 Task: Research Airbnb accommodation in Port Shepstone, South Africa from 12th  December, 2023 to 15th December, 2023 for 3 adults.2 bedrooms having 3 beds and 1 bathroom. Property type can be flat. Booking option can be shelf check-in. Look for 3 properties as per requirement.
Action: Mouse moved to (554, 137)
Screenshot: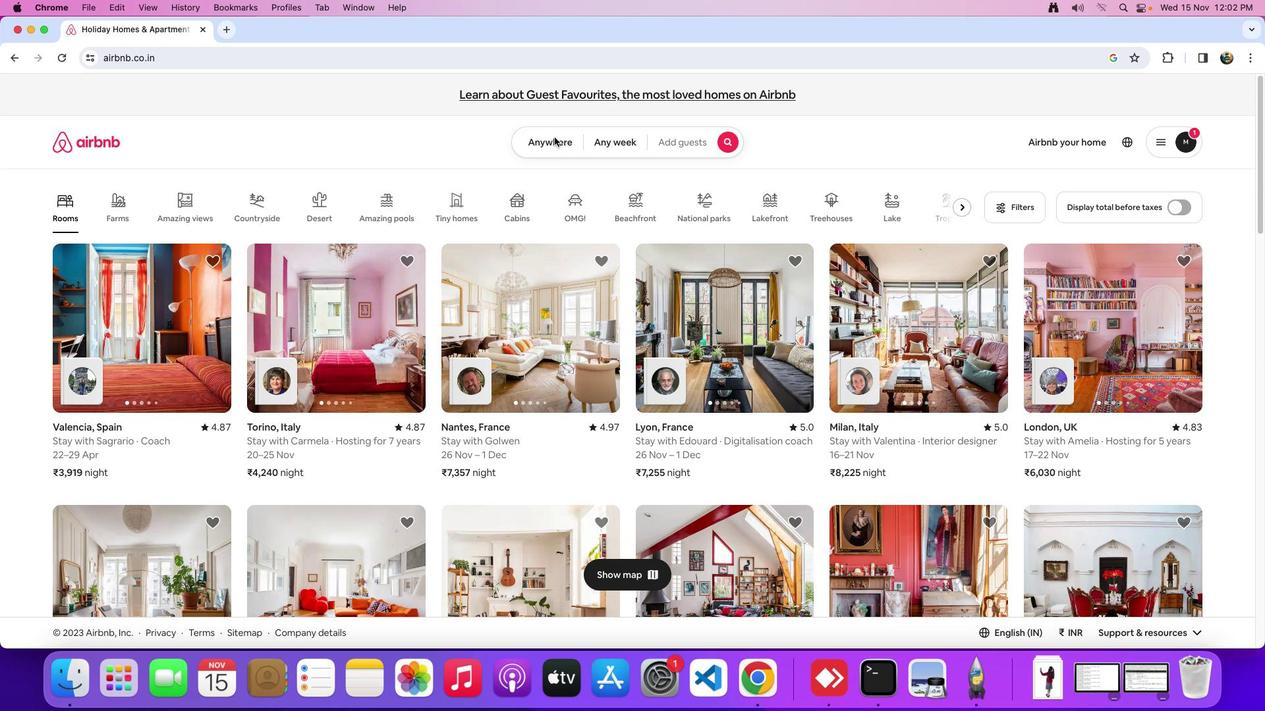 
Action: Mouse pressed left at (554, 137)
Screenshot: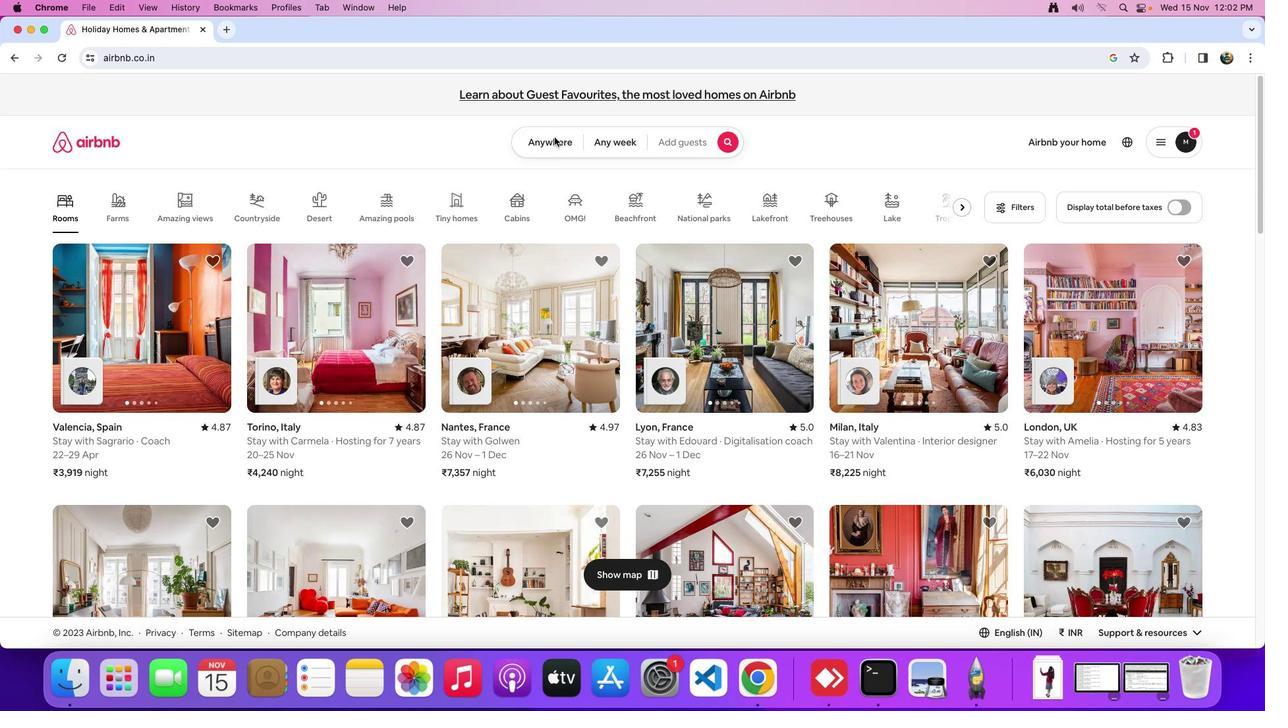 
Action: Mouse moved to (555, 141)
Screenshot: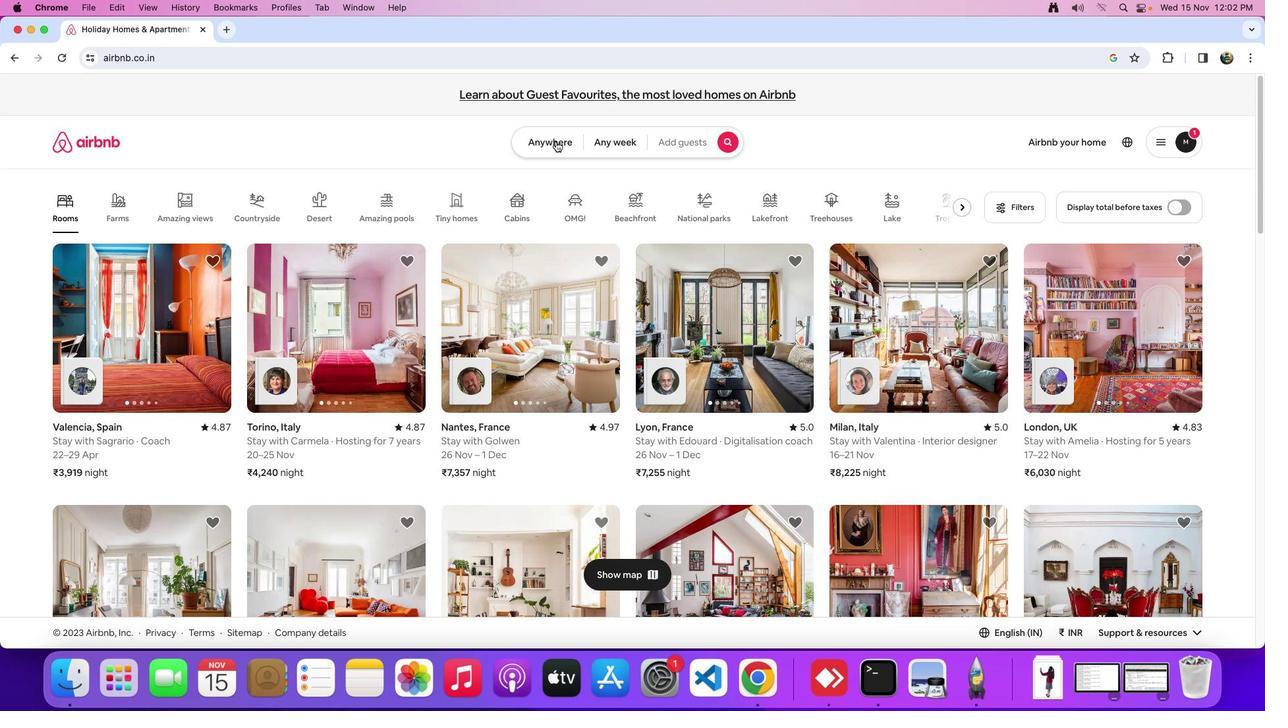 
Action: Mouse pressed left at (555, 141)
Screenshot: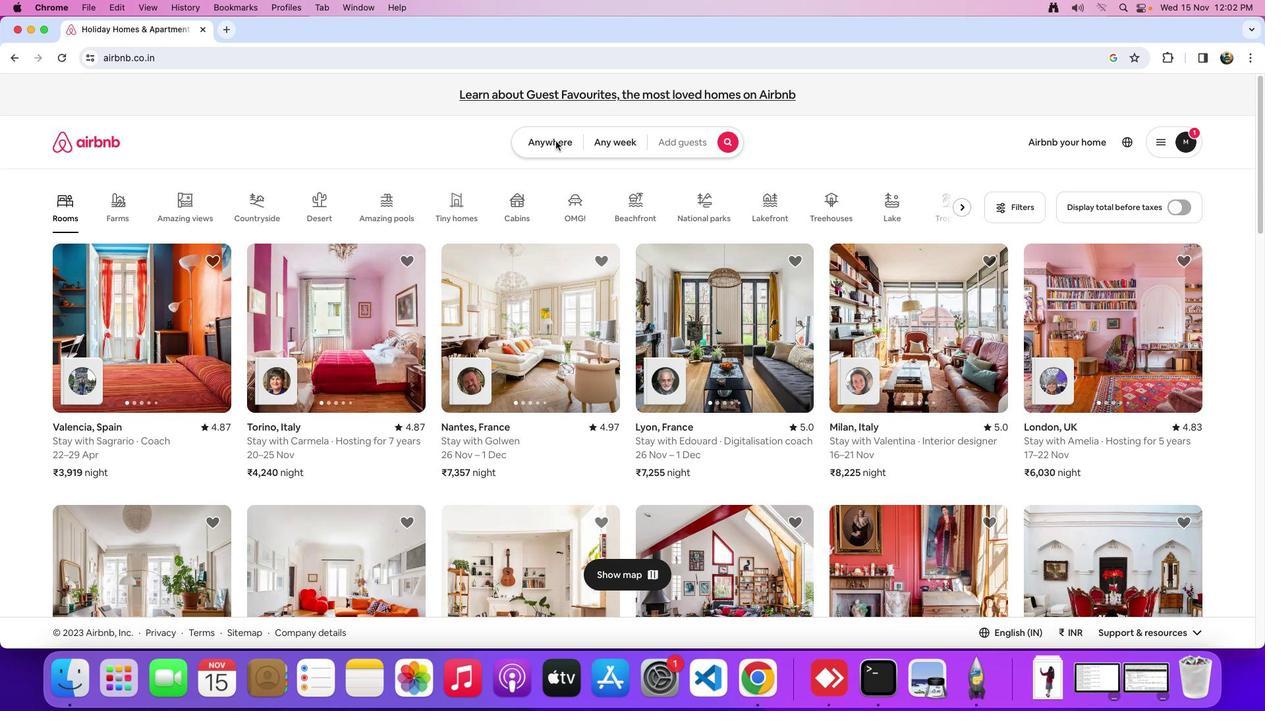 
Action: Mouse moved to (506, 186)
Screenshot: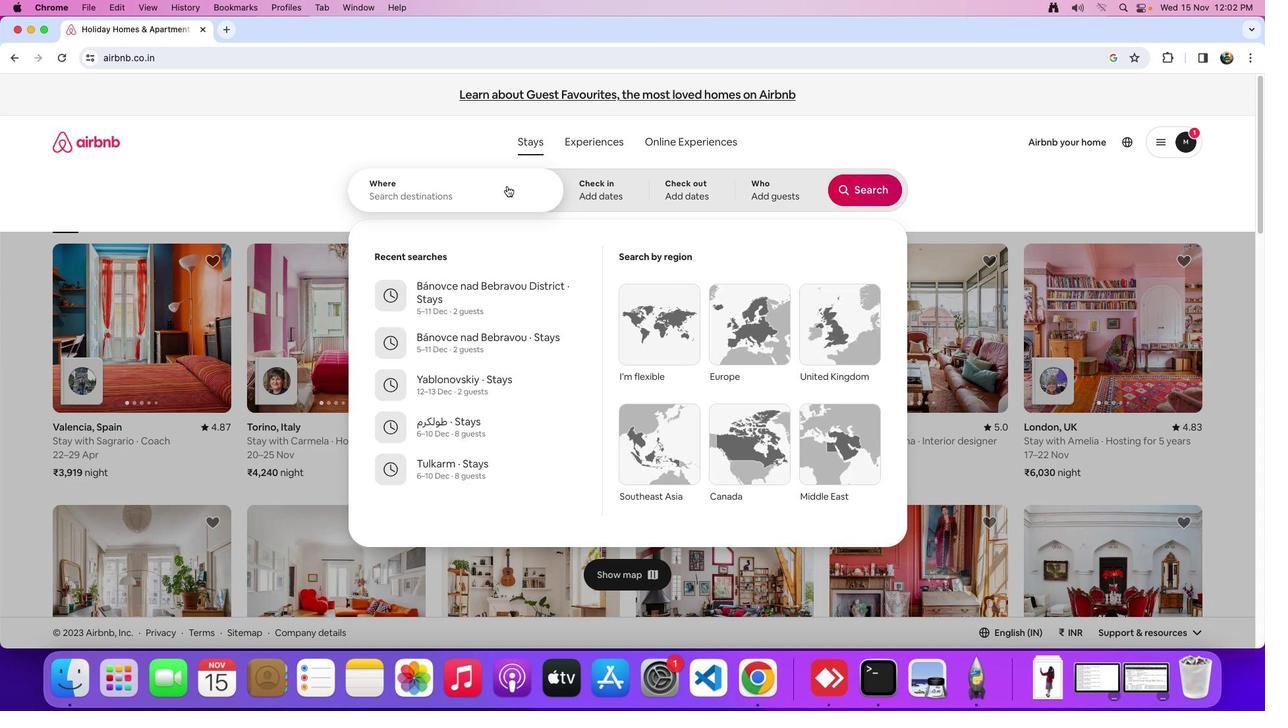 
Action: Mouse pressed left at (506, 186)
Screenshot: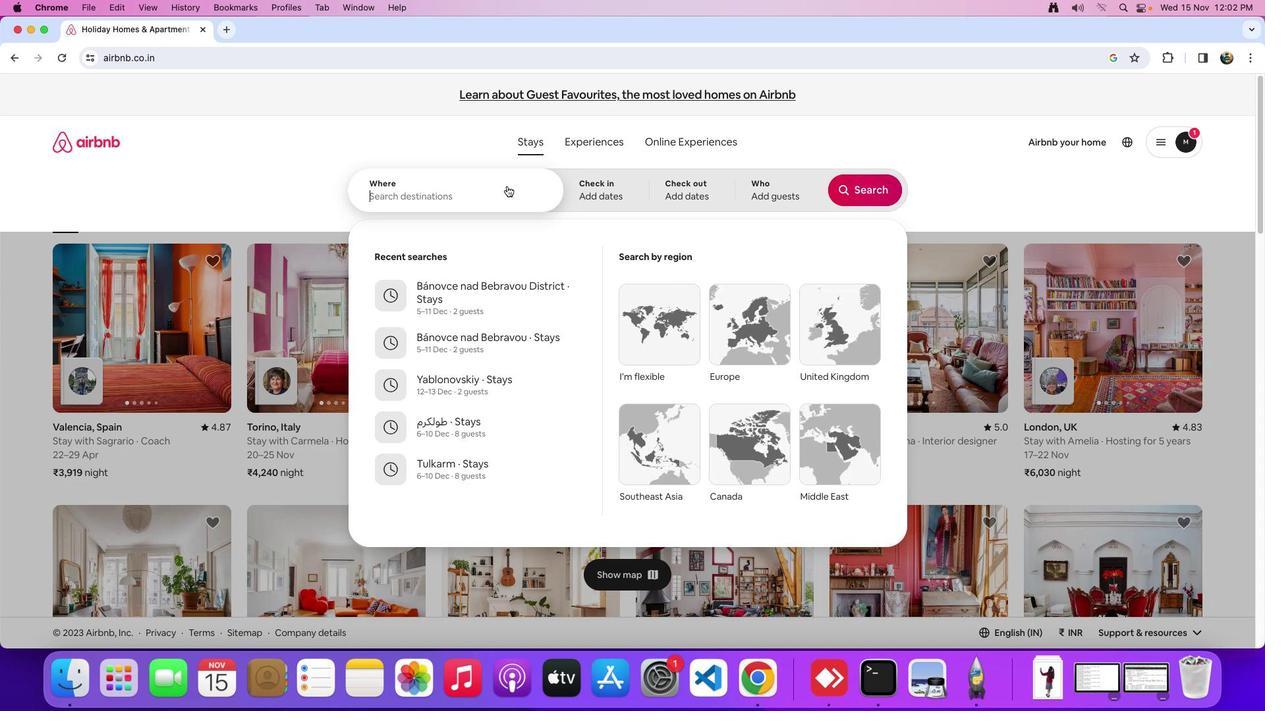 
Action: Mouse moved to (506, 187)
Screenshot: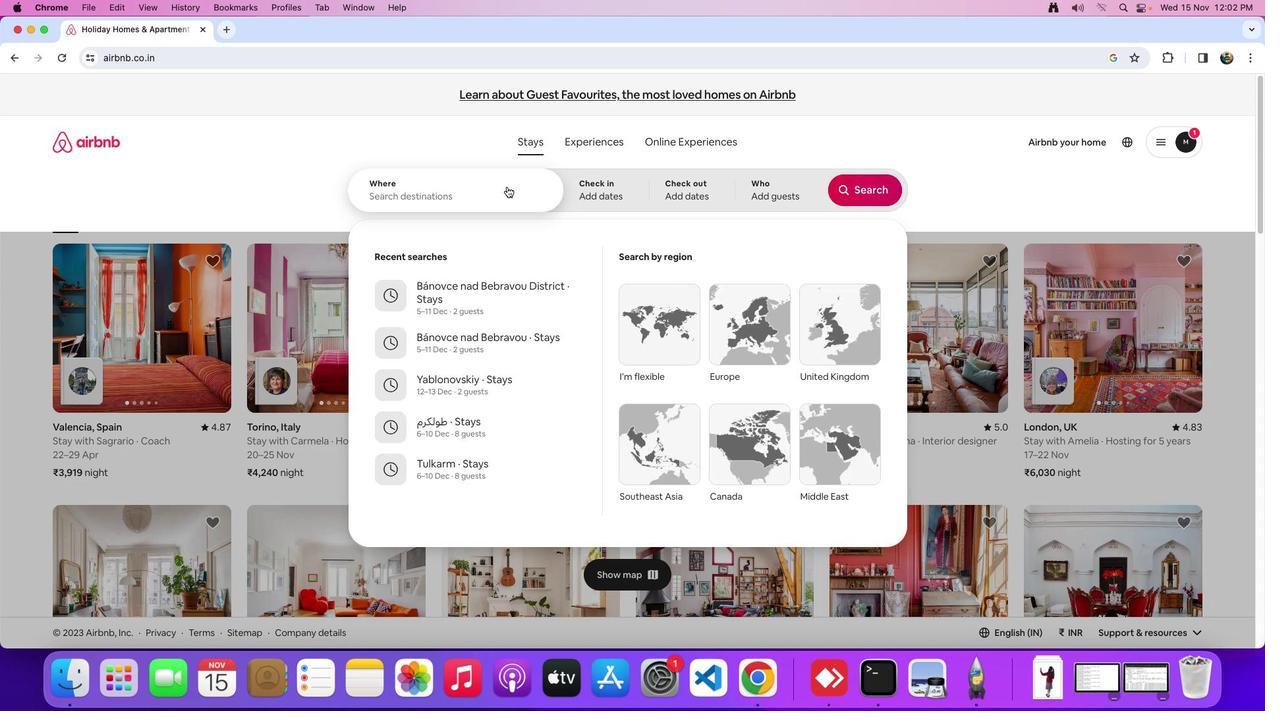 
Action: Mouse pressed left at (506, 187)
Screenshot: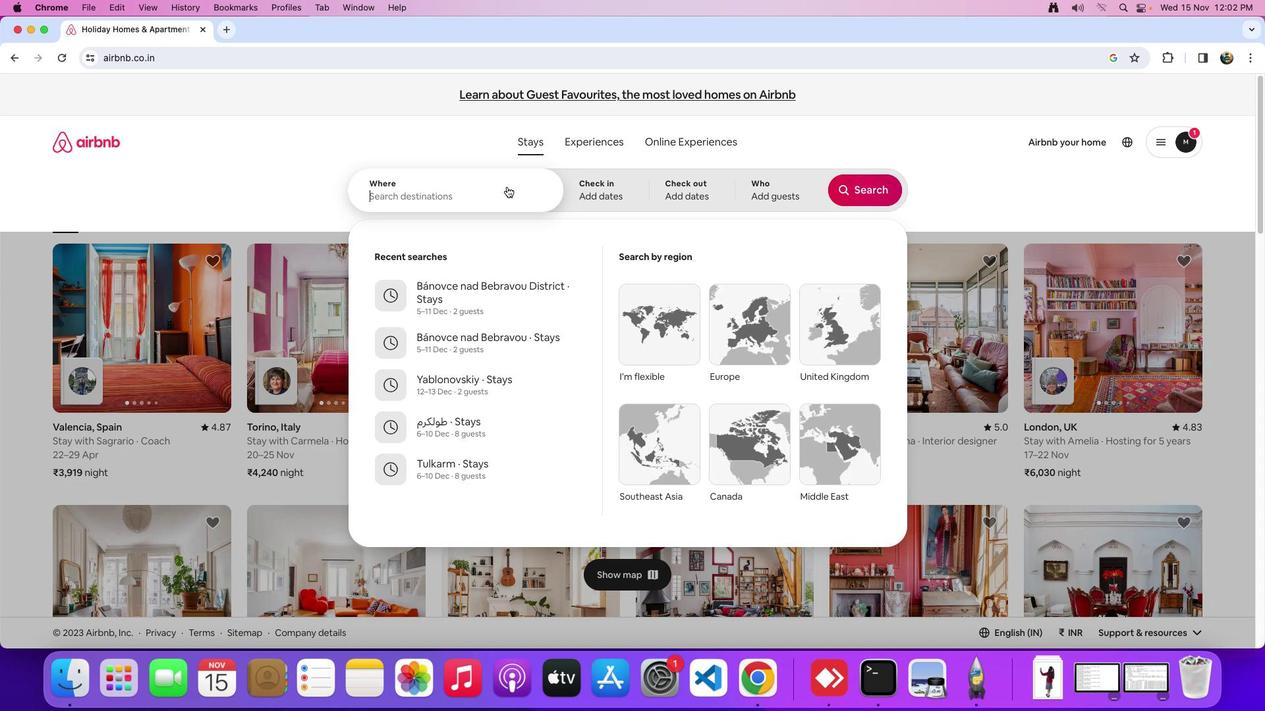 
Action: Key pressed Key.shift'P''o''r''t'Key.spaceKey.shift_r'S''h''e''p''s''t''o''n''e'','Key.spaceKey.shift_r'S''o''u''t''h'Key.spaceKey.shift_r'A''f''r''i''c''a'
Screenshot: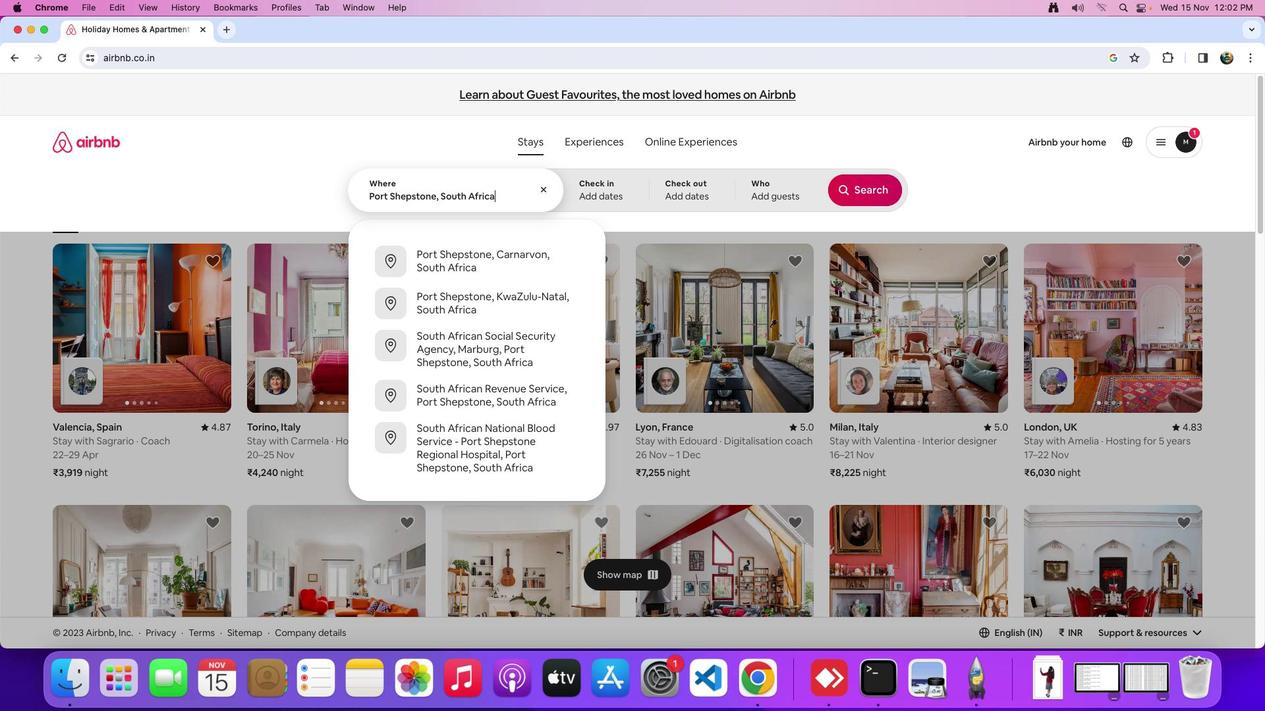
Action: Mouse moved to (590, 190)
Screenshot: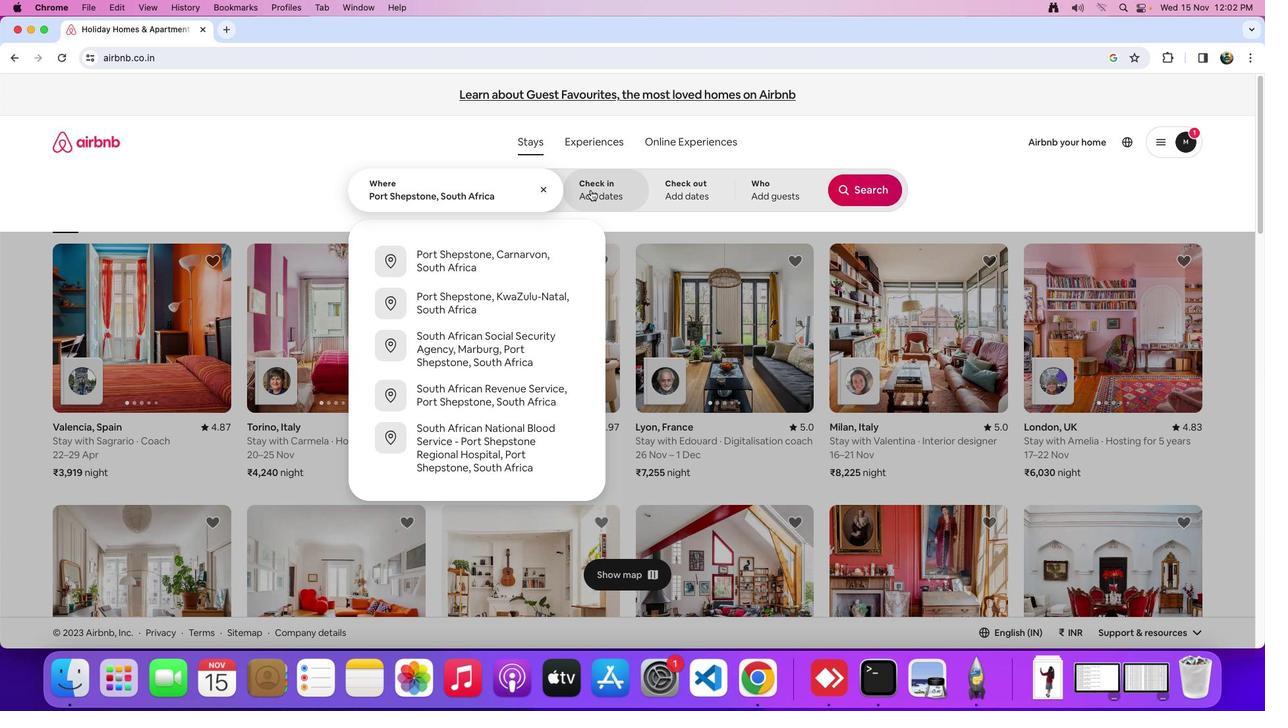 
Action: Mouse pressed left at (590, 190)
Screenshot: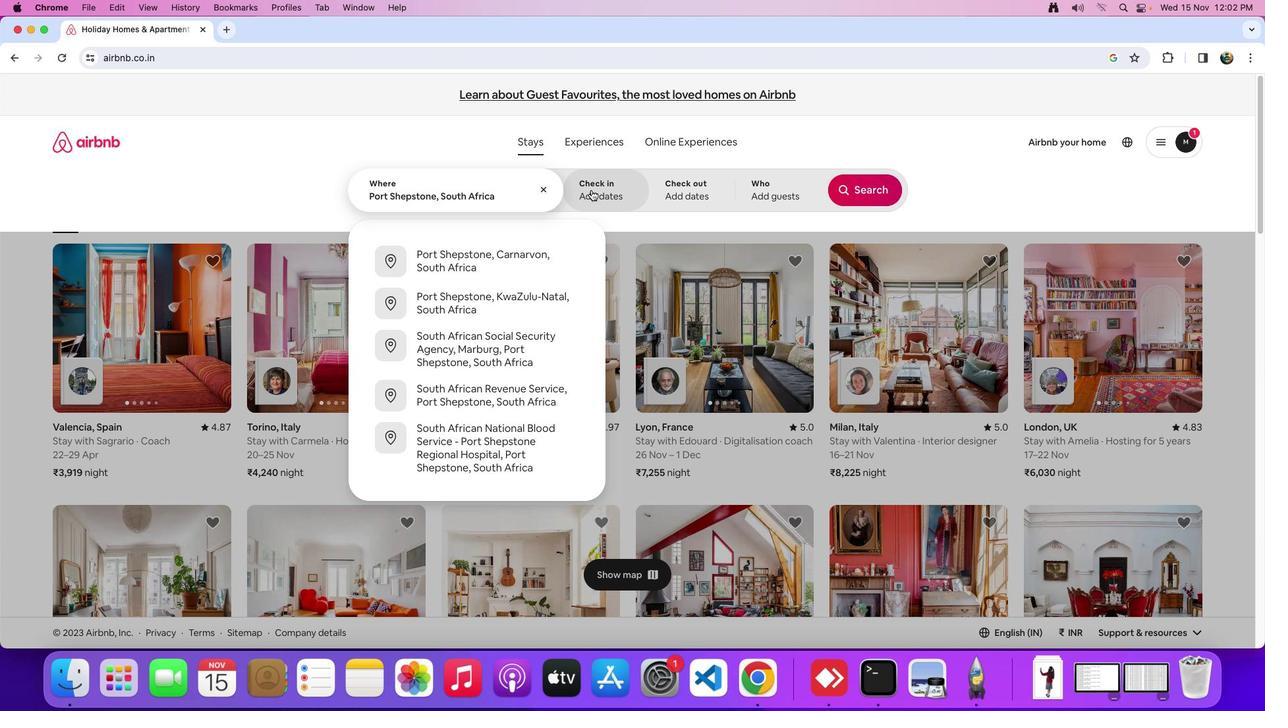 
Action: Mouse moved to (728, 417)
Screenshot: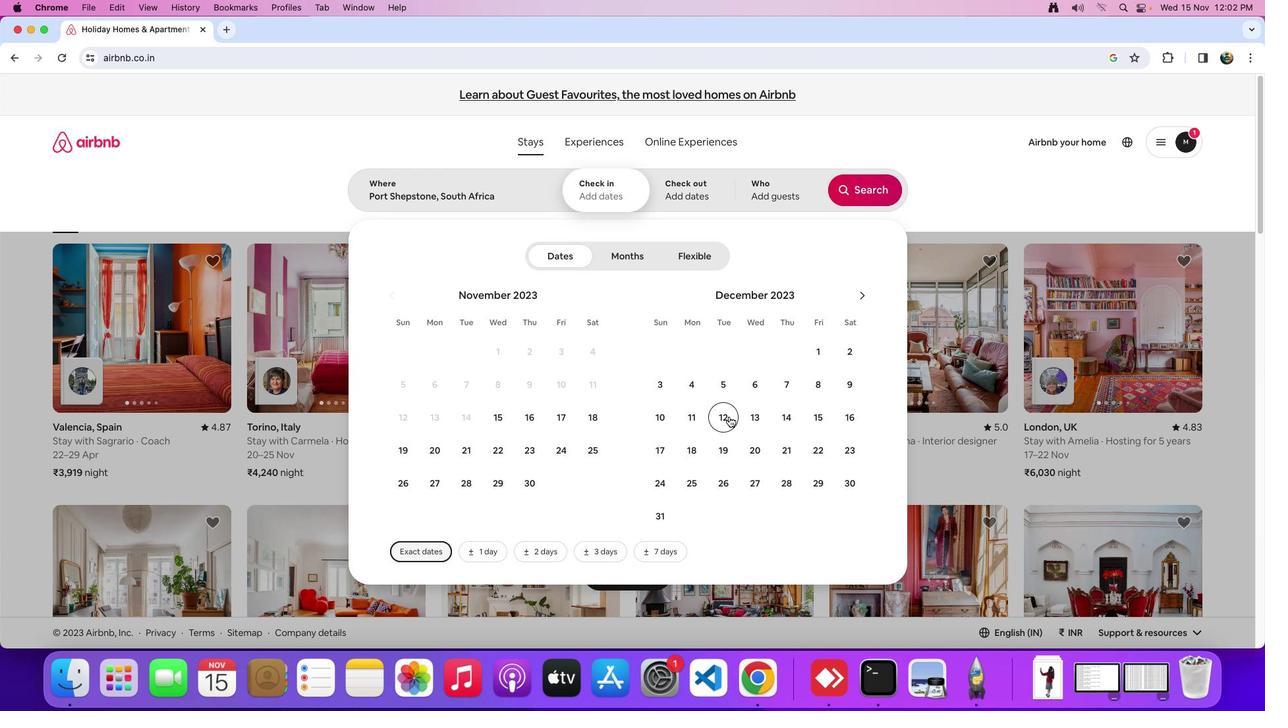 
Action: Mouse pressed left at (728, 417)
Screenshot: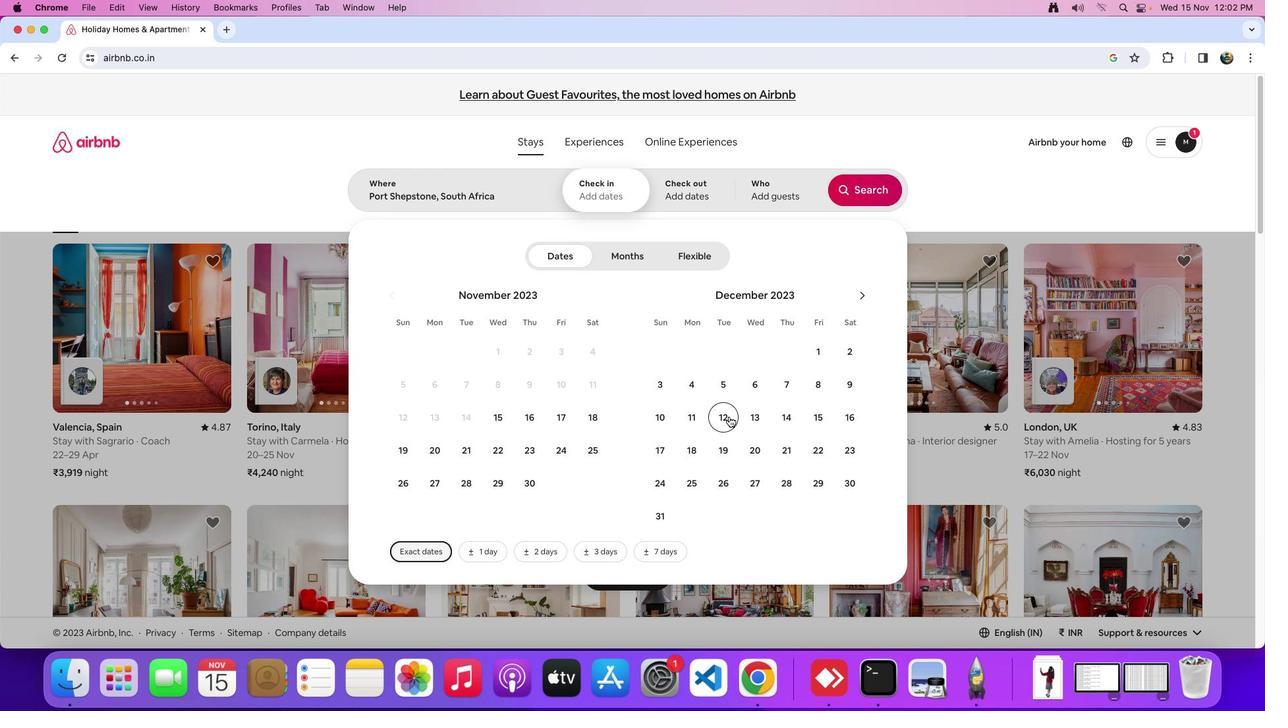 
Action: Mouse moved to (817, 420)
Screenshot: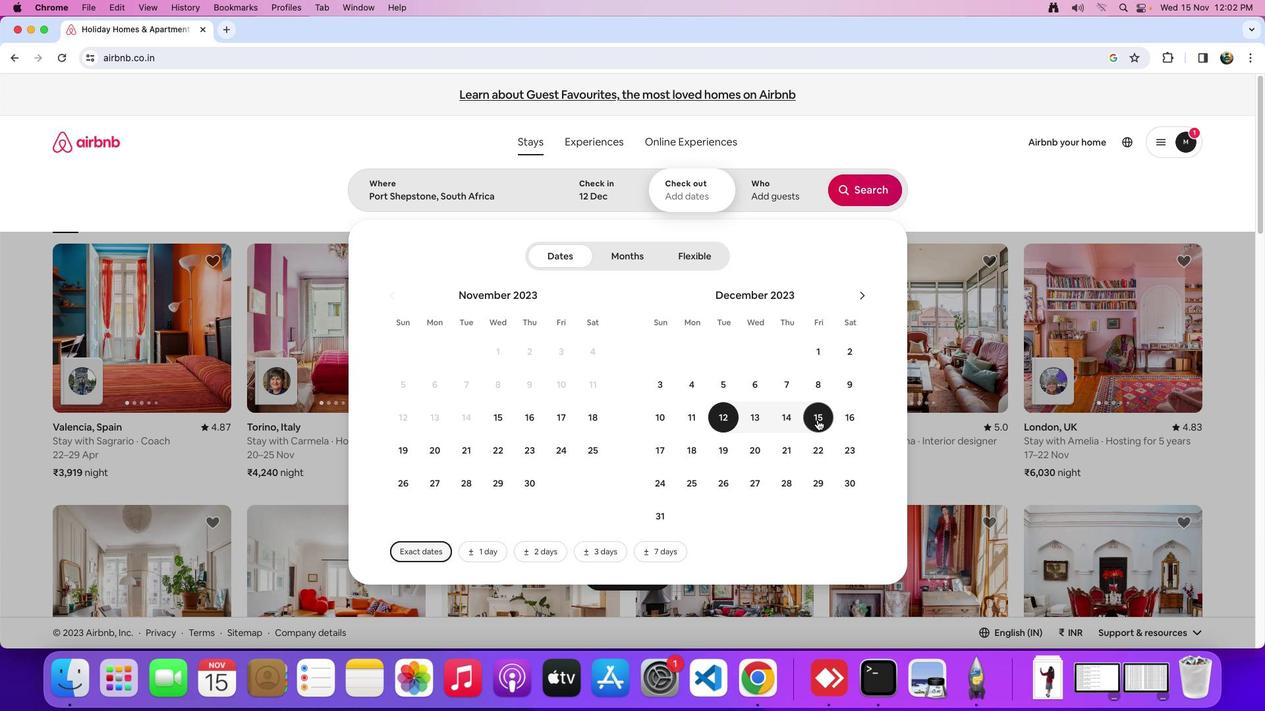 
Action: Mouse pressed left at (817, 420)
Screenshot: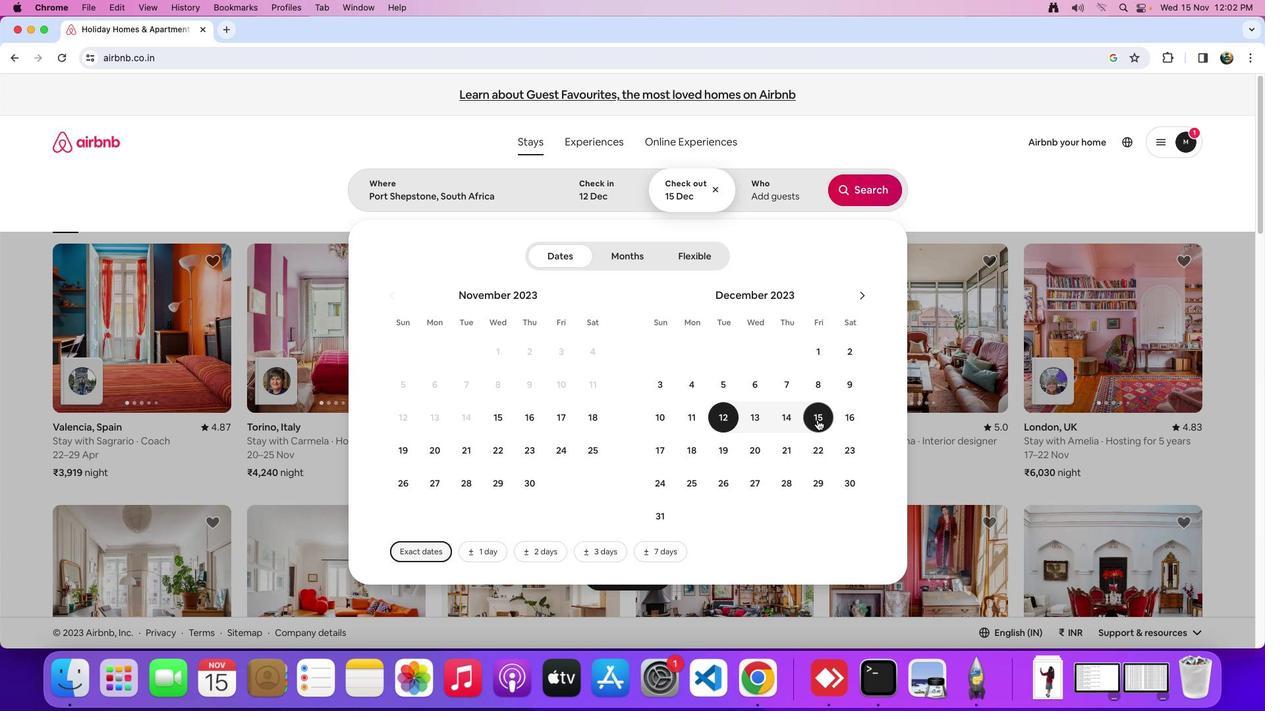 
Action: Mouse moved to (763, 197)
Screenshot: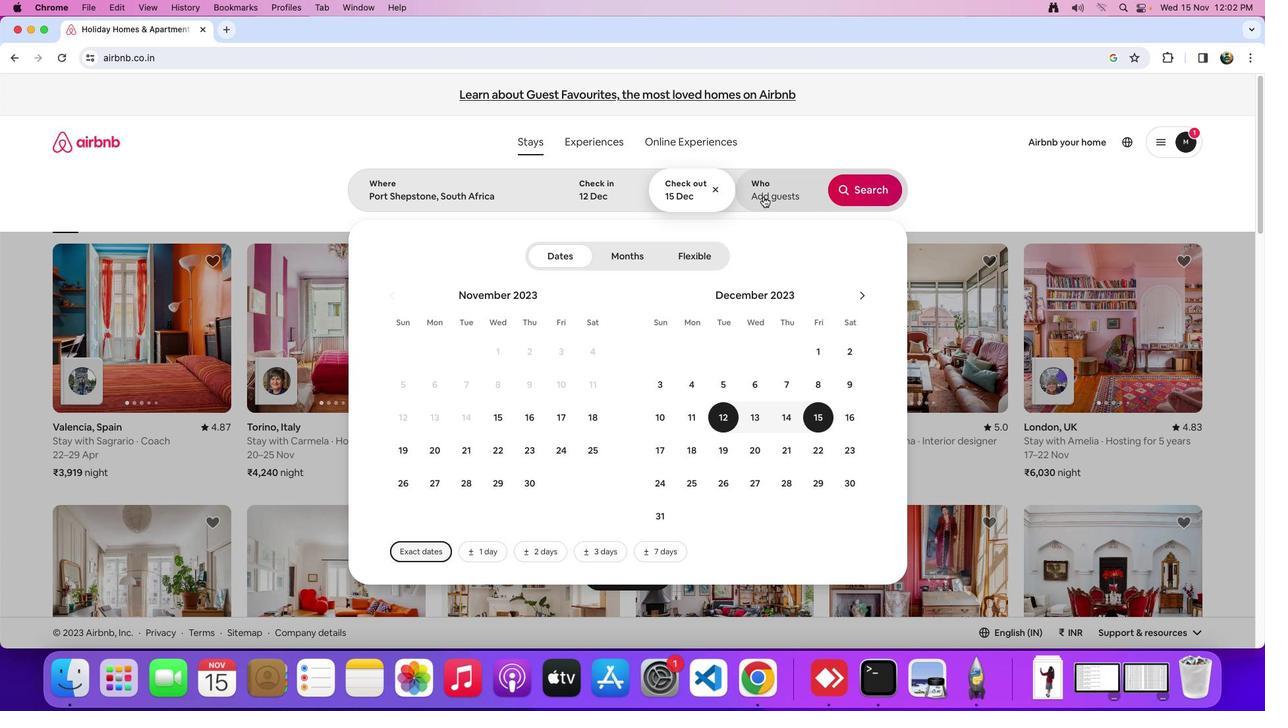 
Action: Mouse pressed left at (763, 197)
Screenshot: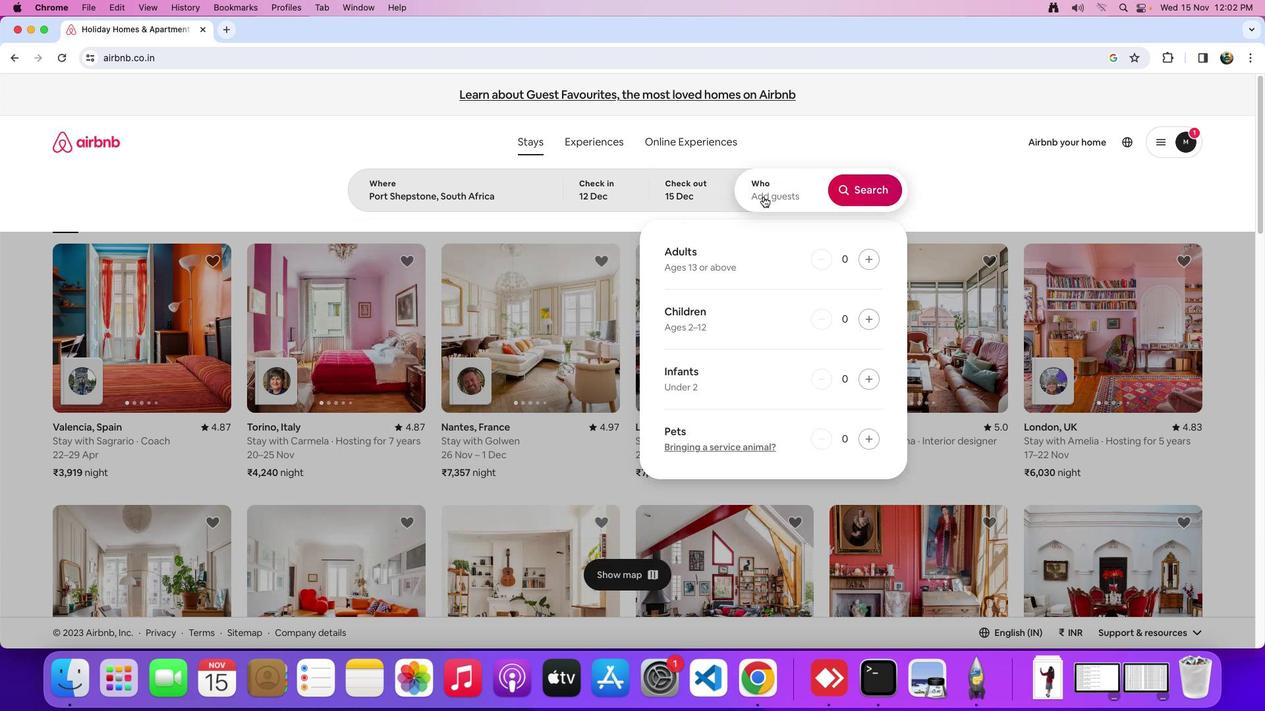 
Action: Mouse moved to (875, 259)
Screenshot: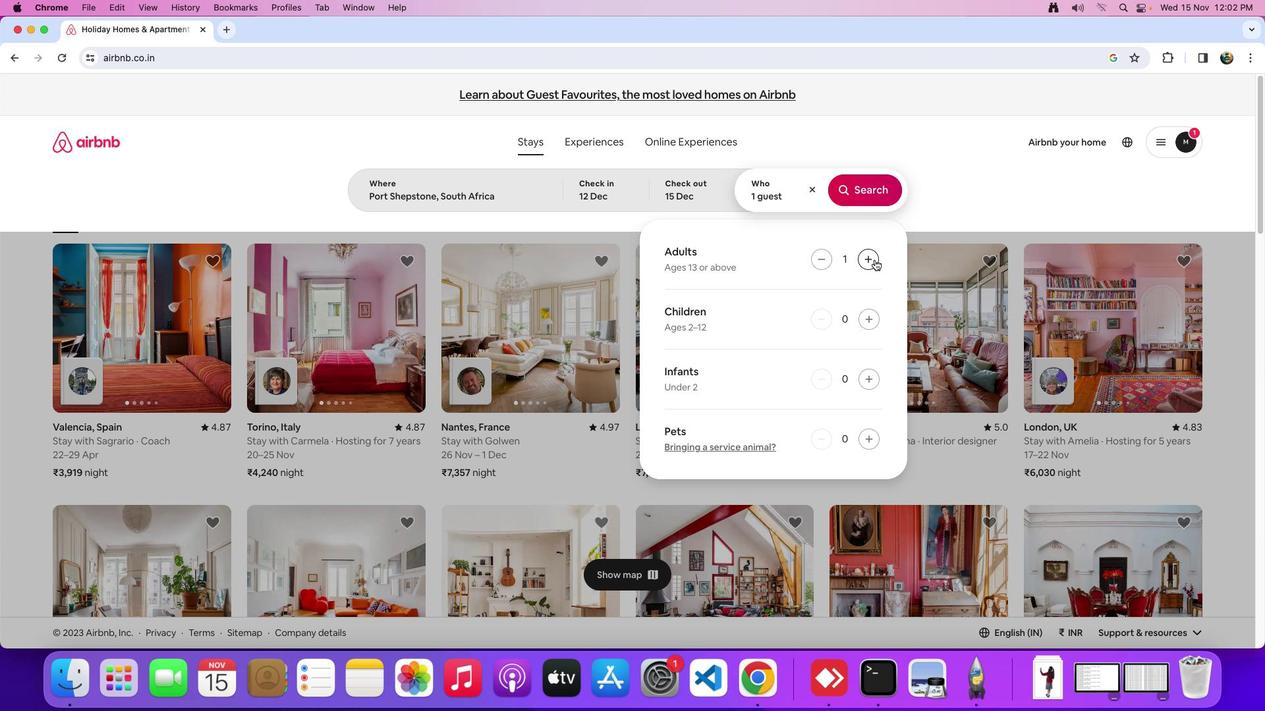 
Action: Mouse pressed left at (875, 259)
Screenshot: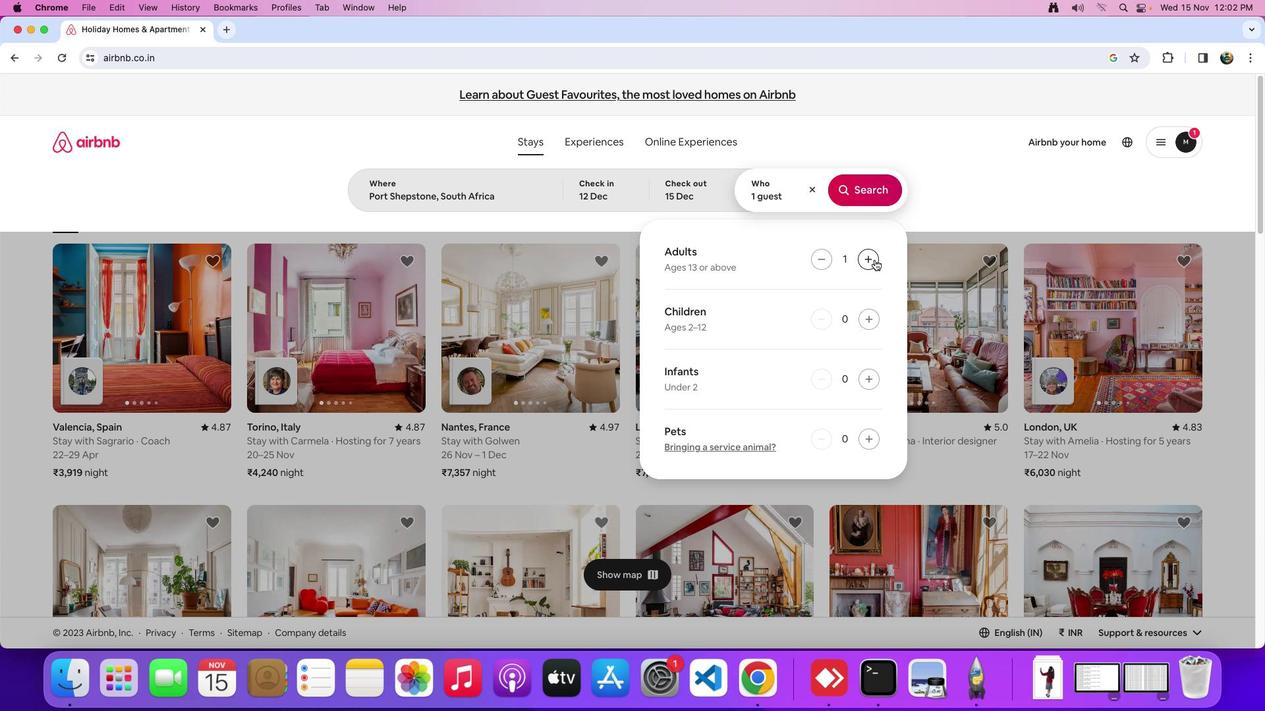 
Action: Mouse pressed left at (875, 259)
Screenshot: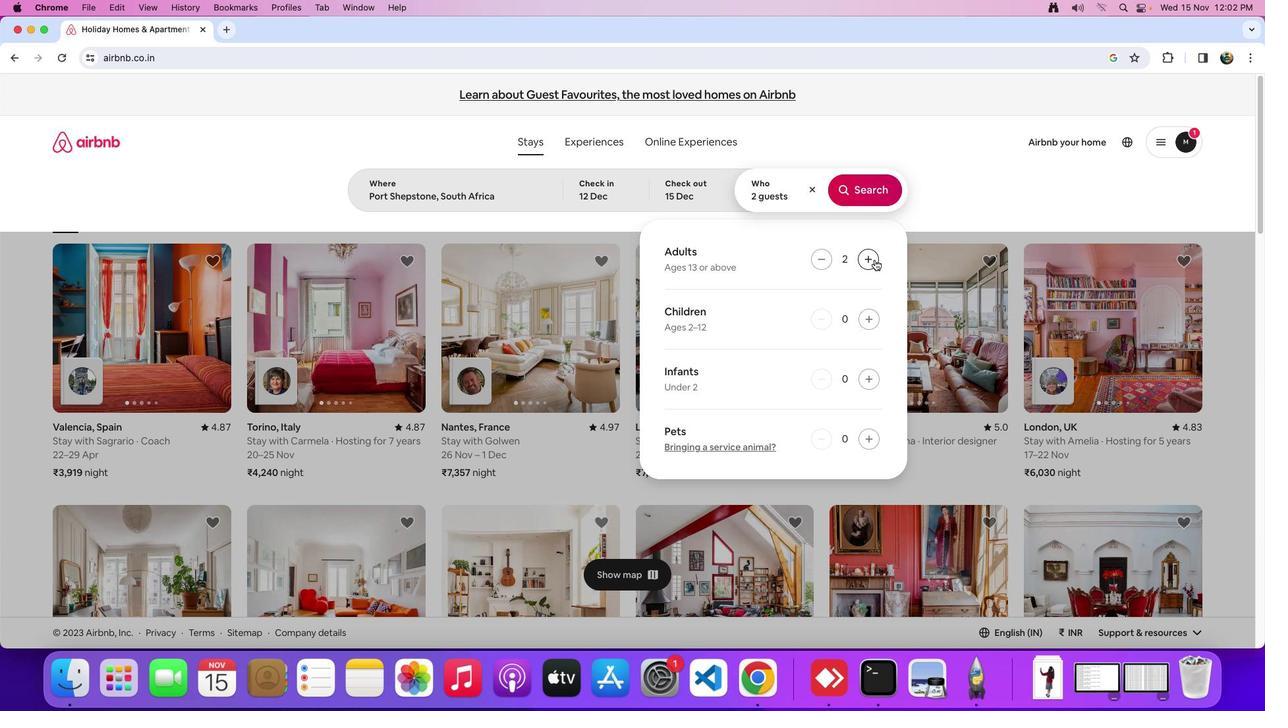 
Action: Mouse pressed left at (875, 259)
Screenshot: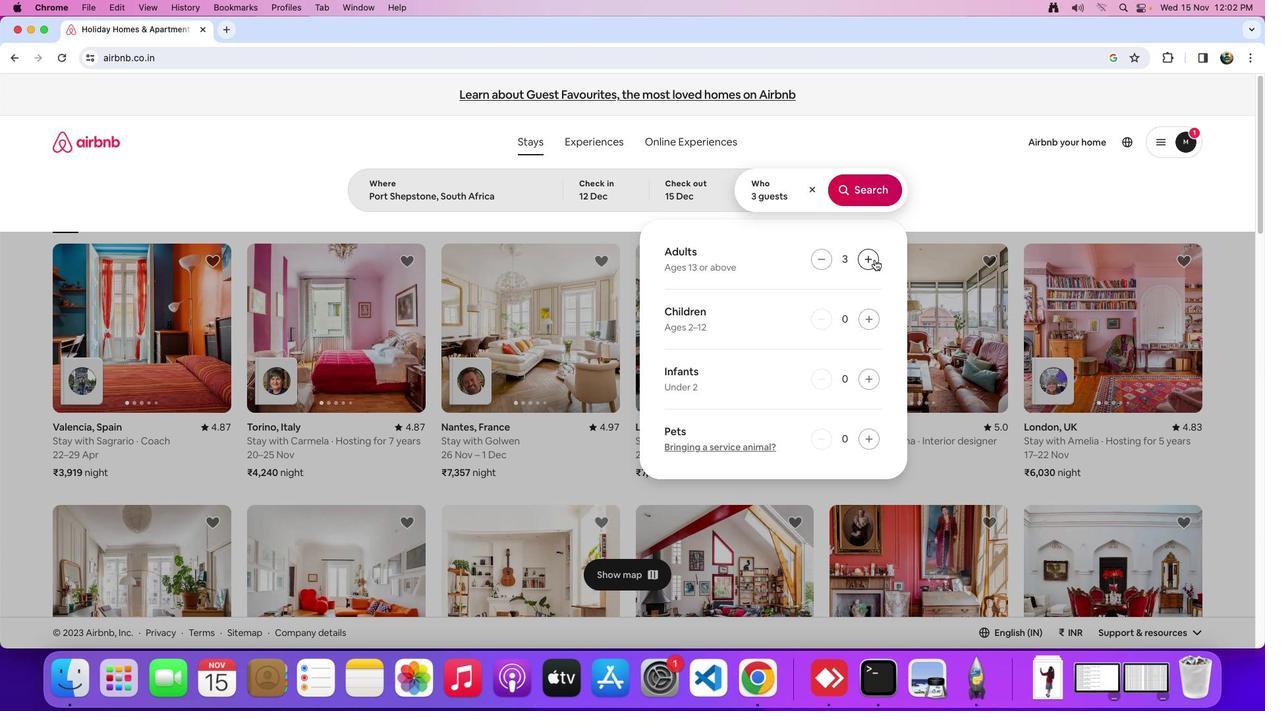
Action: Mouse moved to (873, 195)
Screenshot: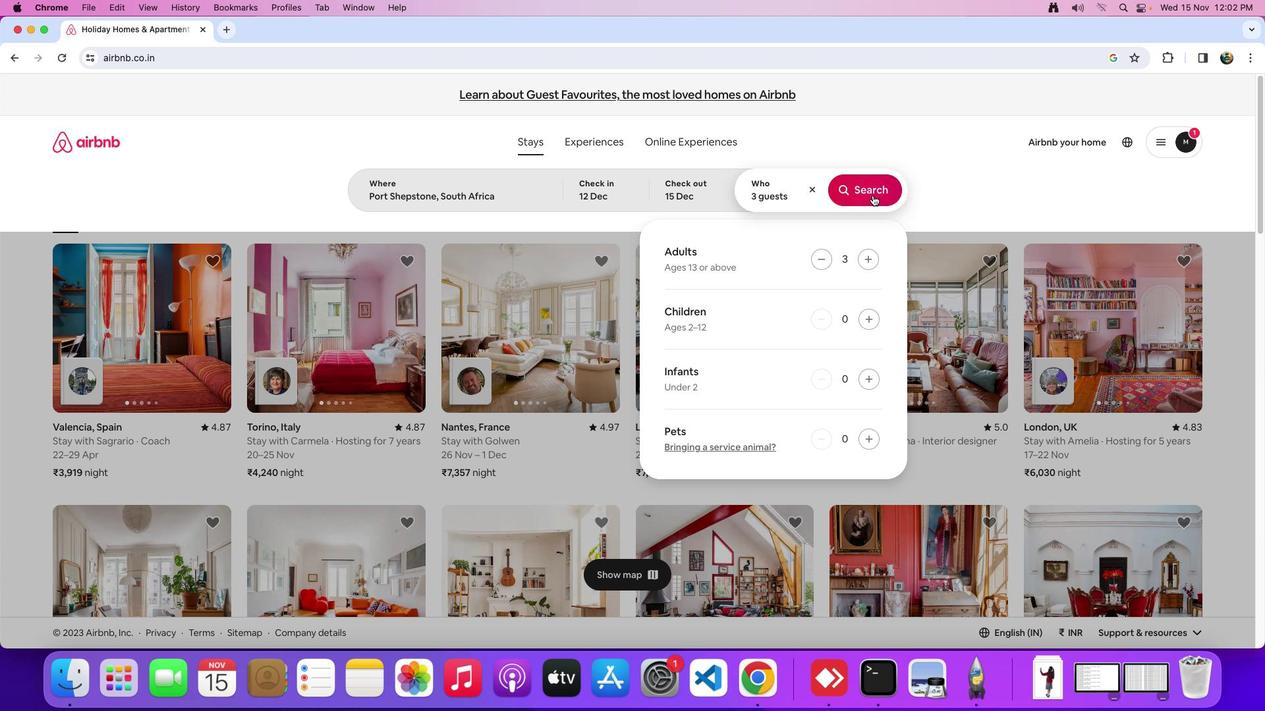 
Action: Mouse pressed left at (873, 195)
Screenshot: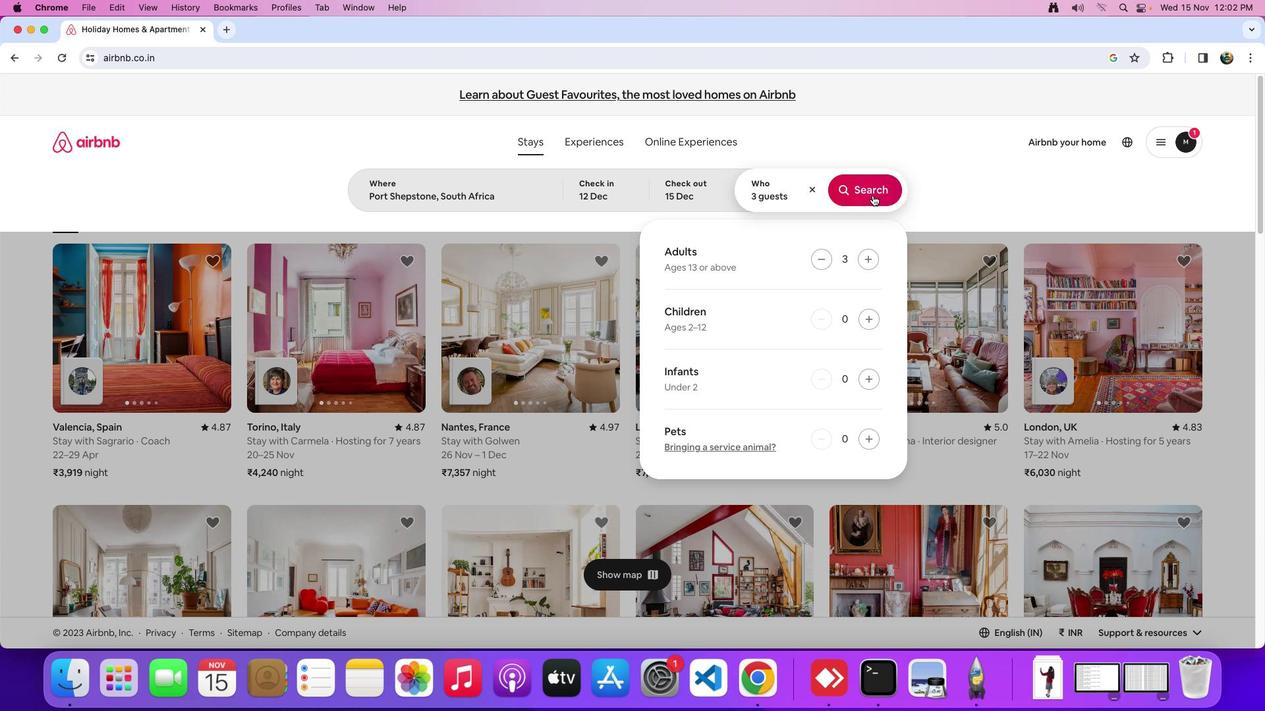 
Action: Mouse moved to (1037, 143)
Screenshot: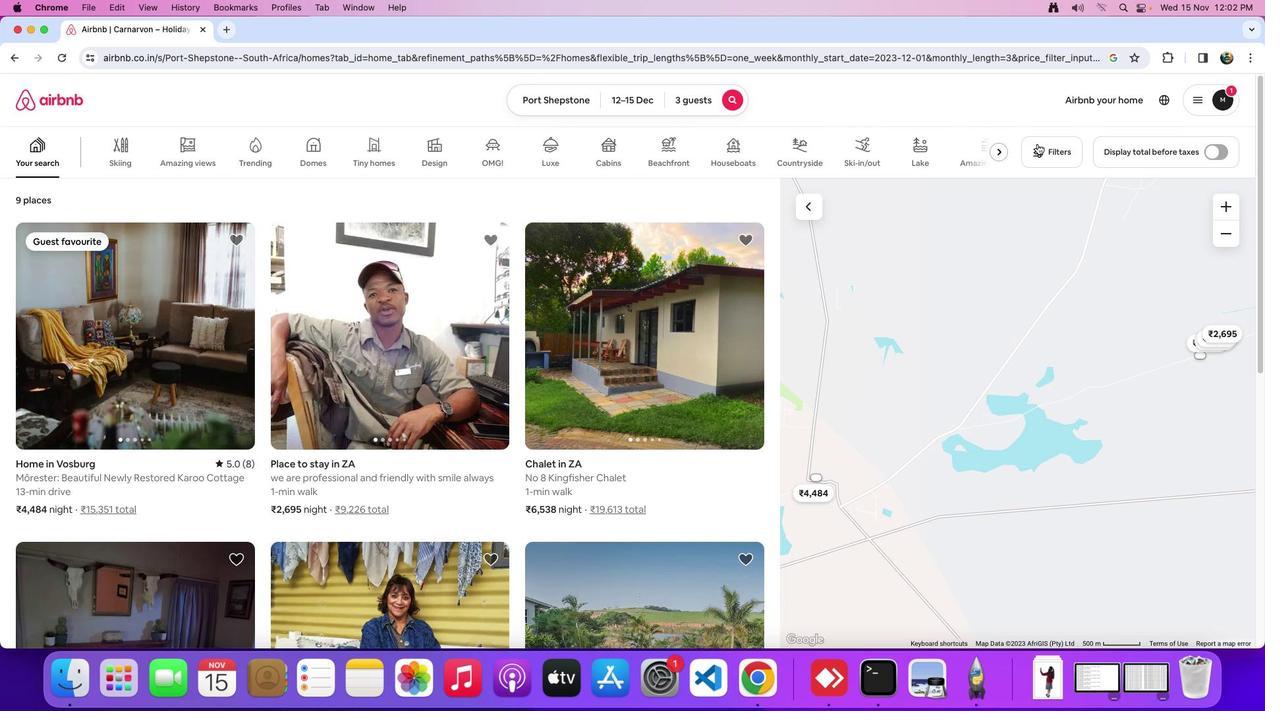 
Action: Mouse pressed left at (1037, 143)
Screenshot: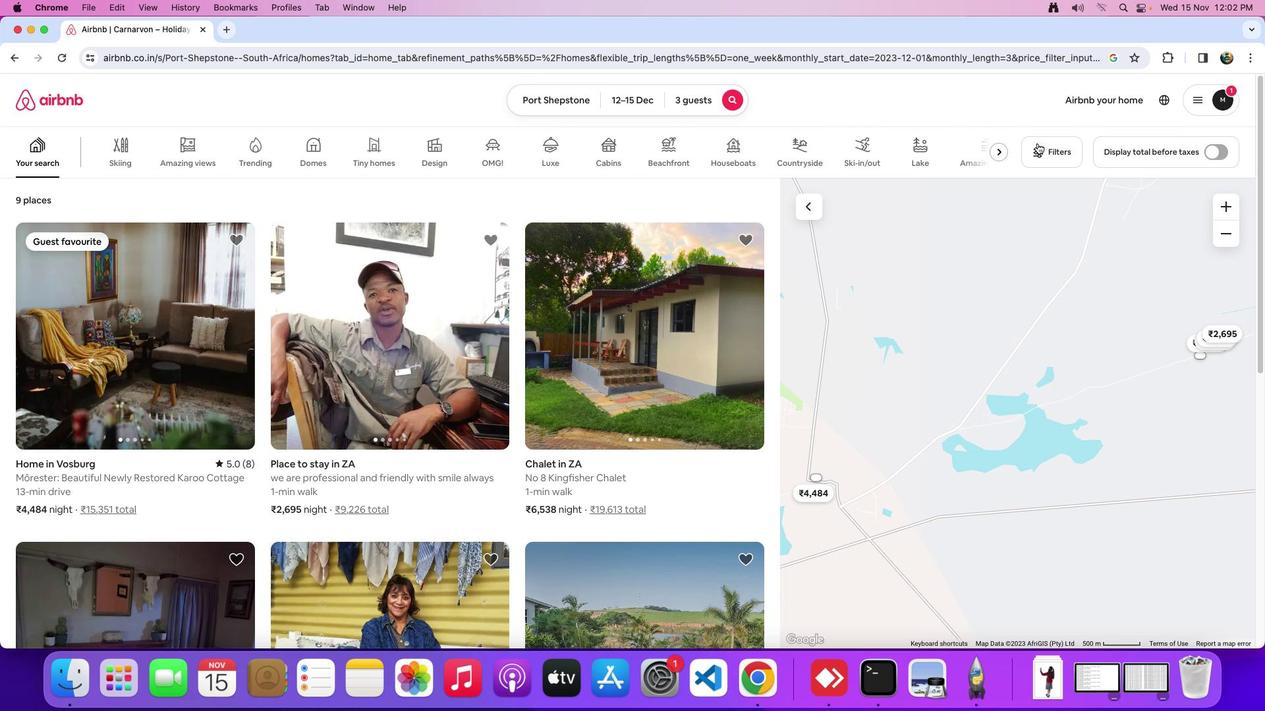 
Action: Mouse moved to (686, 351)
Screenshot: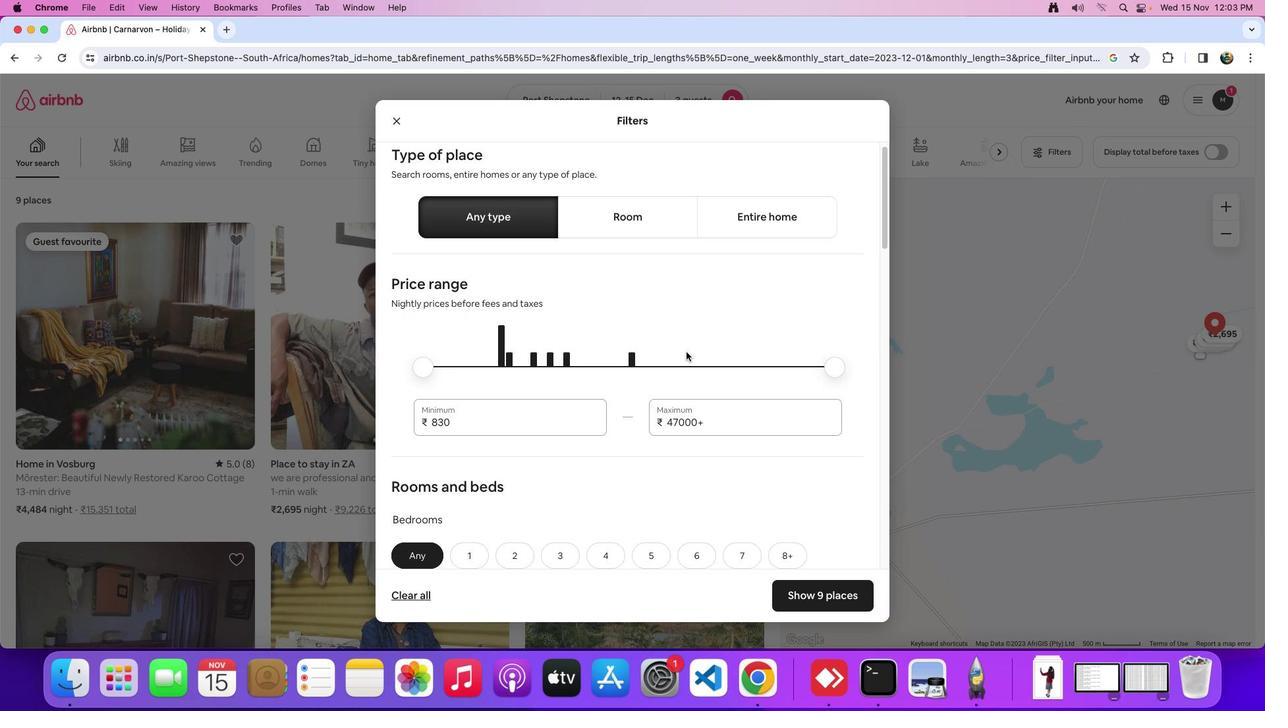 
Action: Mouse scrolled (686, 351) with delta (0, 0)
Screenshot: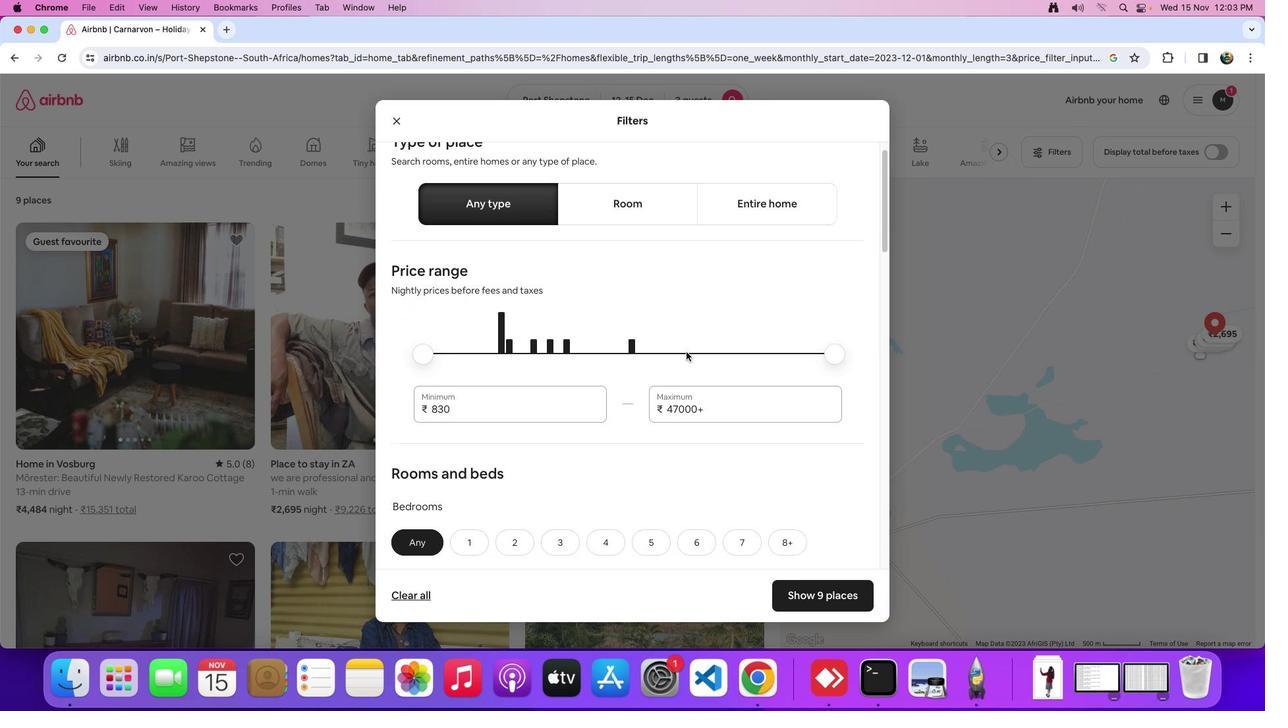
Action: Mouse scrolled (686, 351) with delta (0, 0)
Screenshot: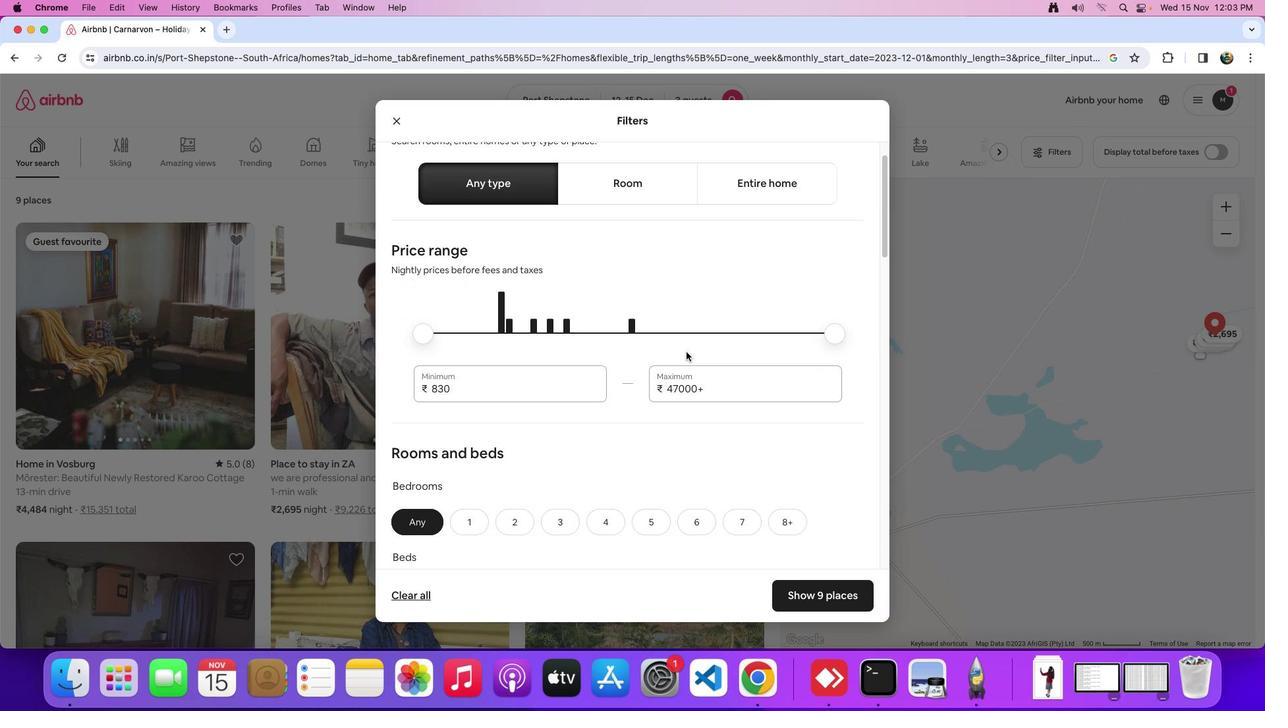 
Action: Mouse scrolled (686, 351) with delta (0, -1)
Screenshot: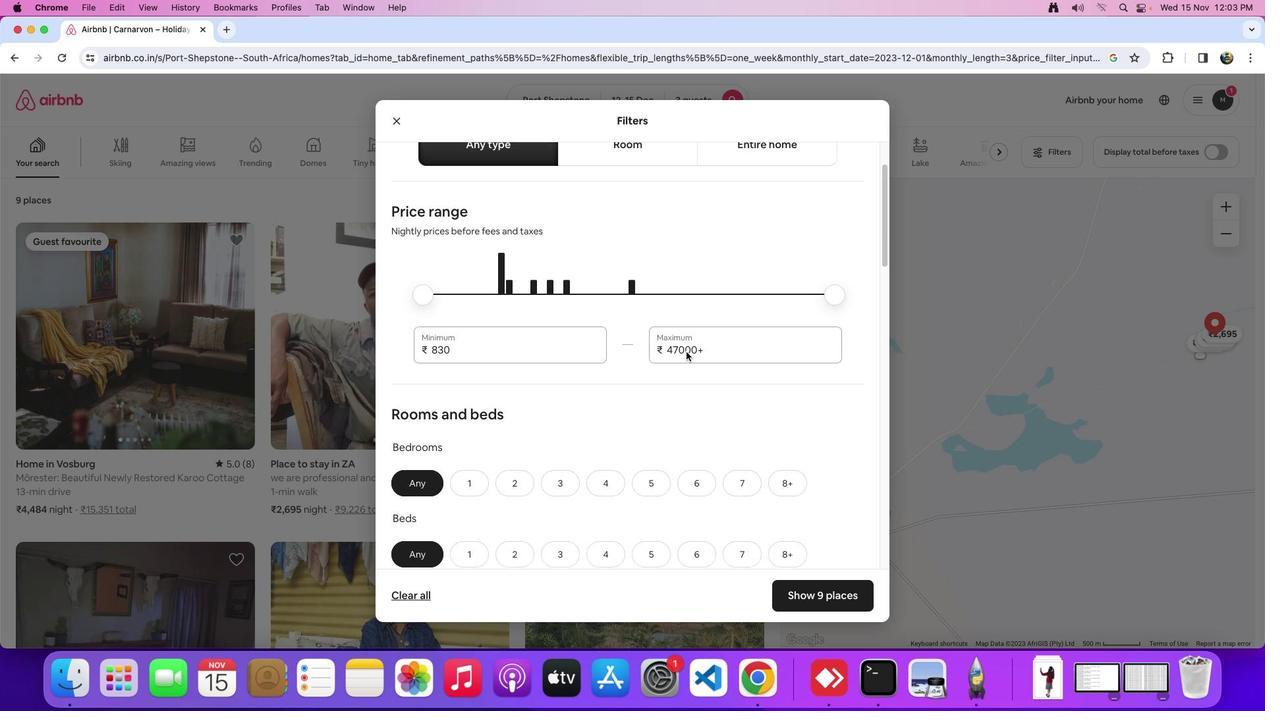 
Action: Mouse scrolled (686, 351) with delta (0, 0)
Screenshot: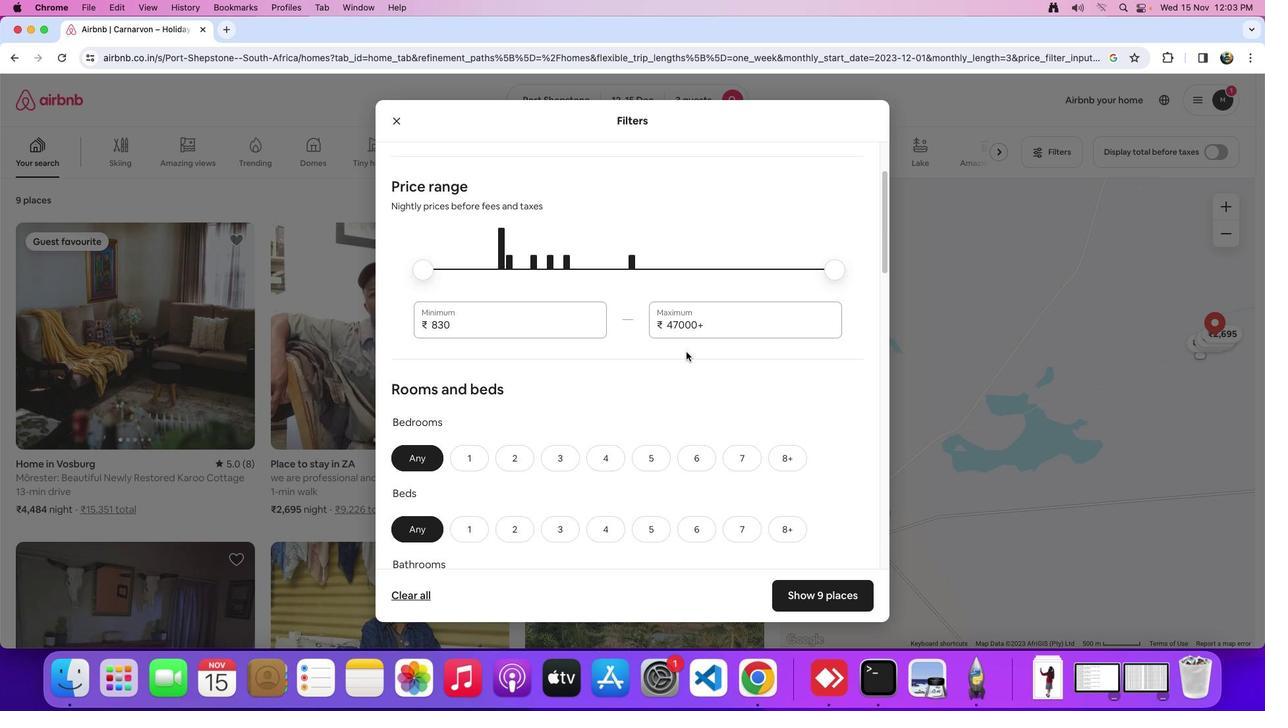 
Action: Mouse scrolled (686, 351) with delta (0, 0)
Screenshot: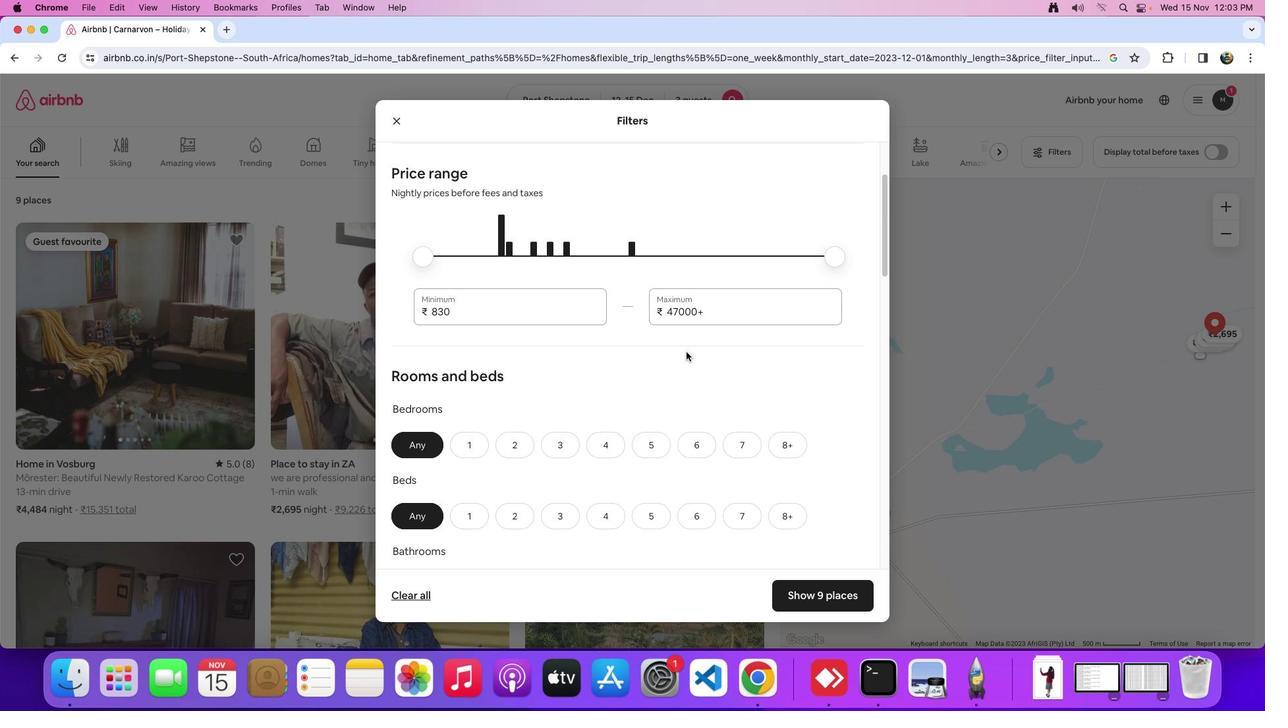
Action: Mouse scrolled (686, 351) with delta (0, -1)
Screenshot: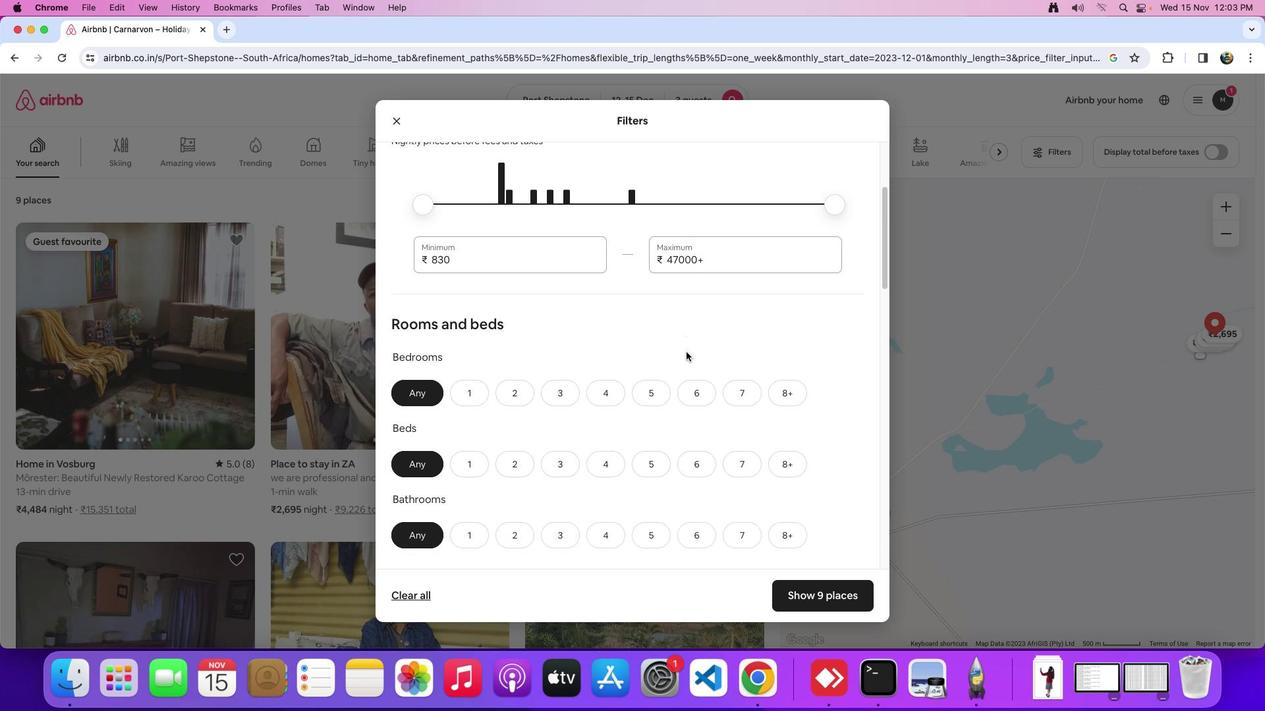 
Action: Mouse moved to (687, 353)
Screenshot: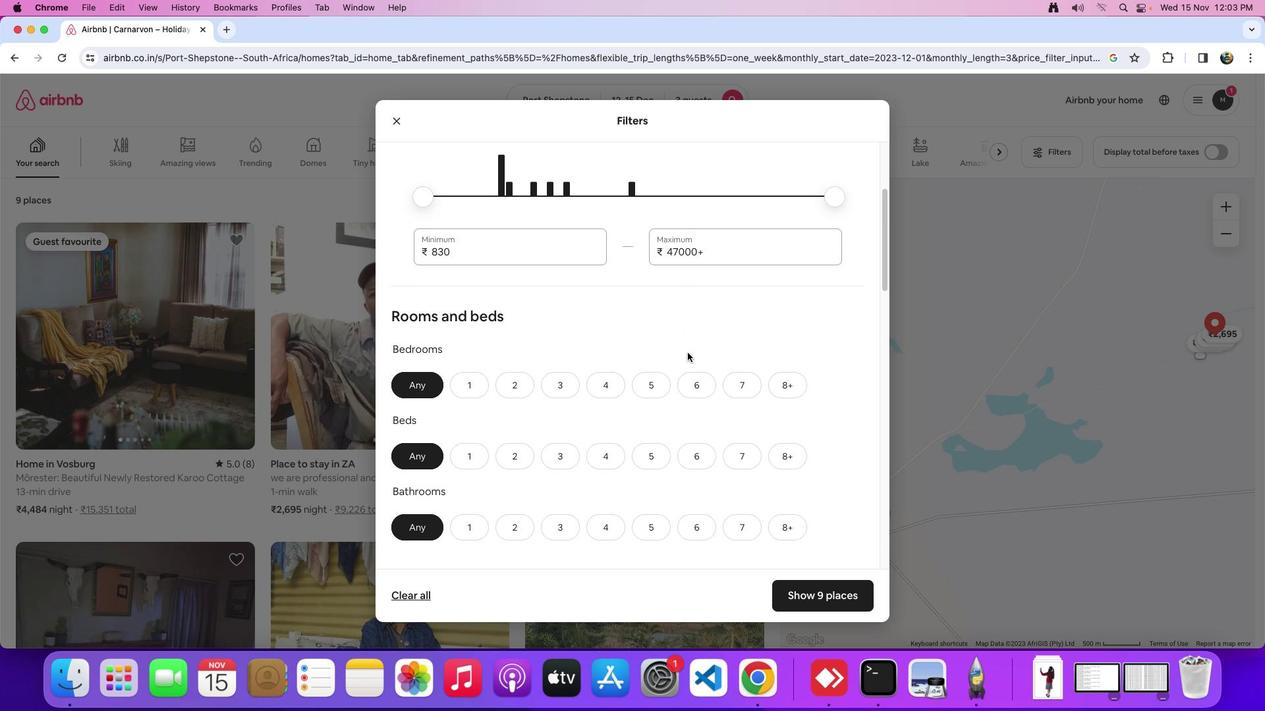 
Action: Mouse scrolled (687, 353) with delta (0, 0)
Screenshot: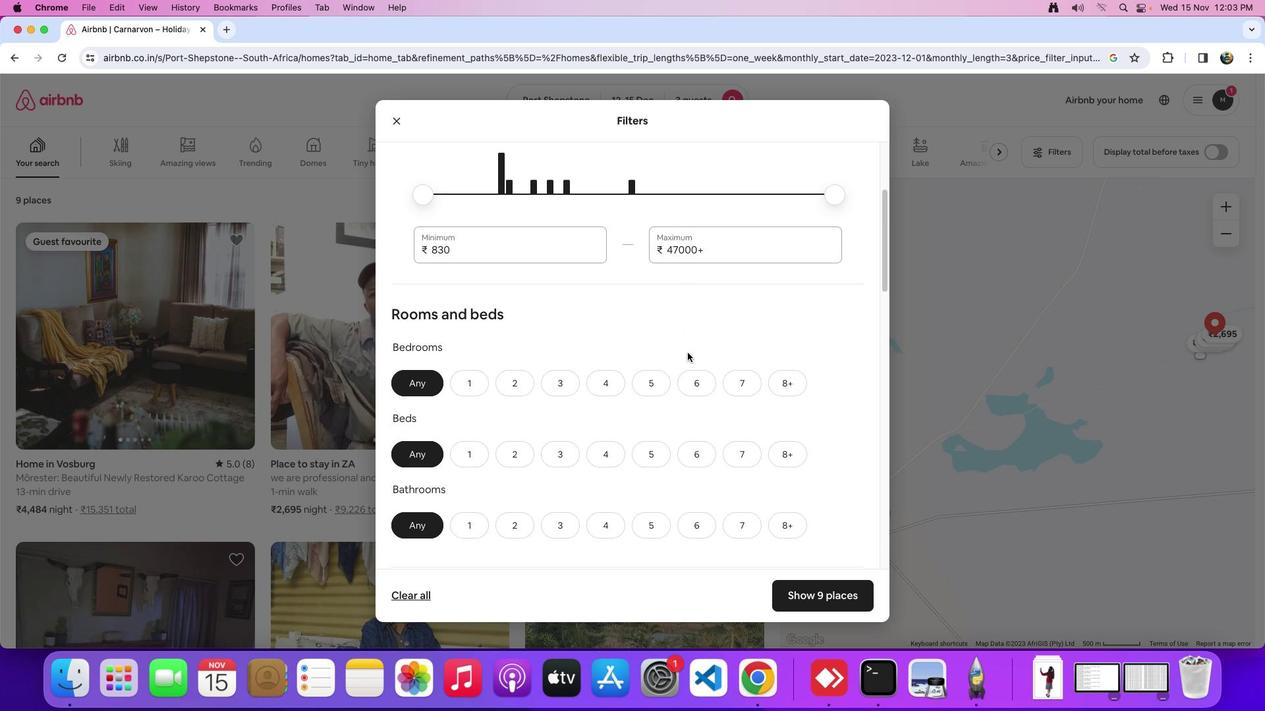 
Action: Mouse scrolled (687, 353) with delta (0, 0)
Screenshot: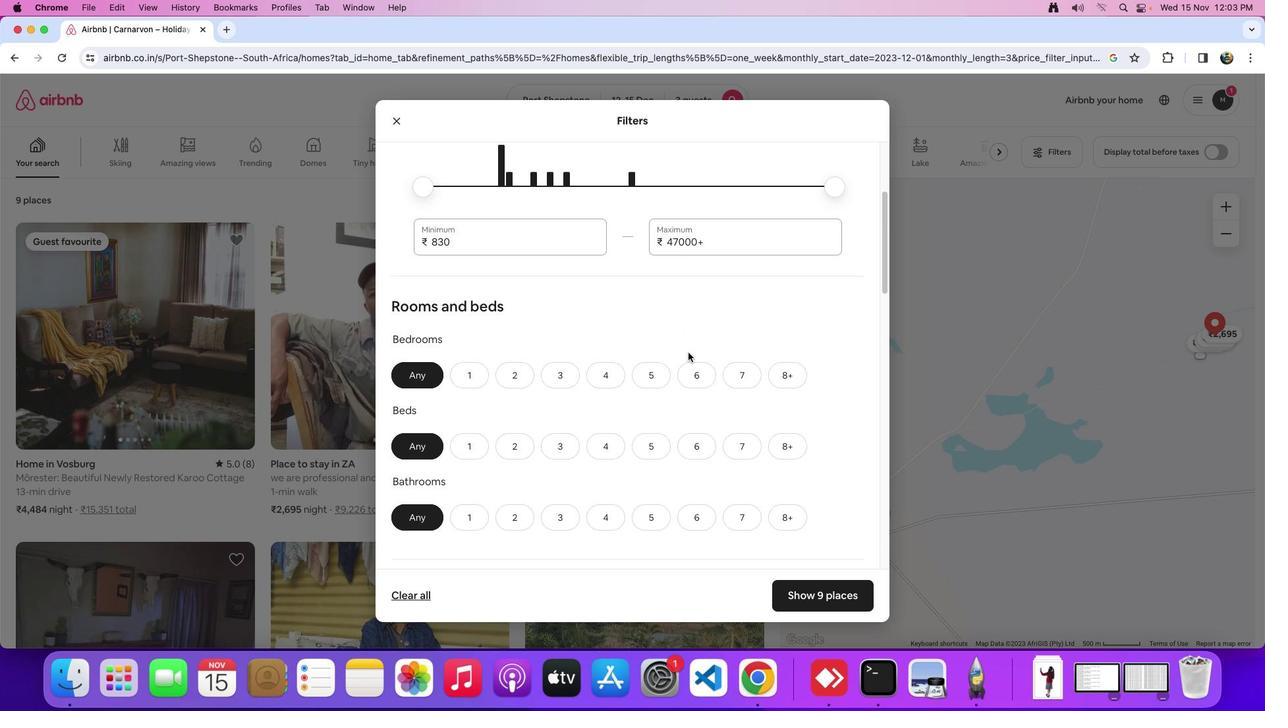 
Action: Mouse moved to (687, 353)
Screenshot: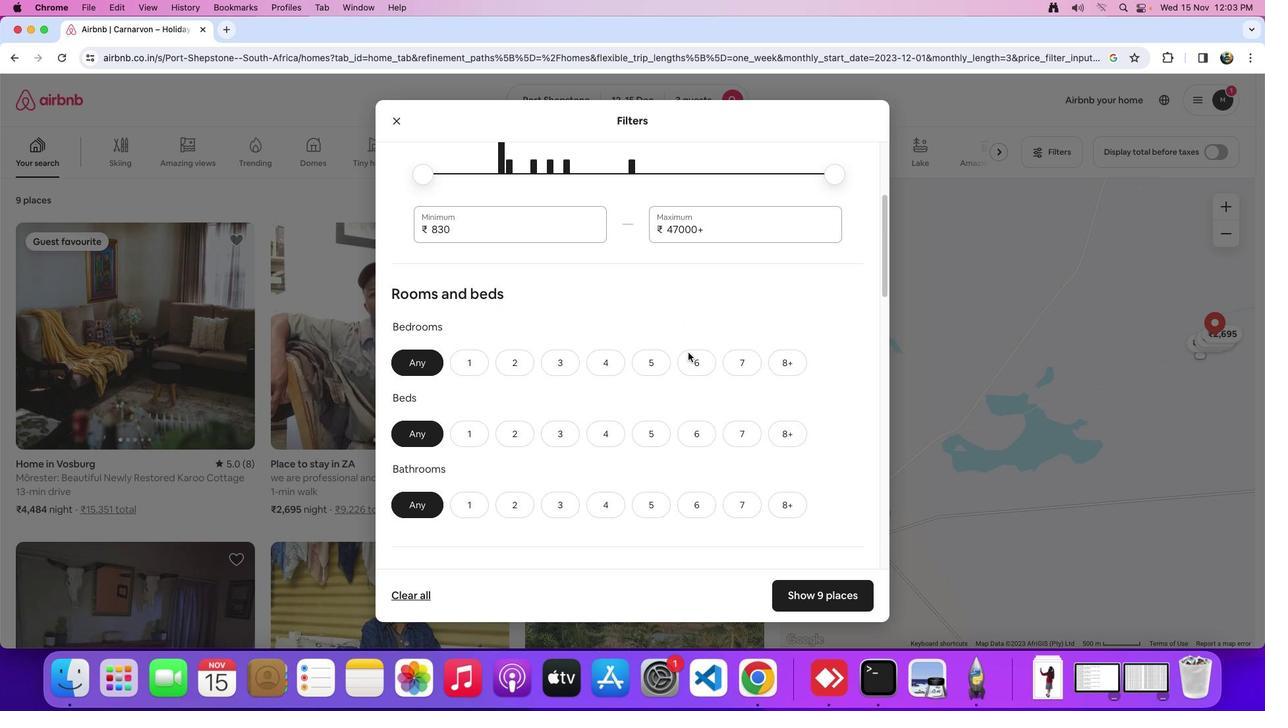 
Action: Mouse scrolled (687, 353) with delta (0, 0)
Screenshot: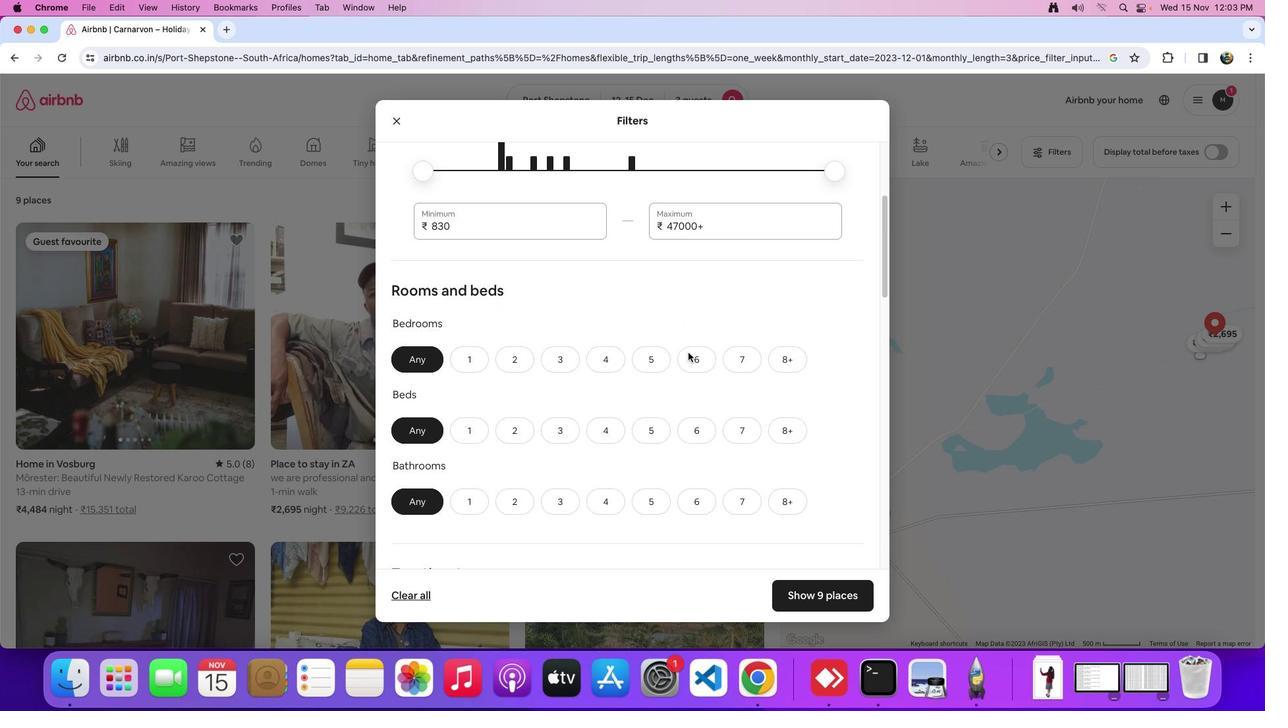 
Action: Mouse moved to (504, 360)
Screenshot: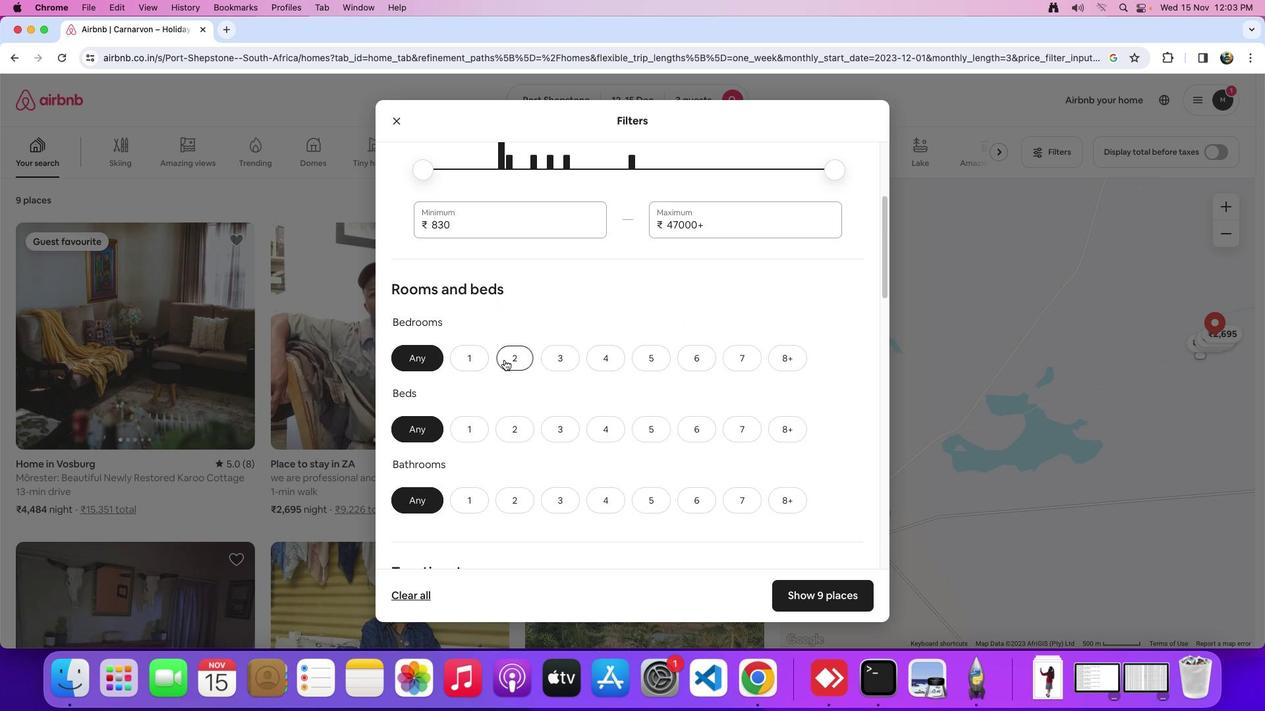 
Action: Mouse pressed left at (504, 360)
Screenshot: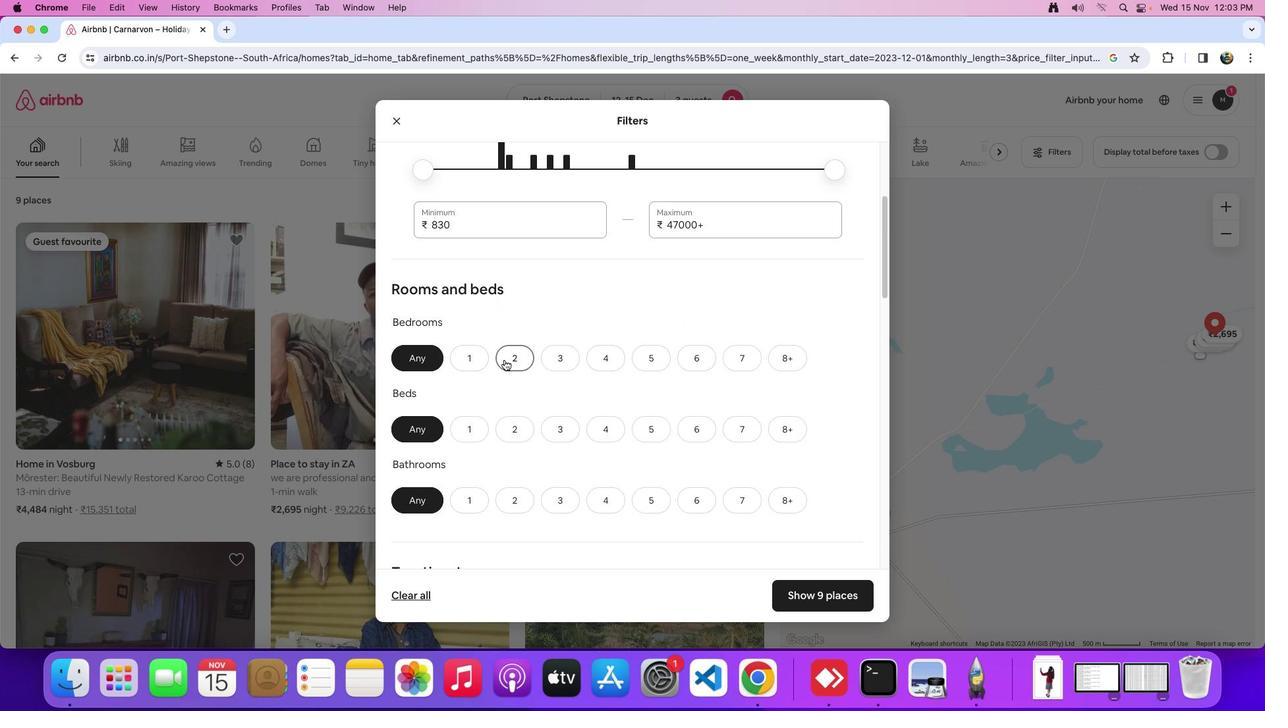 
Action: Mouse moved to (559, 428)
Screenshot: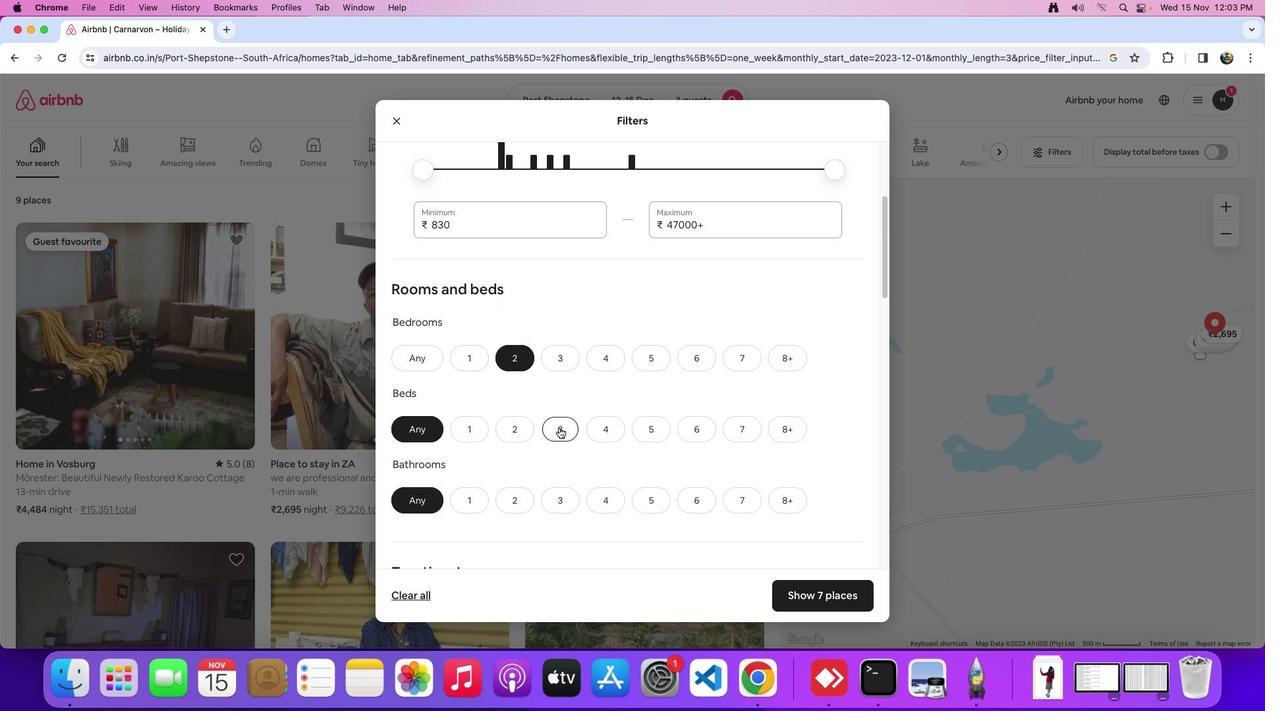 
Action: Mouse pressed left at (559, 428)
Screenshot: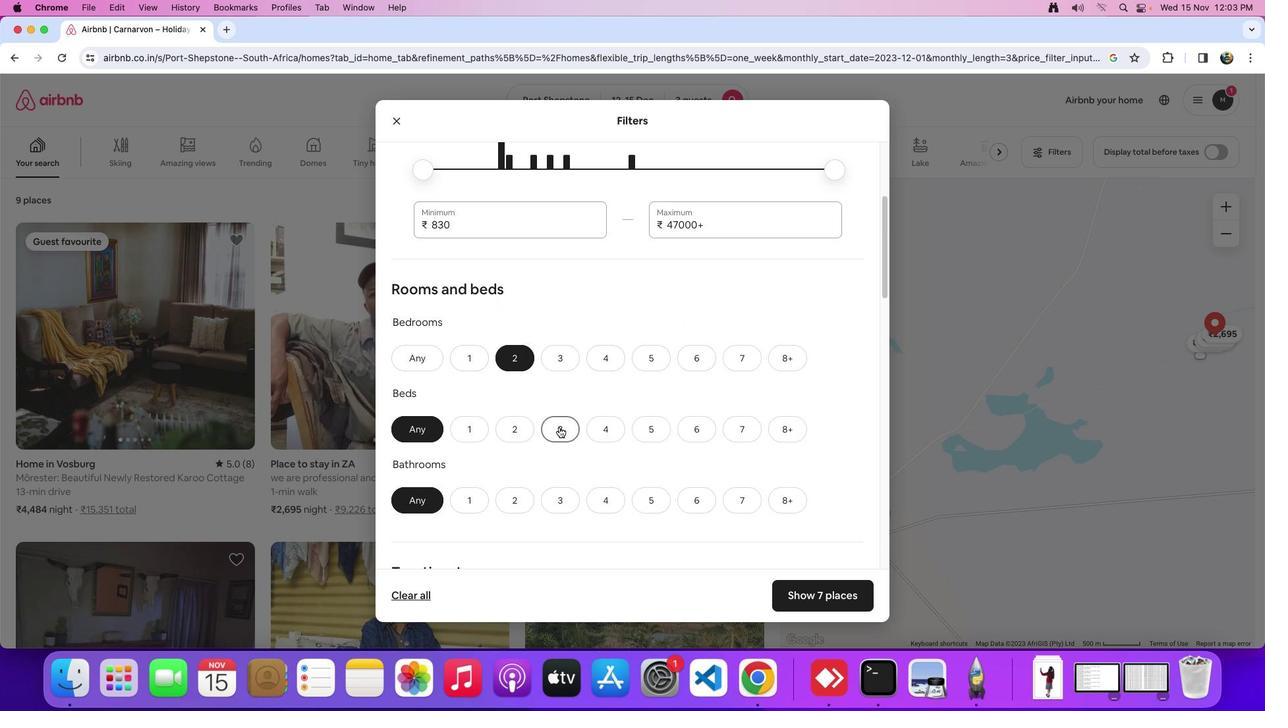 
Action: Mouse moved to (560, 426)
Screenshot: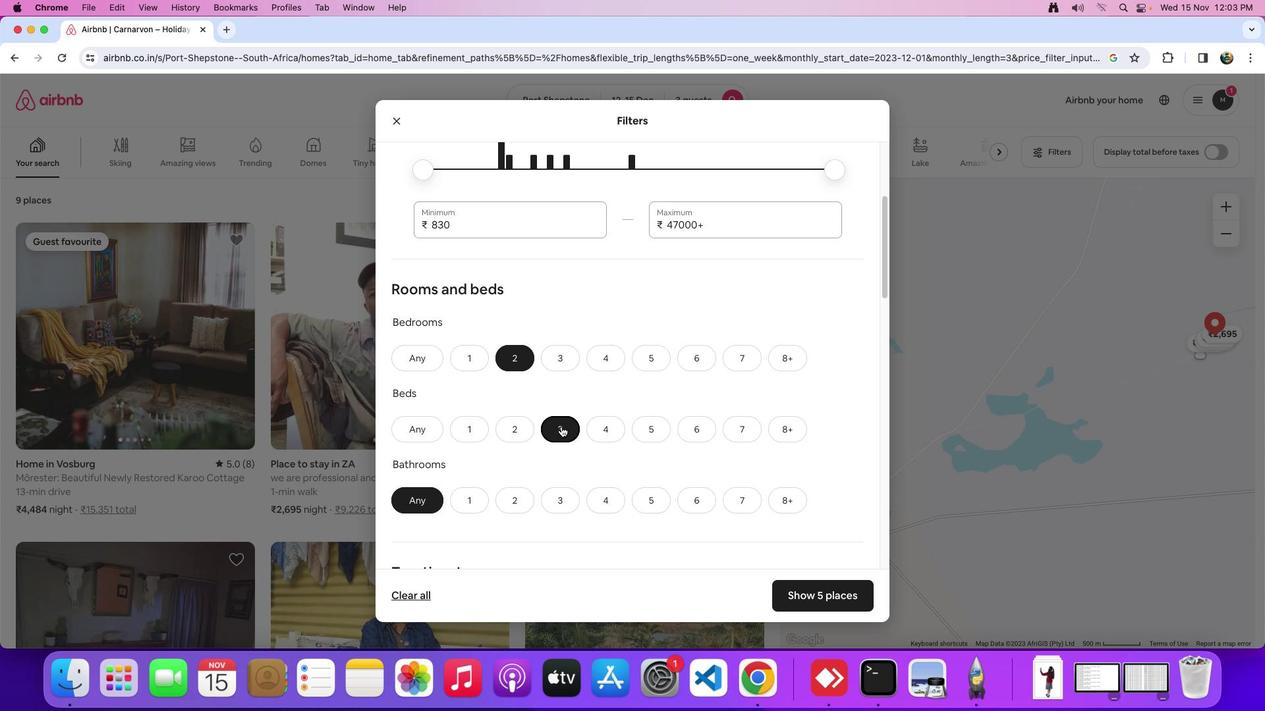 
Action: Mouse scrolled (560, 426) with delta (0, 0)
Screenshot: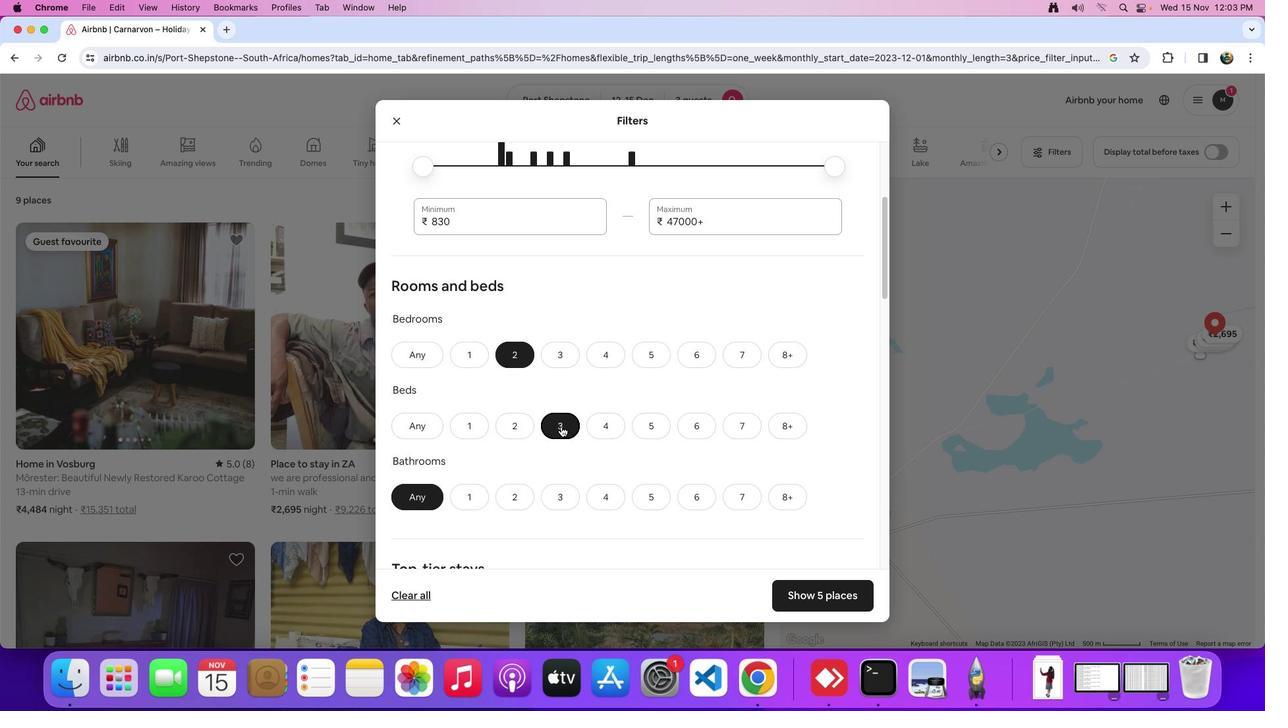 
Action: Mouse scrolled (560, 426) with delta (0, 0)
Screenshot: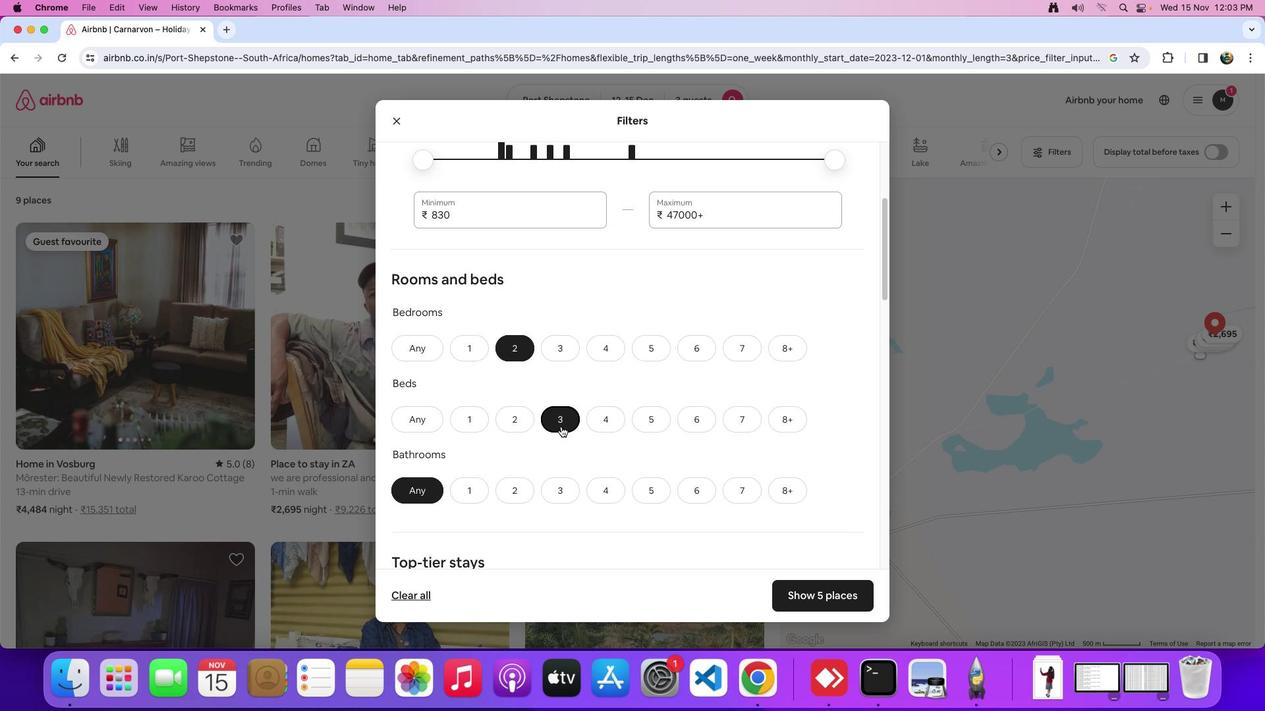 
Action: Mouse scrolled (560, 426) with delta (0, 0)
Screenshot: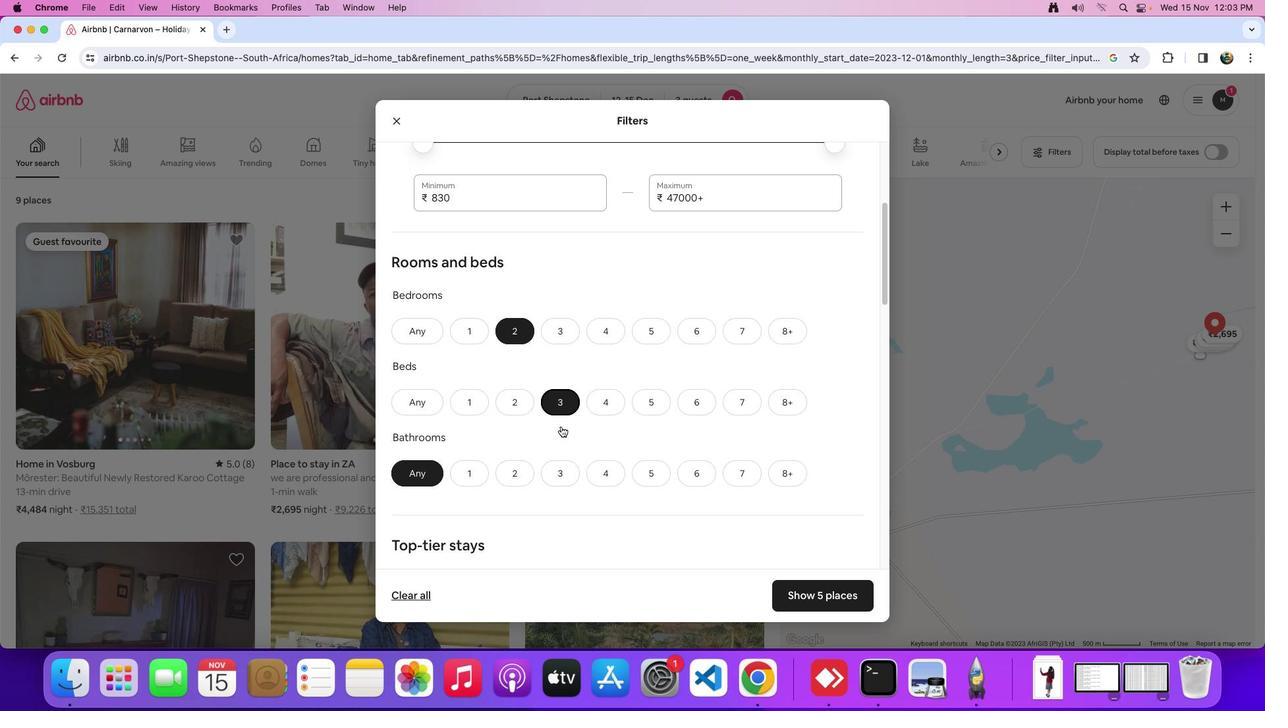 
Action: Mouse scrolled (560, 426) with delta (0, 0)
Screenshot: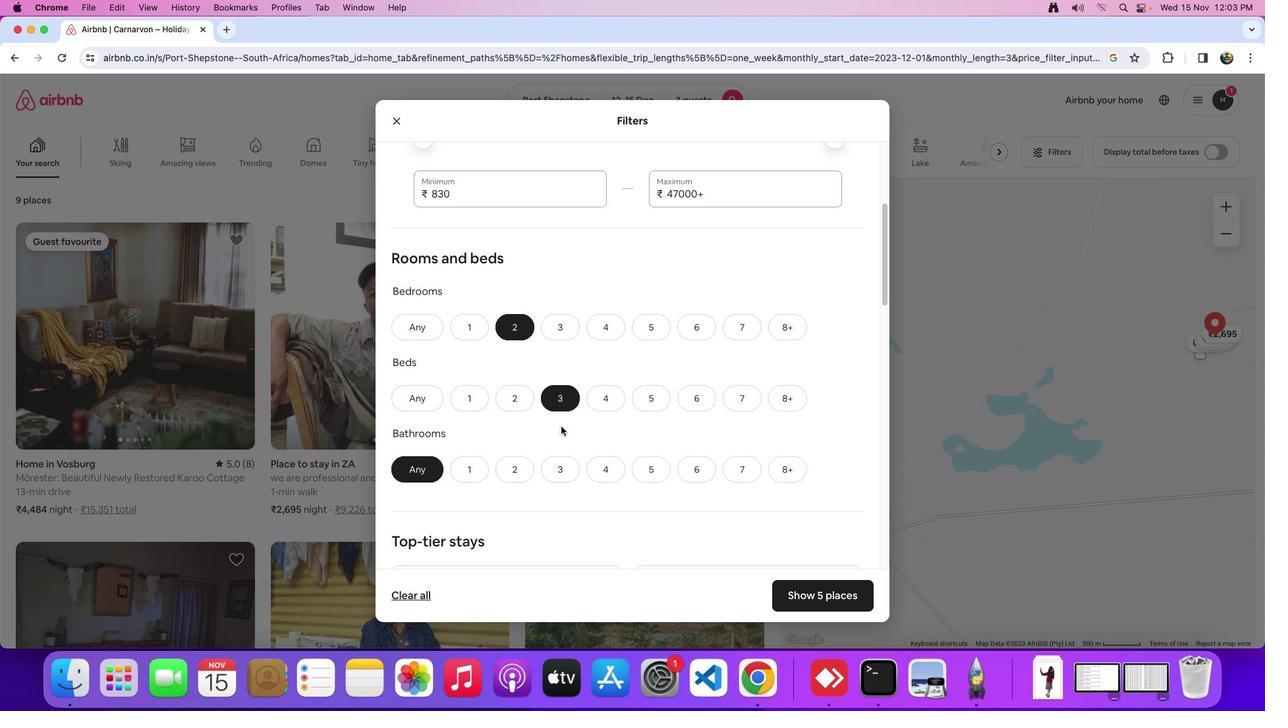 
Action: Mouse scrolled (560, 426) with delta (0, 0)
Screenshot: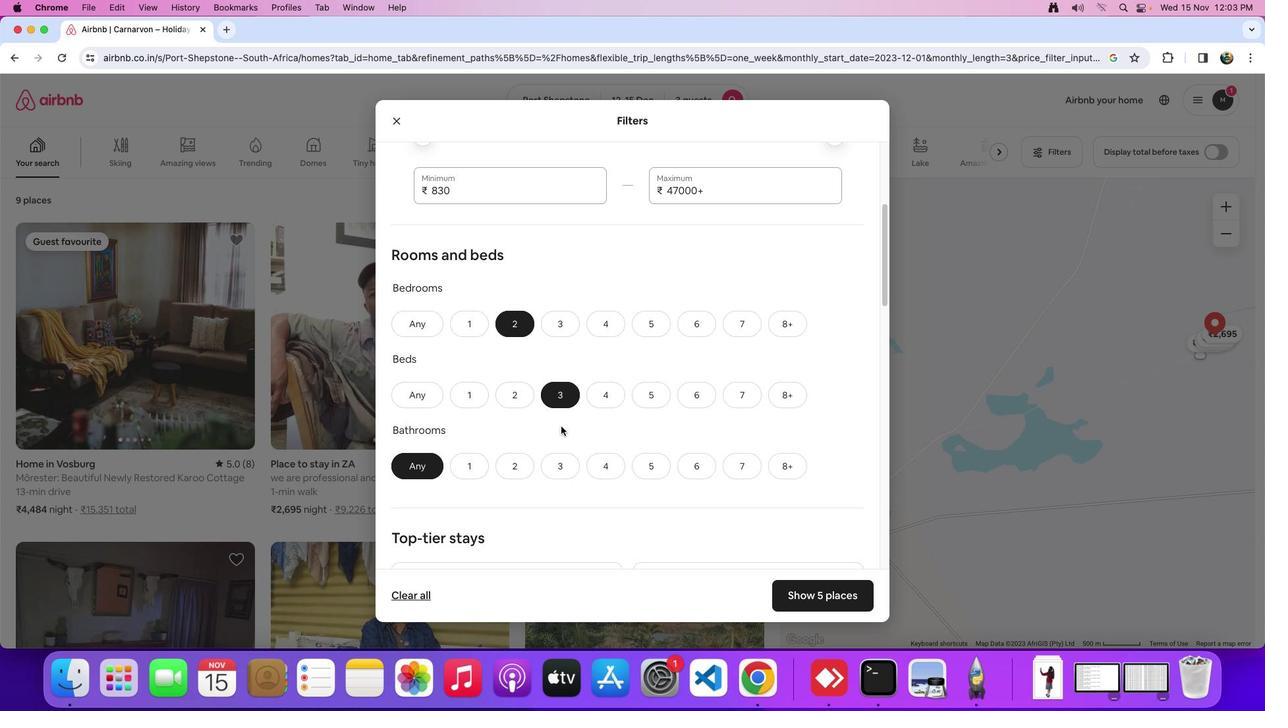 
Action: Mouse scrolled (560, 426) with delta (0, 0)
Screenshot: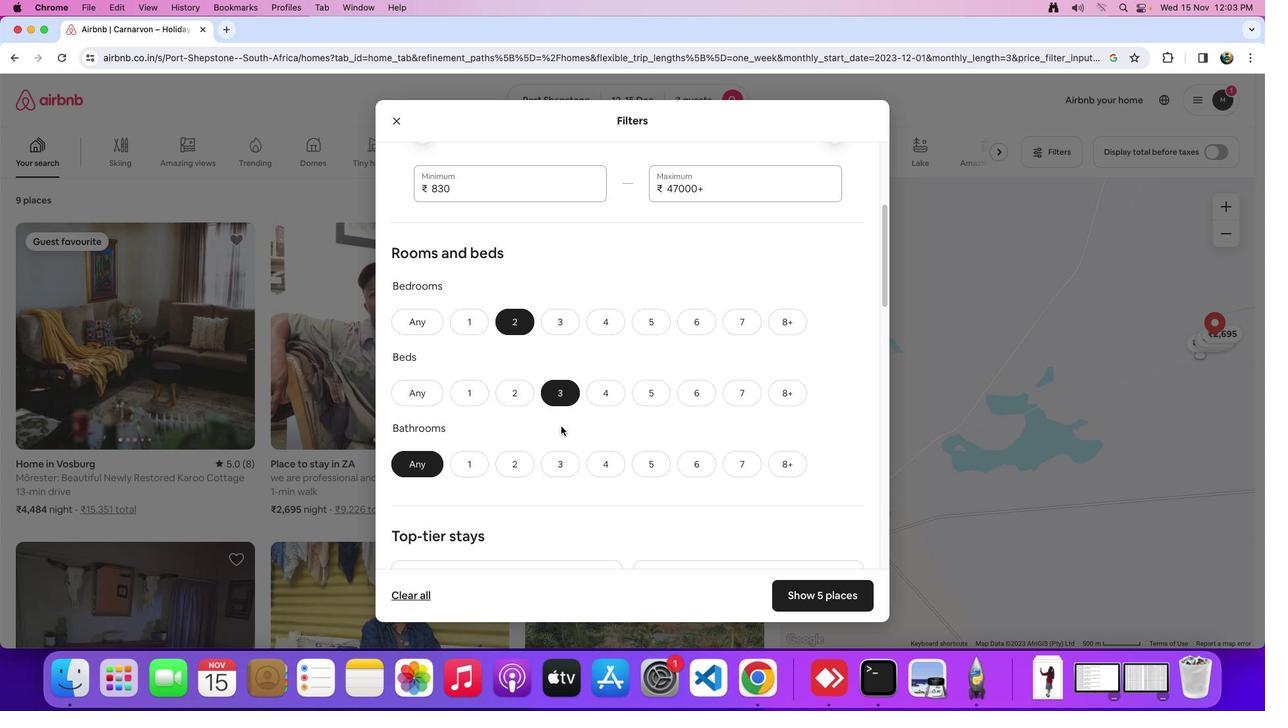 
Action: Mouse moved to (483, 466)
Screenshot: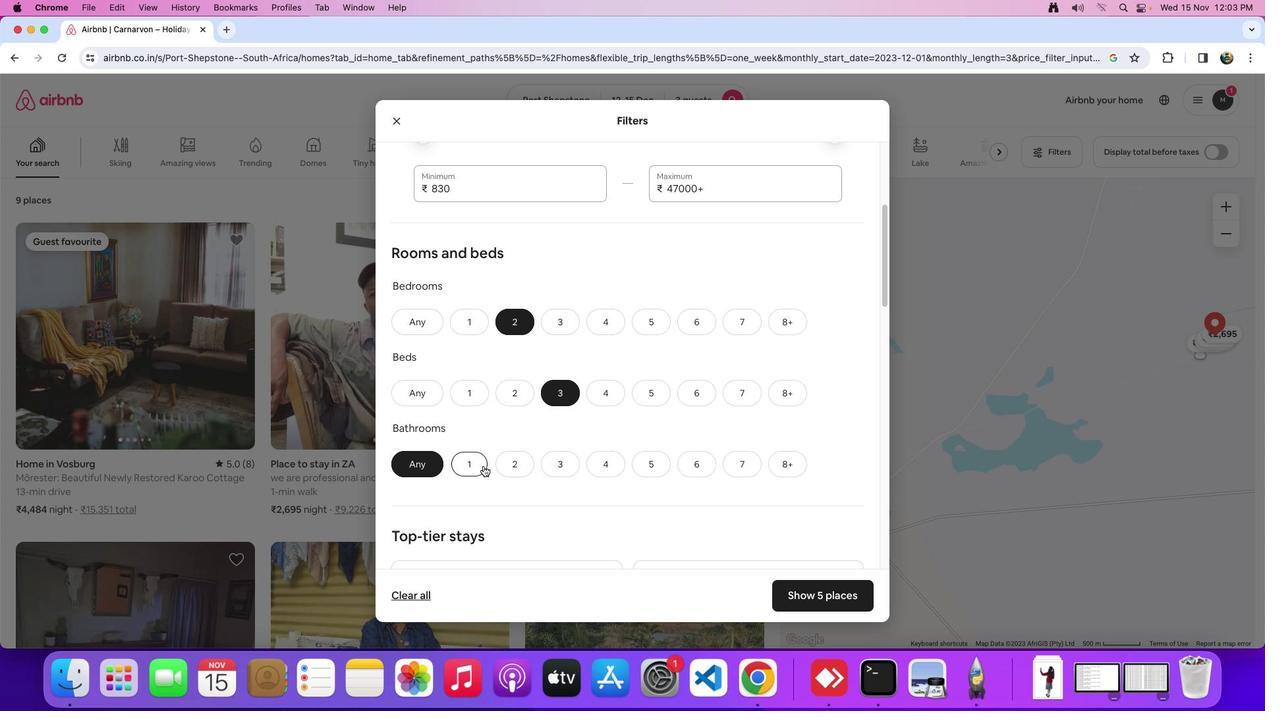 
Action: Mouse pressed left at (483, 466)
Screenshot: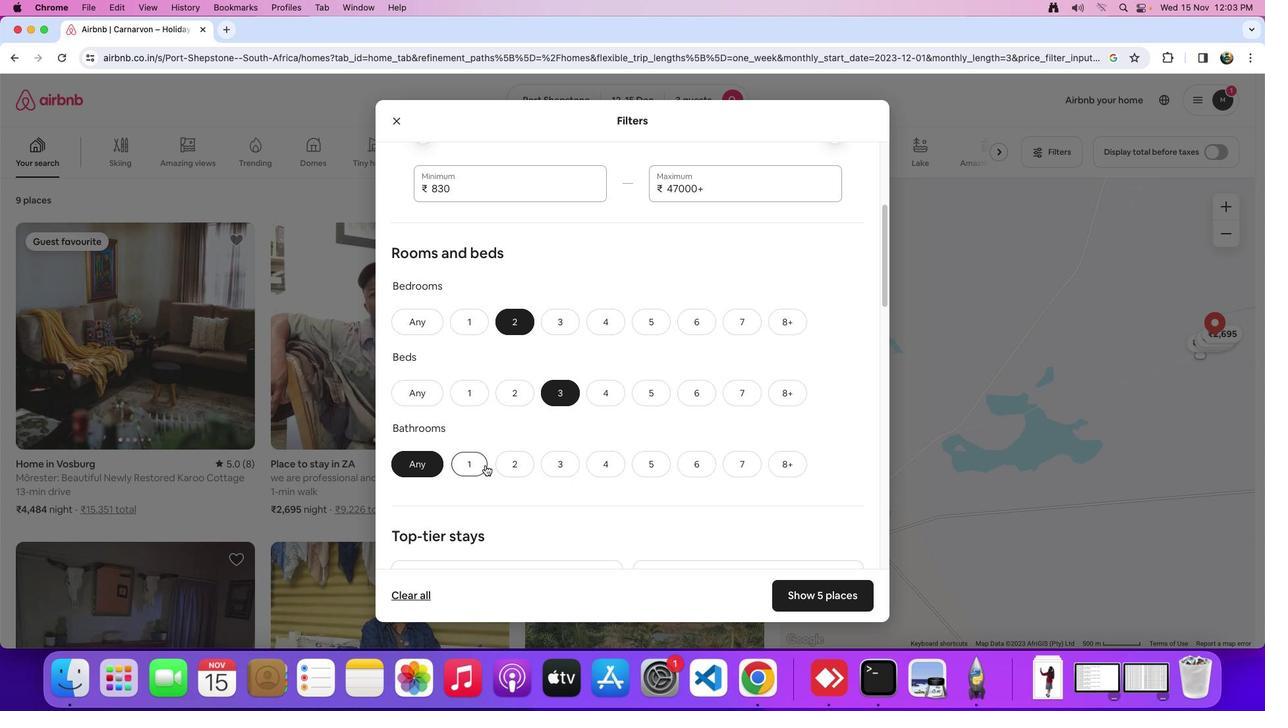 
Action: Mouse moved to (595, 434)
Screenshot: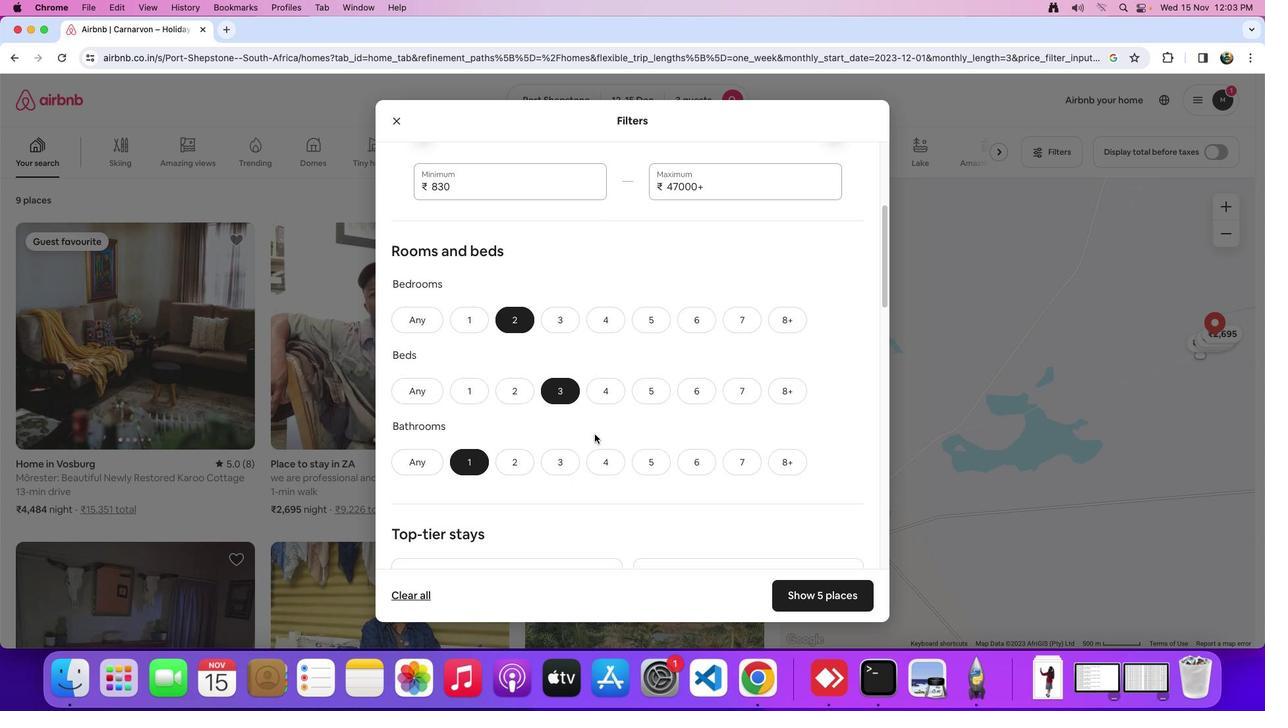 
Action: Mouse scrolled (595, 434) with delta (0, 0)
Screenshot: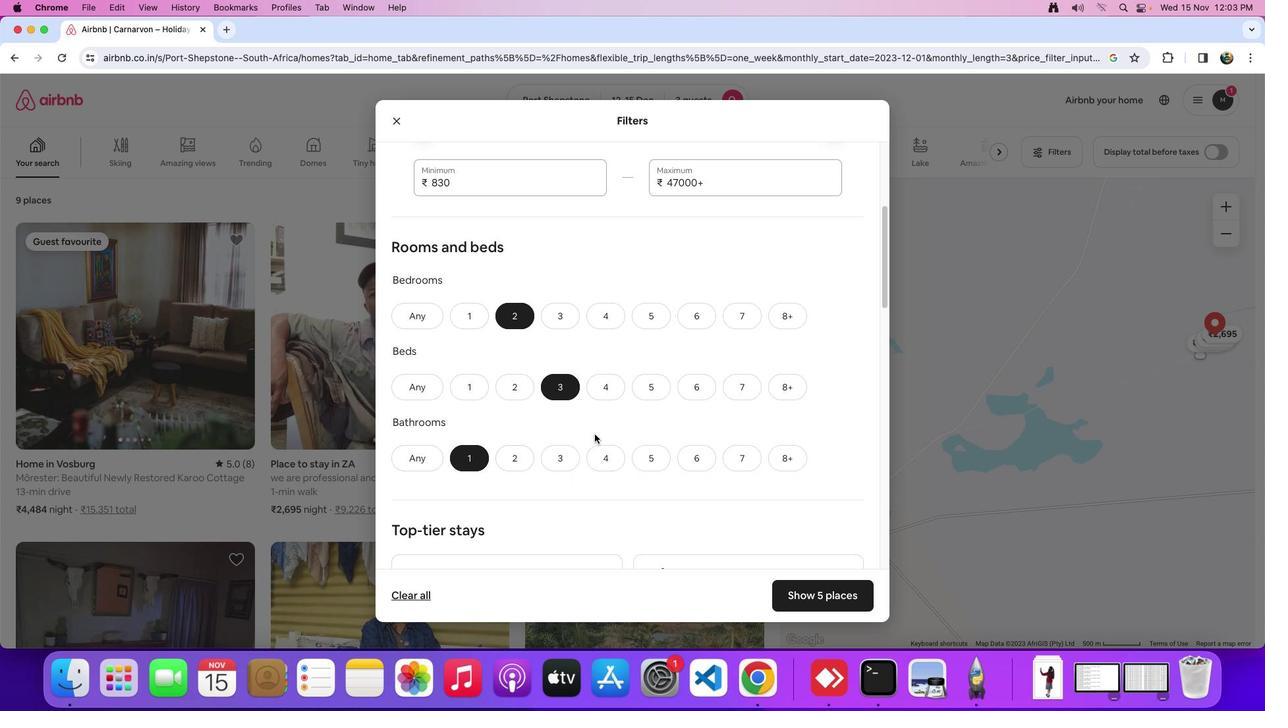 
Action: Mouse scrolled (595, 434) with delta (0, 0)
Screenshot: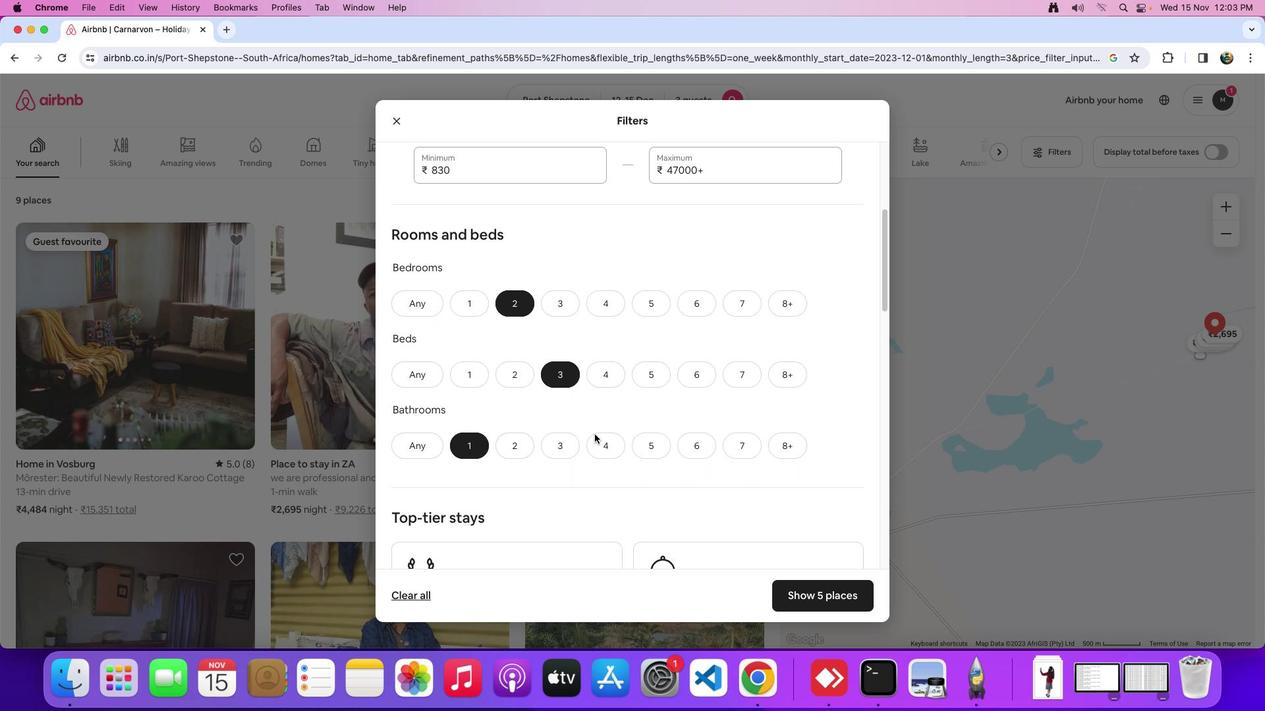 
Action: Mouse scrolled (595, 434) with delta (0, 0)
Screenshot: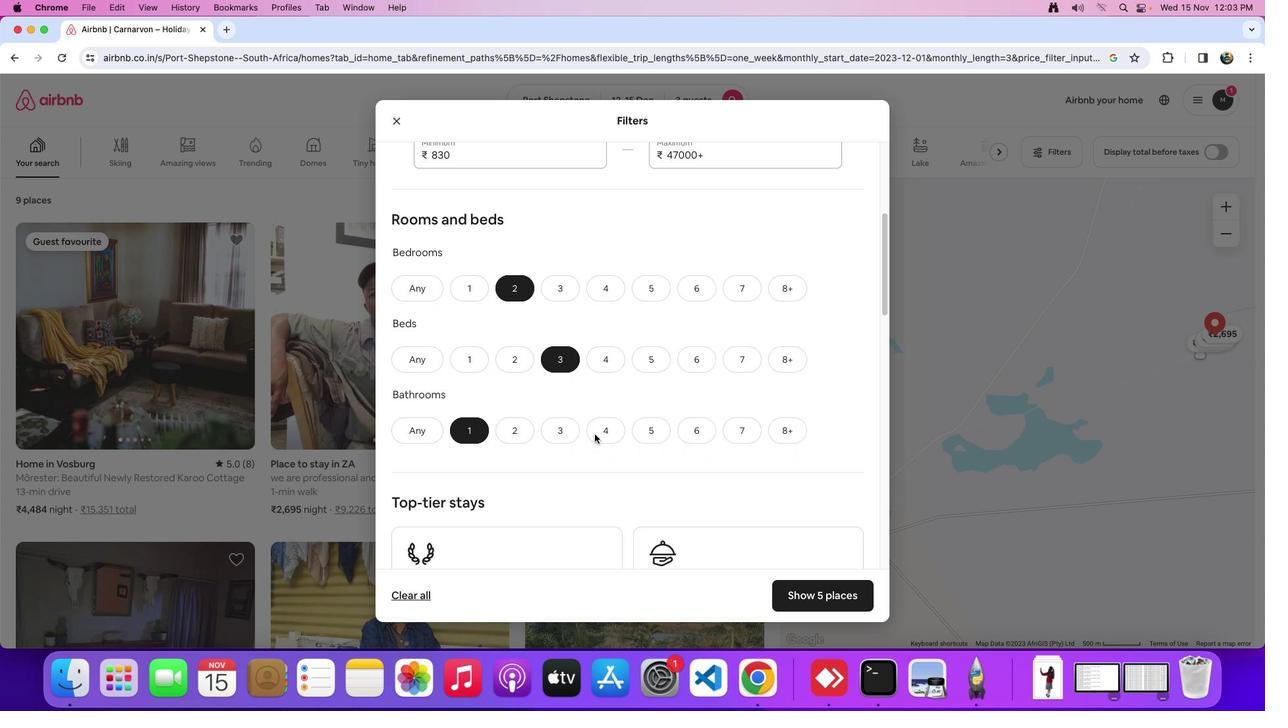 
Action: Mouse scrolled (595, 434) with delta (0, 0)
Screenshot: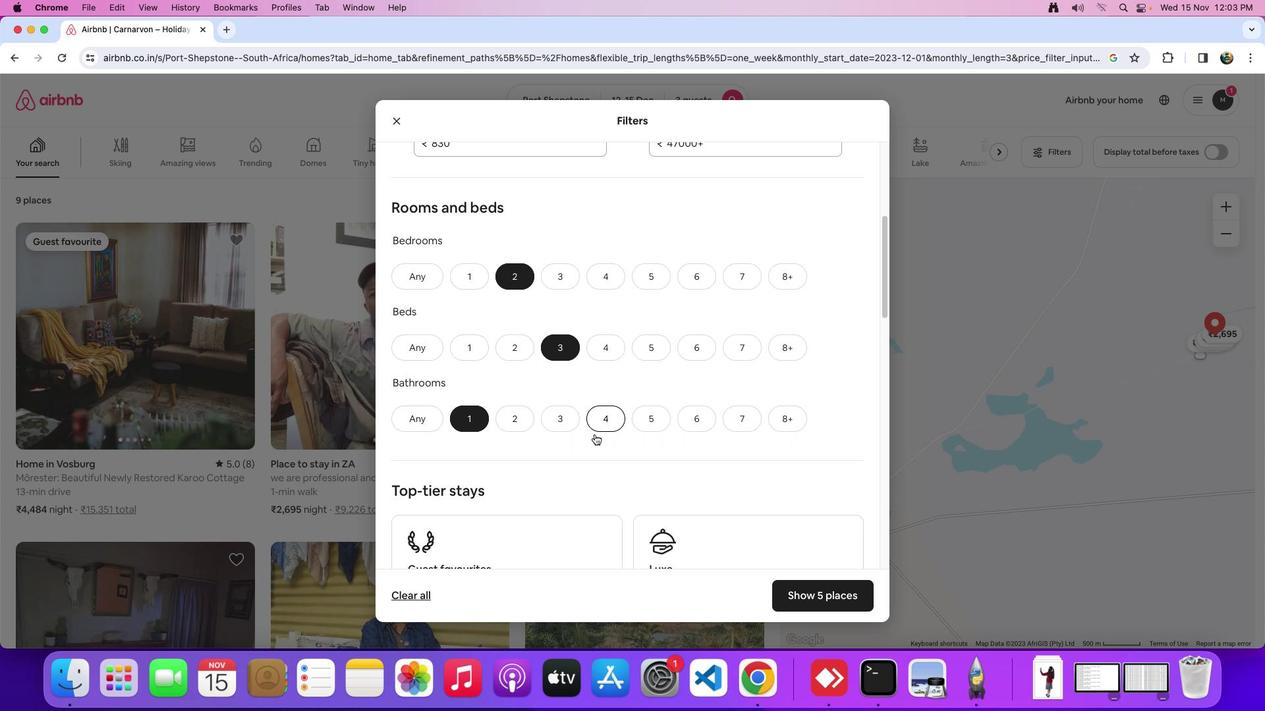 
Action: Mouse scrolled (595, 434) with delta (0, 0)
Screenshot: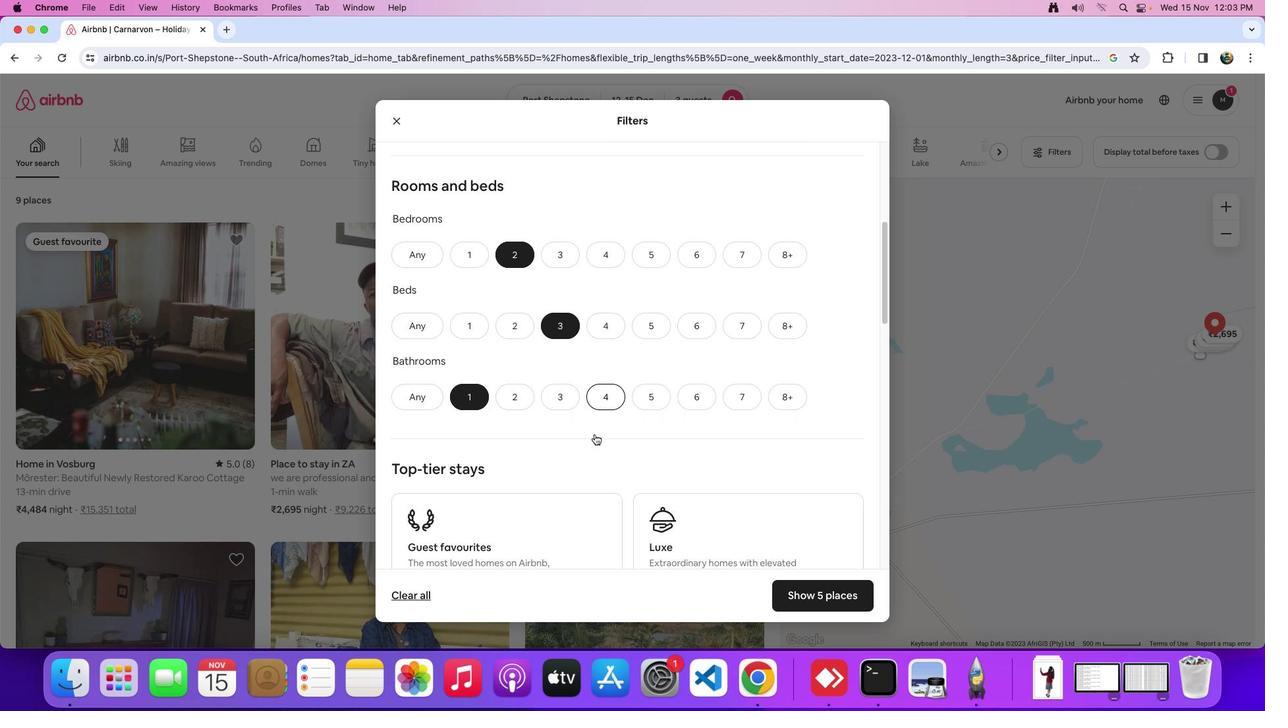 
Action: Mouse scrolled (595, 434) with delta (0, 0)
Screenshot: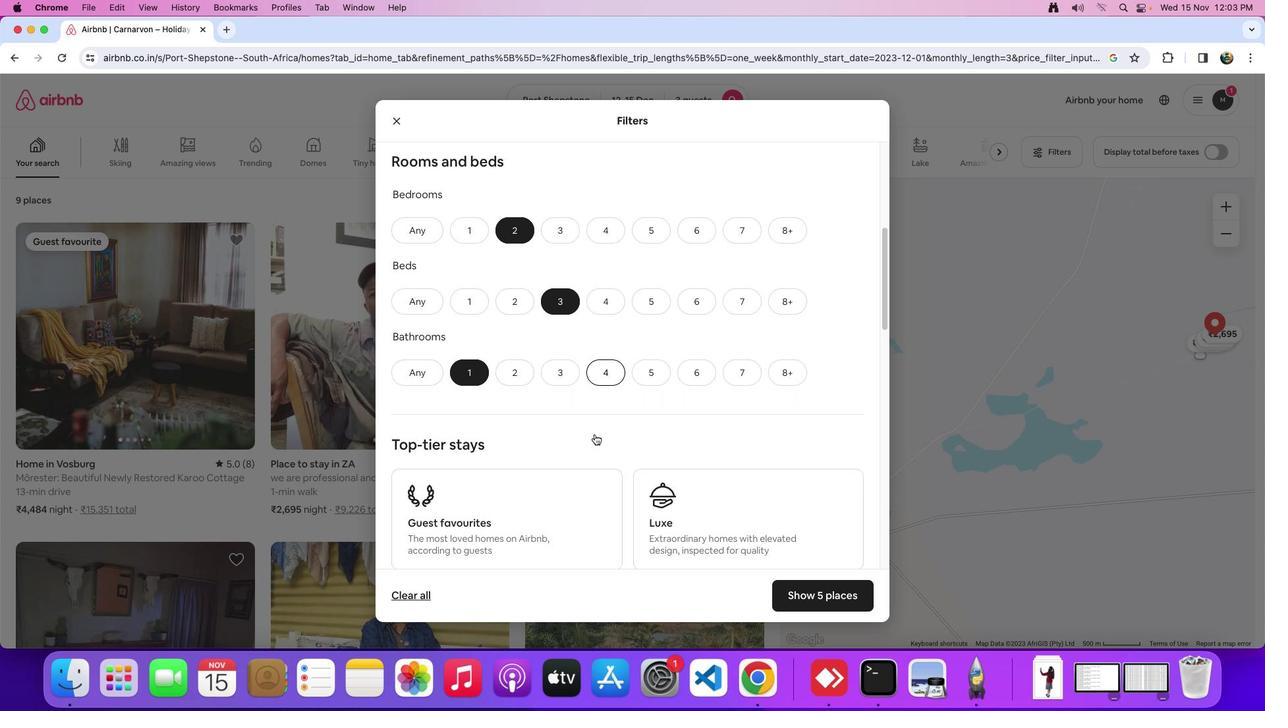 
Action: Mouse moved to (594, 434)
Screenshot: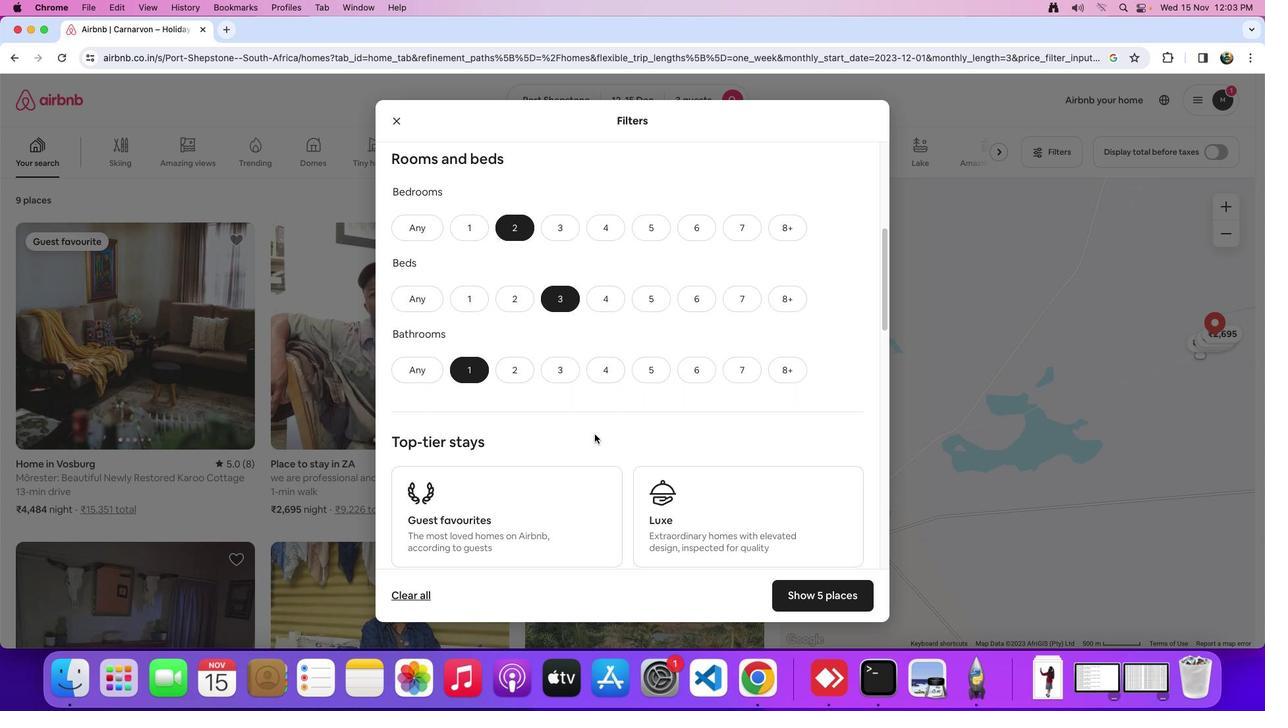 
Action: Mouse scrolled (594, 434) with delta (0, 0)
Screenshot: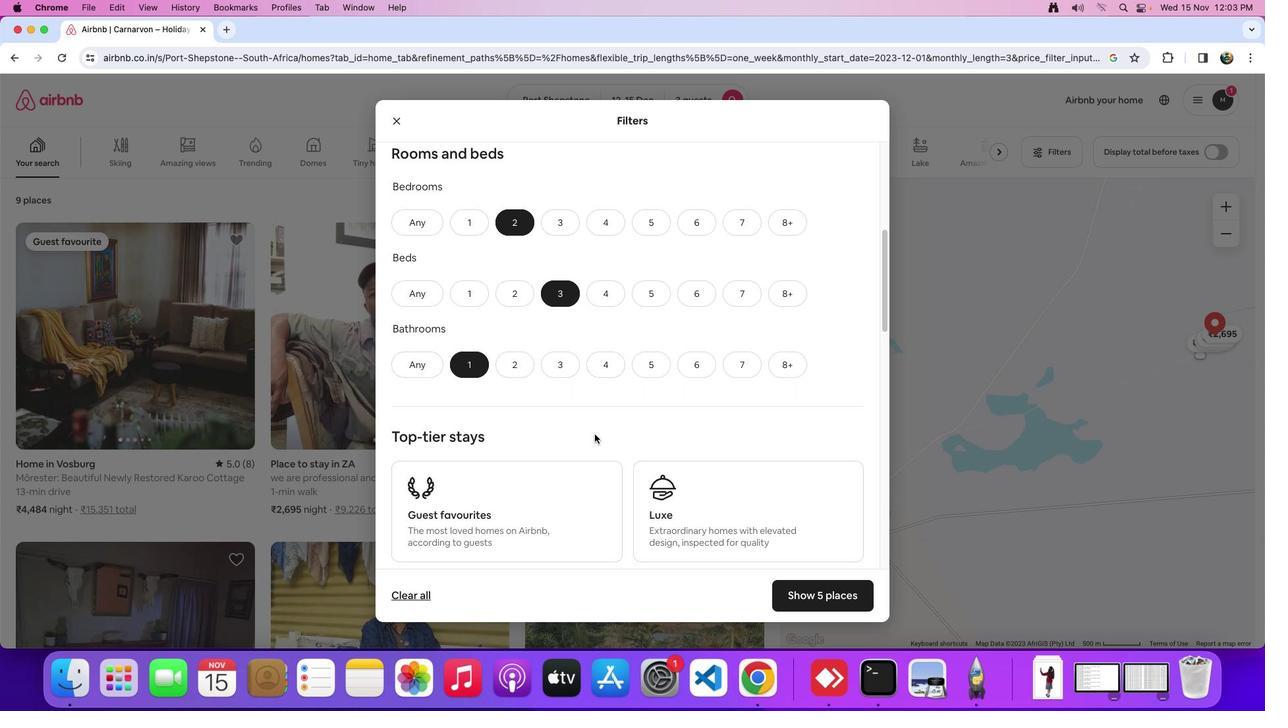 
Action: Mouse scrolled (594, 434) with delta (0, 0)
Screenshot: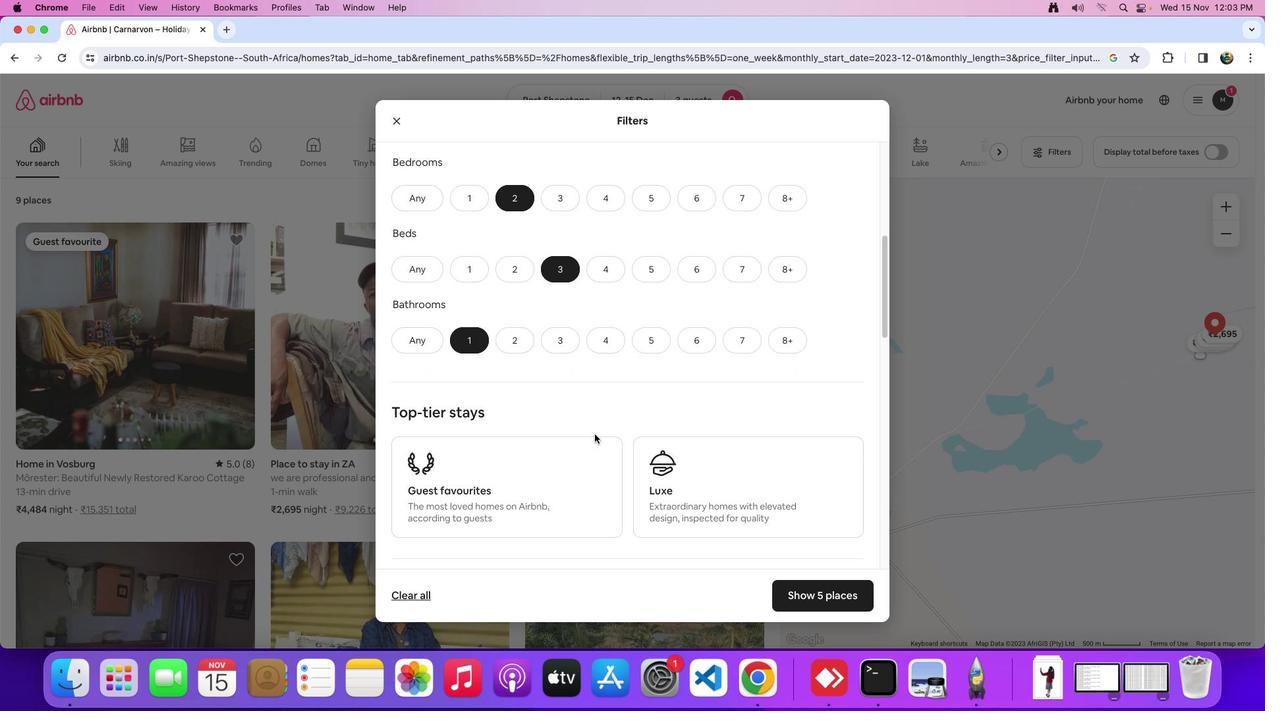 
Action: Mouse scrolled (594, 434) with delta (0, 0)
Screenshot: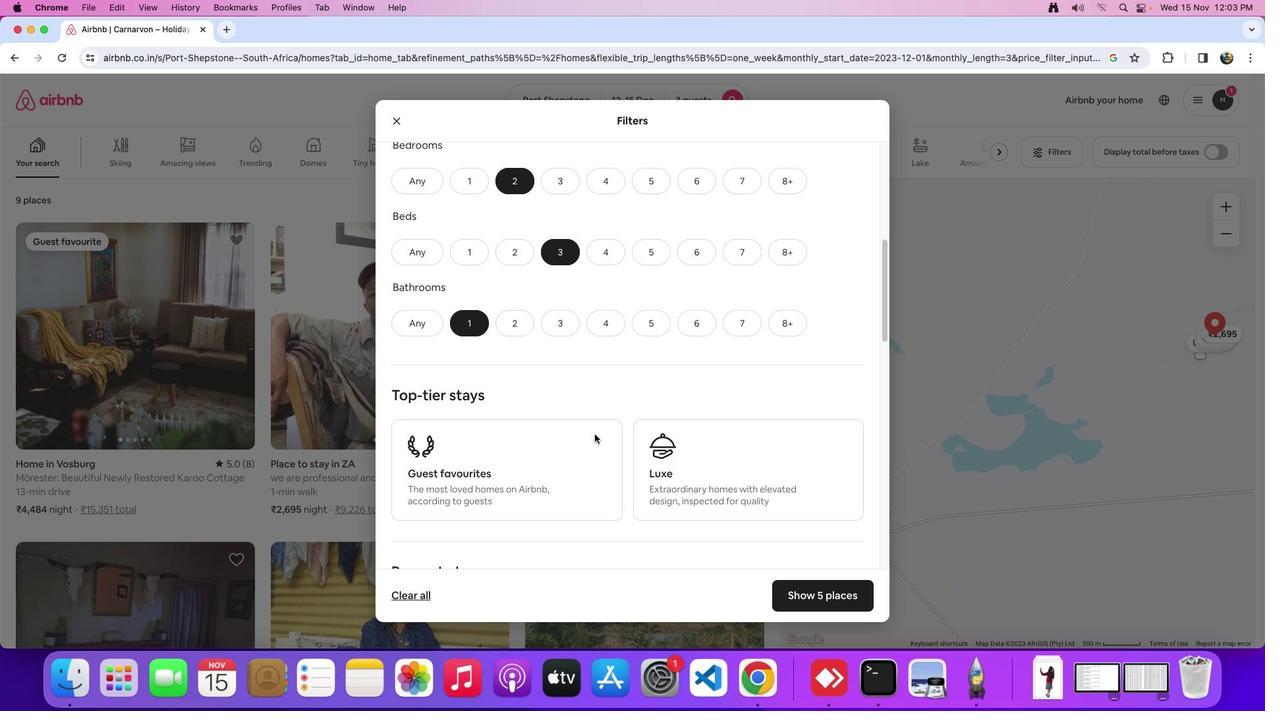 
Action: Mouse scrolled (594, 434) with delta (0, 0)
Screenshot: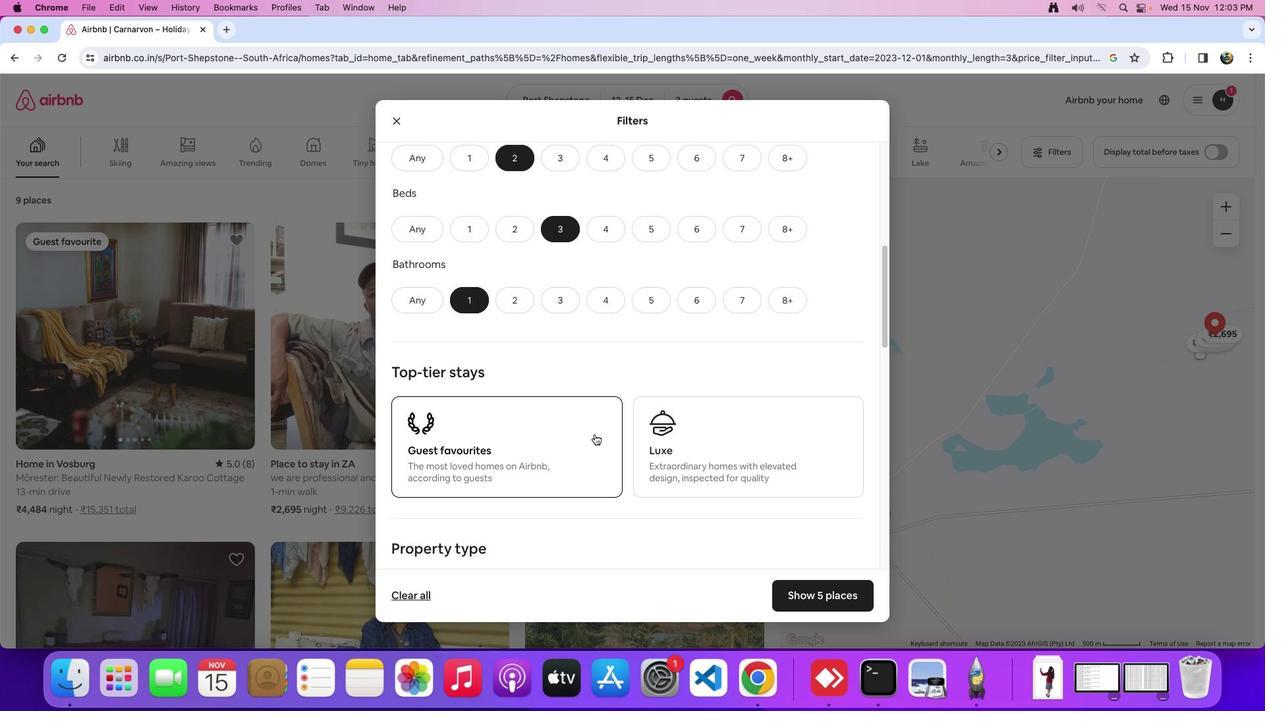 
Action: Mouse scrolled (594, 434) with delta (0, 0)
Screenshot: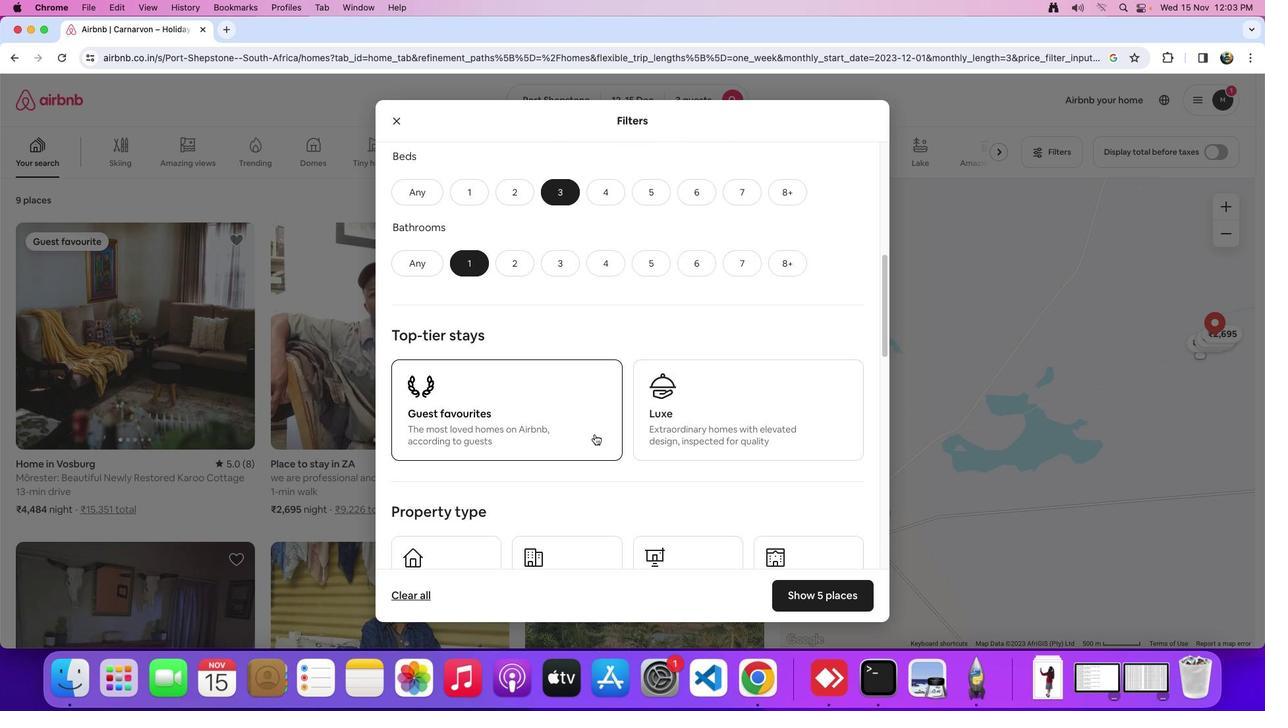 
Action: Mouse scrolled (594, 434) with delta (0, -1)
Screenshot: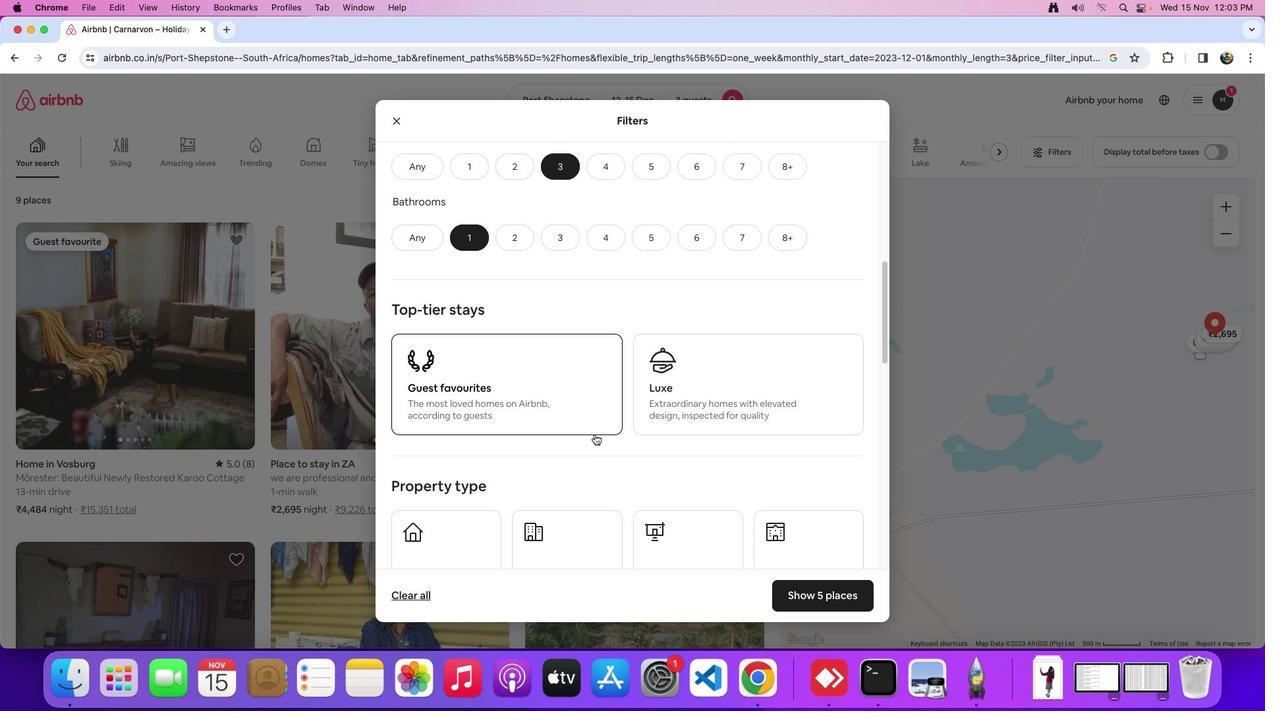
Action: Mouse scrolled (594, 434) with delta (0, 0)
Screenshot: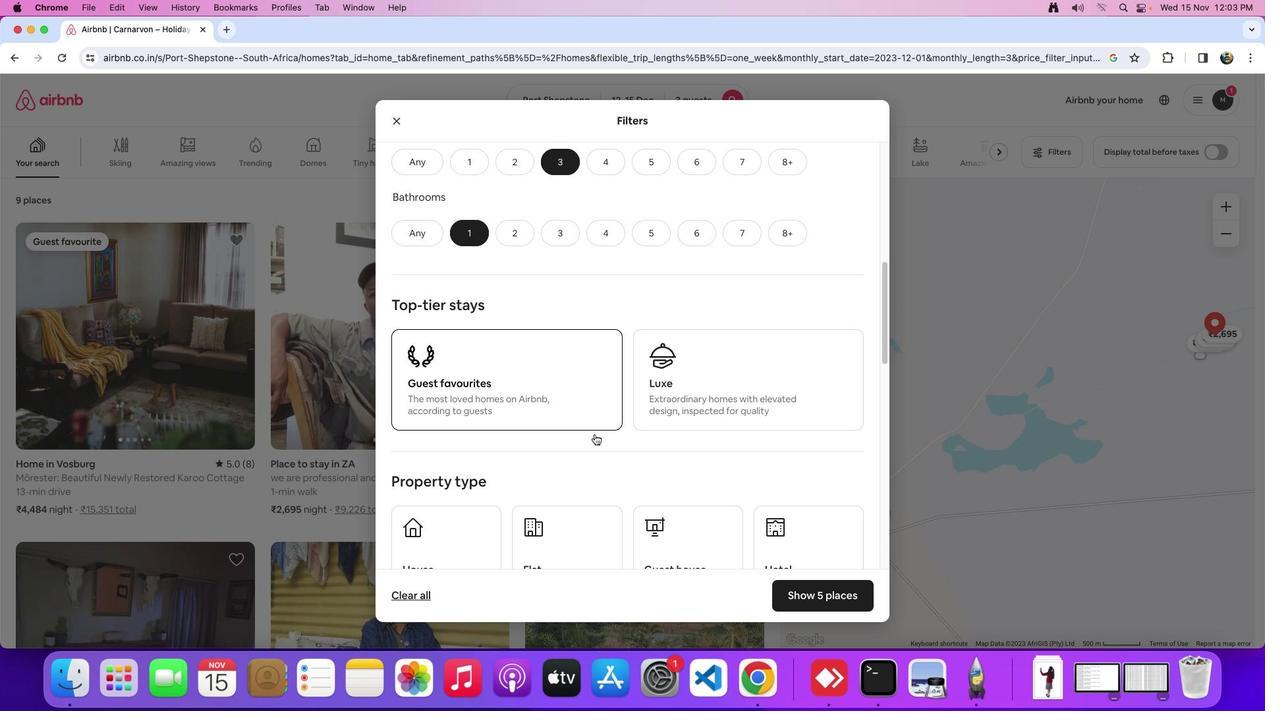 
Action: Mouse scrolled (594, 434) with delta (0, 0)
Screenshot: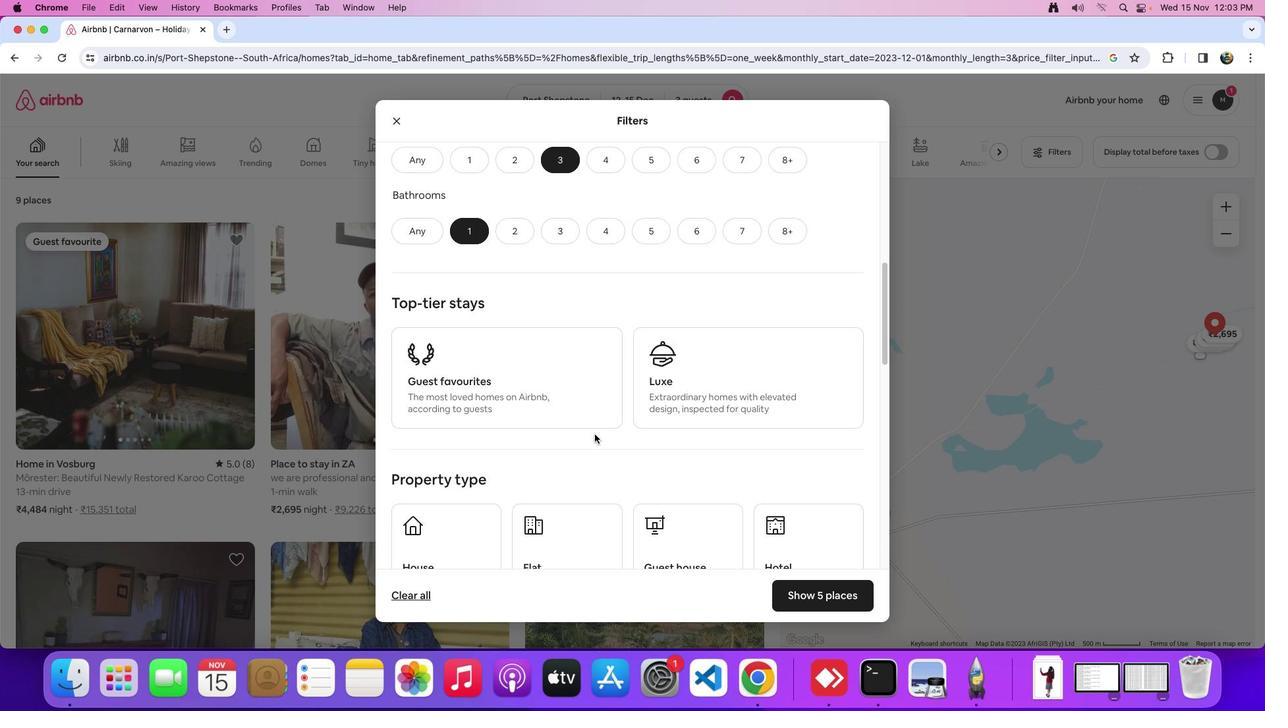 
Action: Mouse scrolled (594, 434) with delta (0, 0)
Screenshot: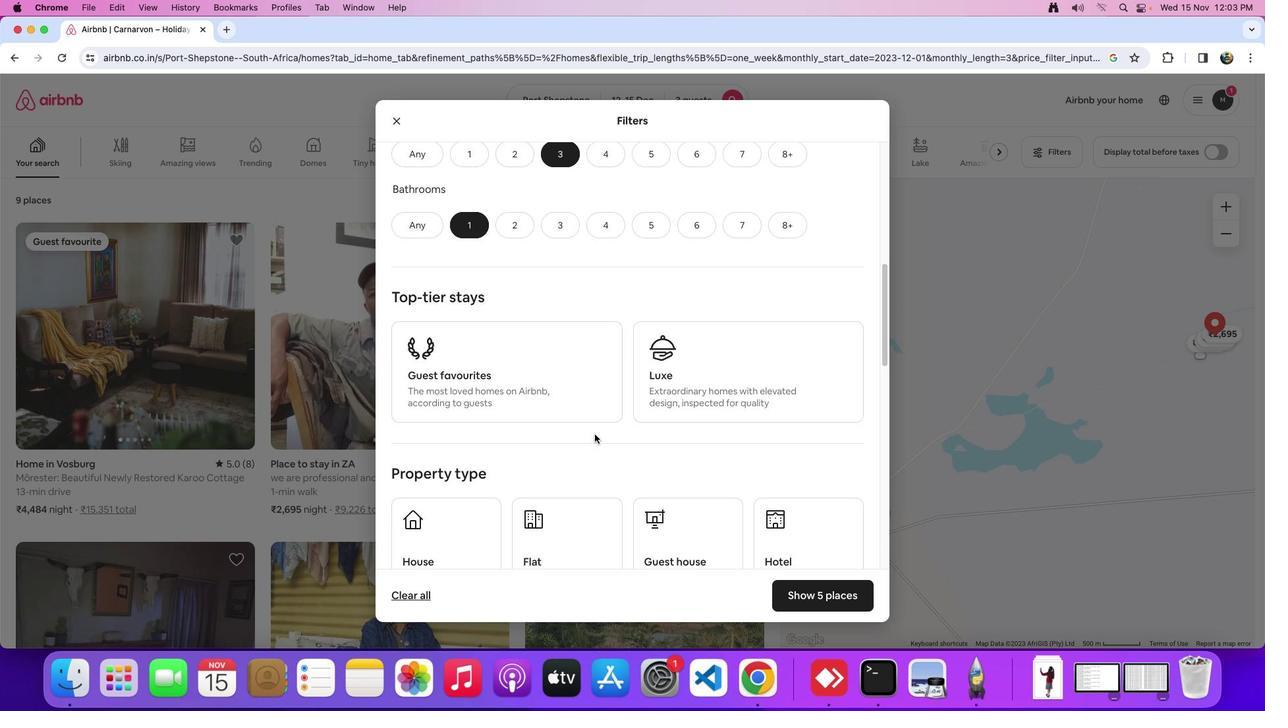 
Action: Mouse scrolled (594, 434) with delta (0, 0)
Screenshot: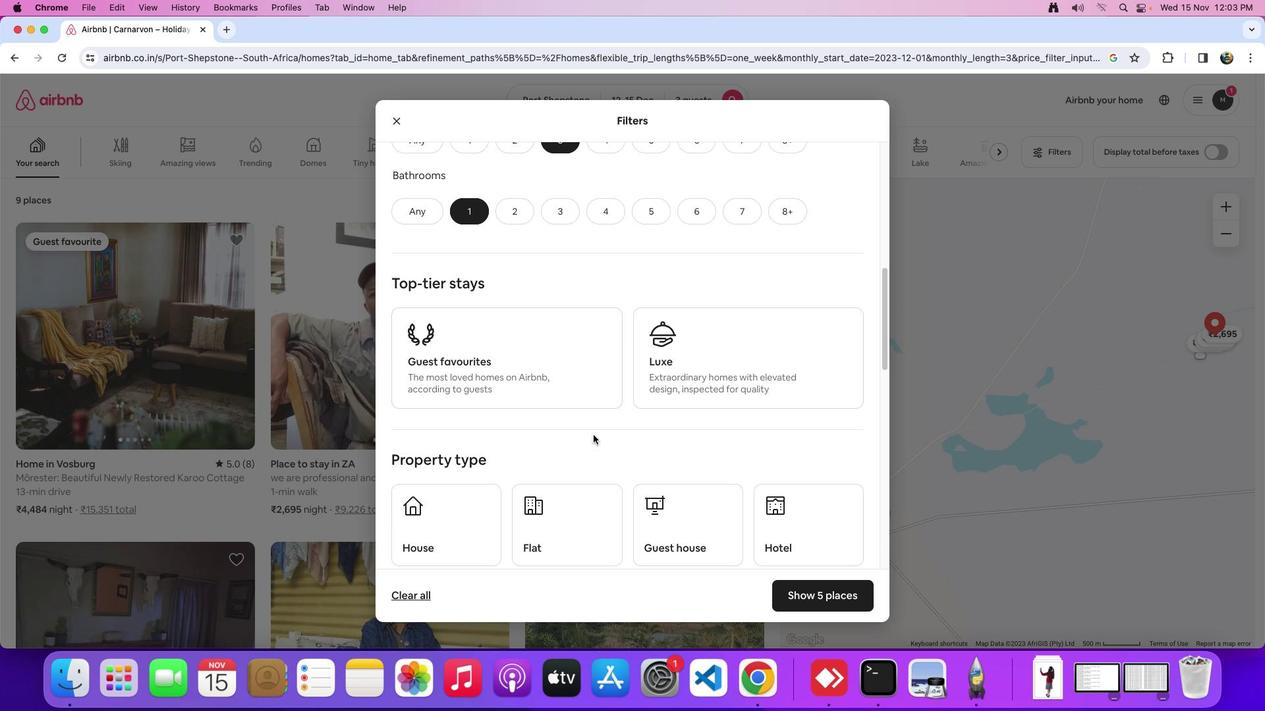 
Action: Mouse moved to (526, 513)
Screenshot: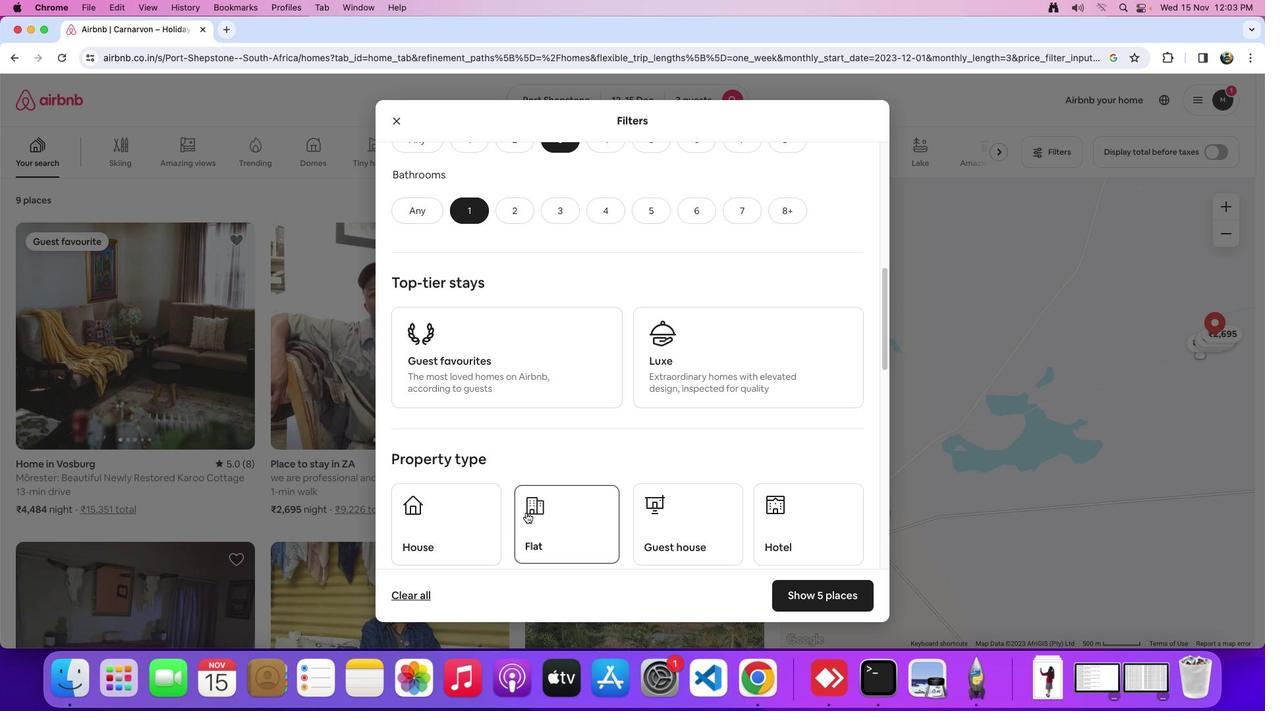 
Action: Mouse pressed left at (526, 513)
Screenshot: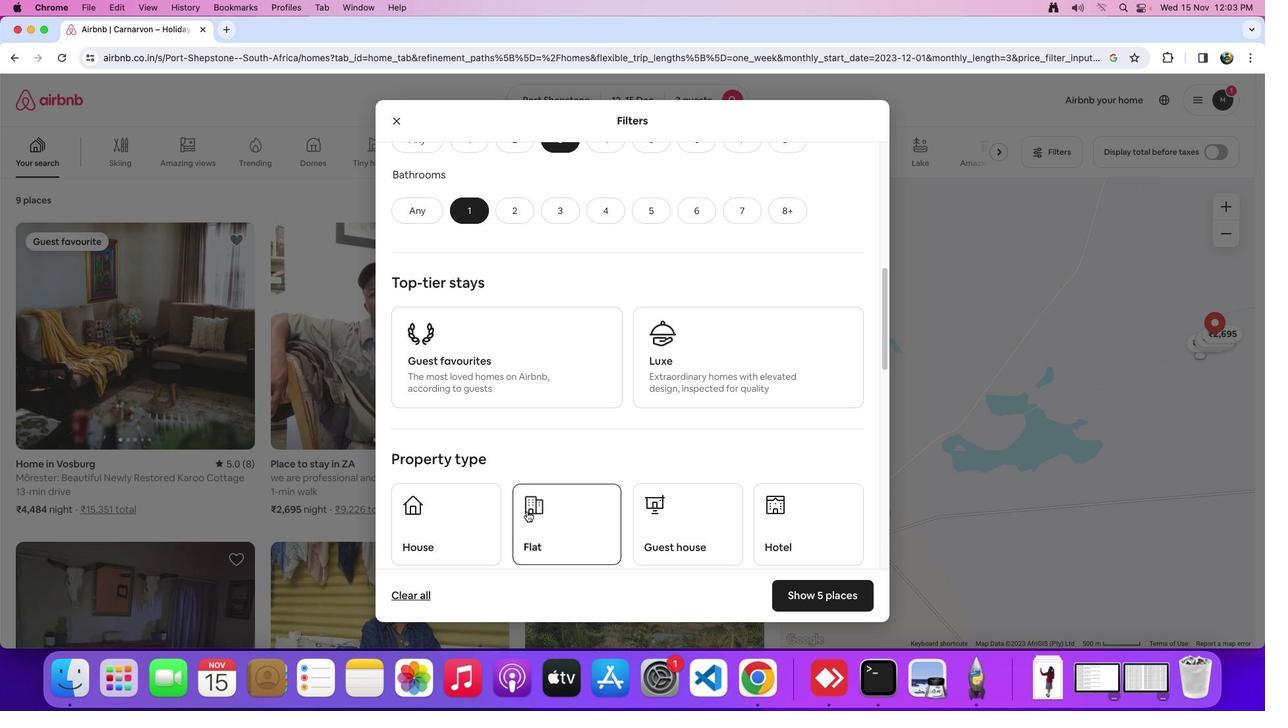 
Action: Mouse moved to (616, 403)
Screenshot: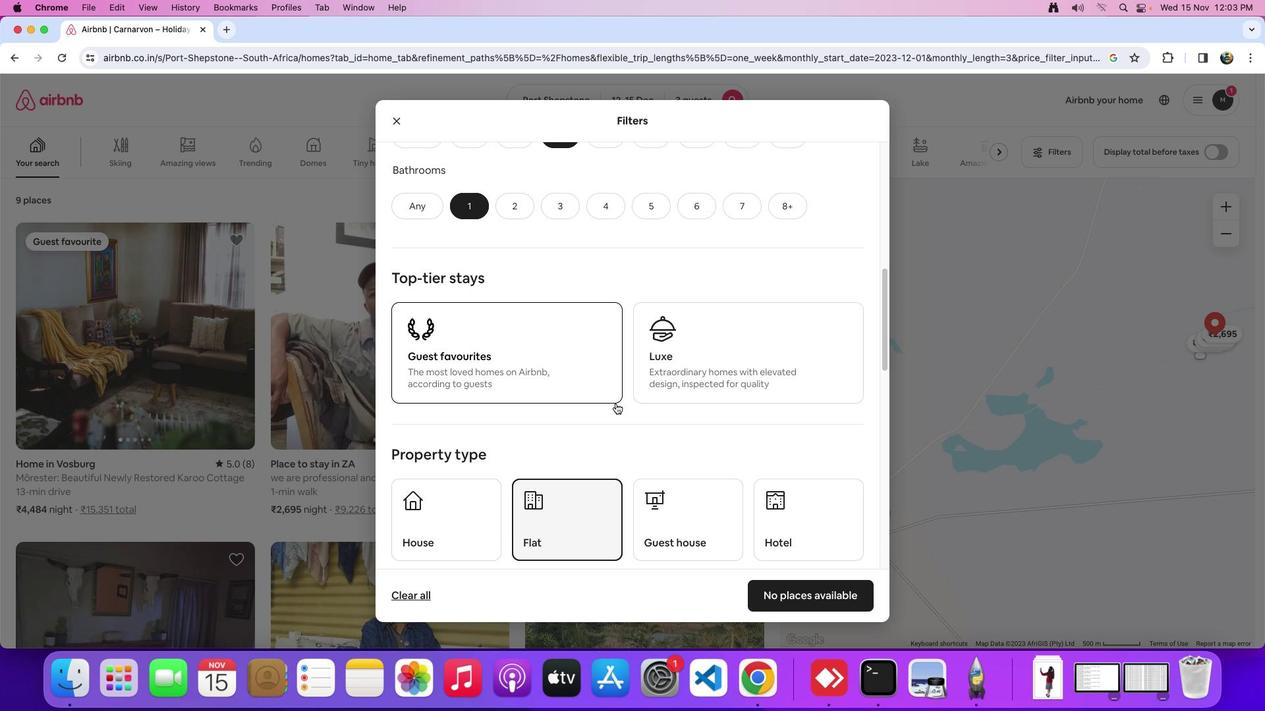 
Action: Mouse scrolled (616, 403) with delta (0, 0)
Screenshot: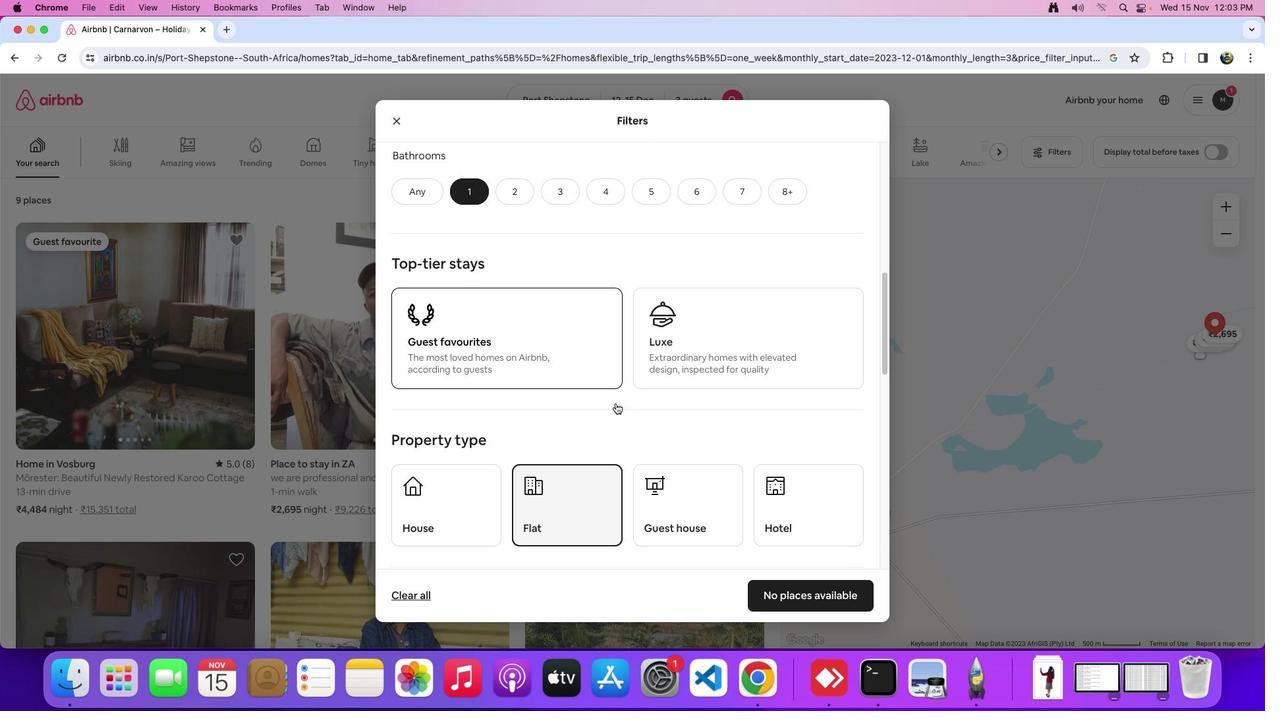 
Action: Mouse moved to (616, 403)
Screenshot: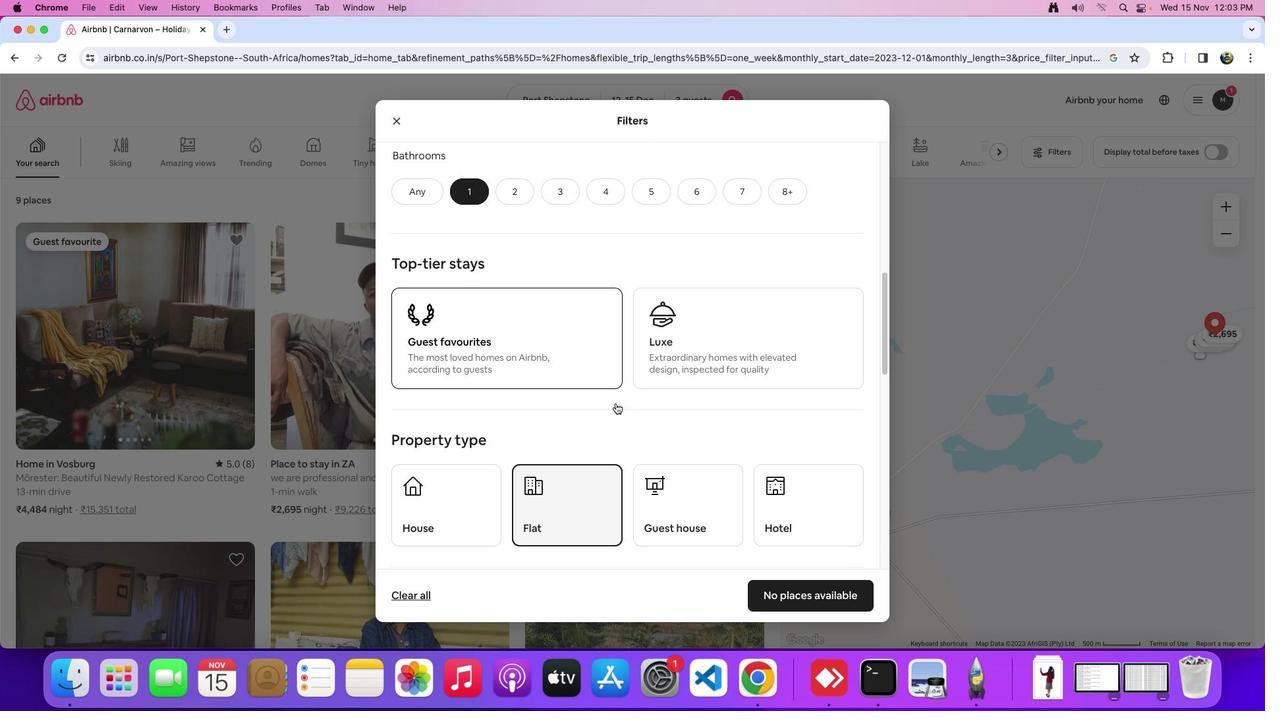 
Action: Mouse scrolled (616, 403) with delta (0, 0)
Screenshot: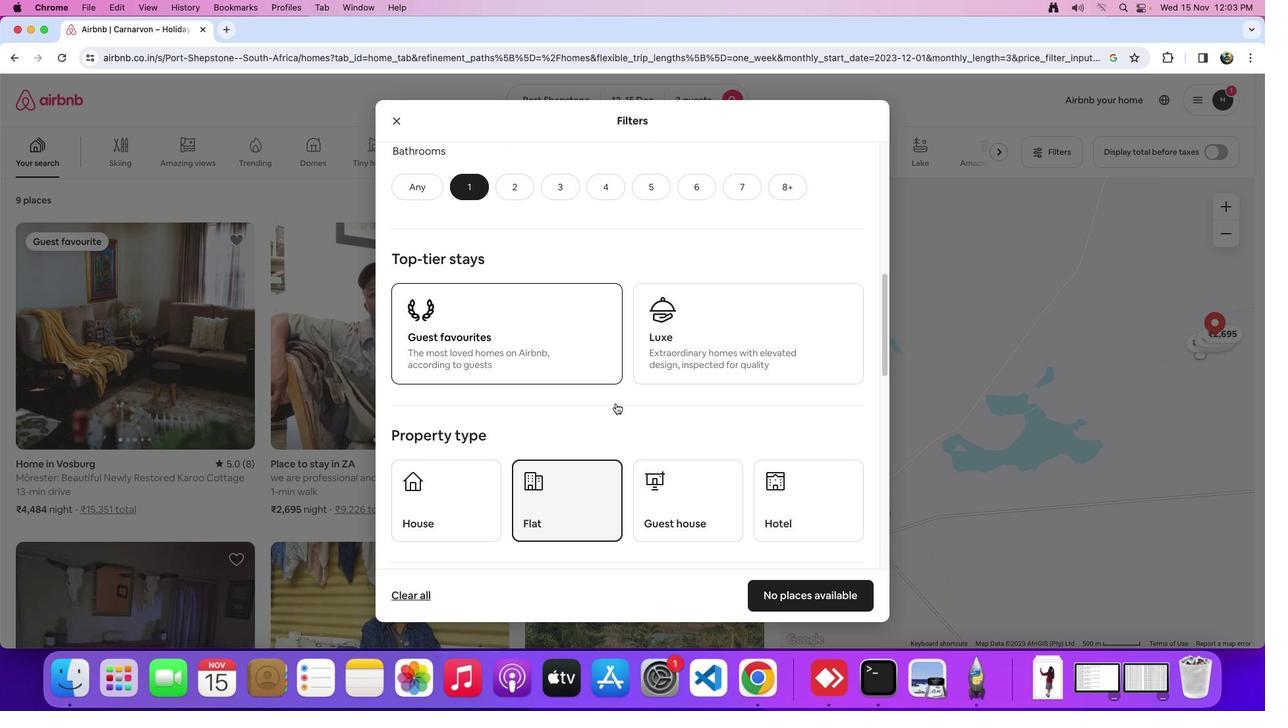 
Action: Mouse moved to (616, 403)
Screenshot: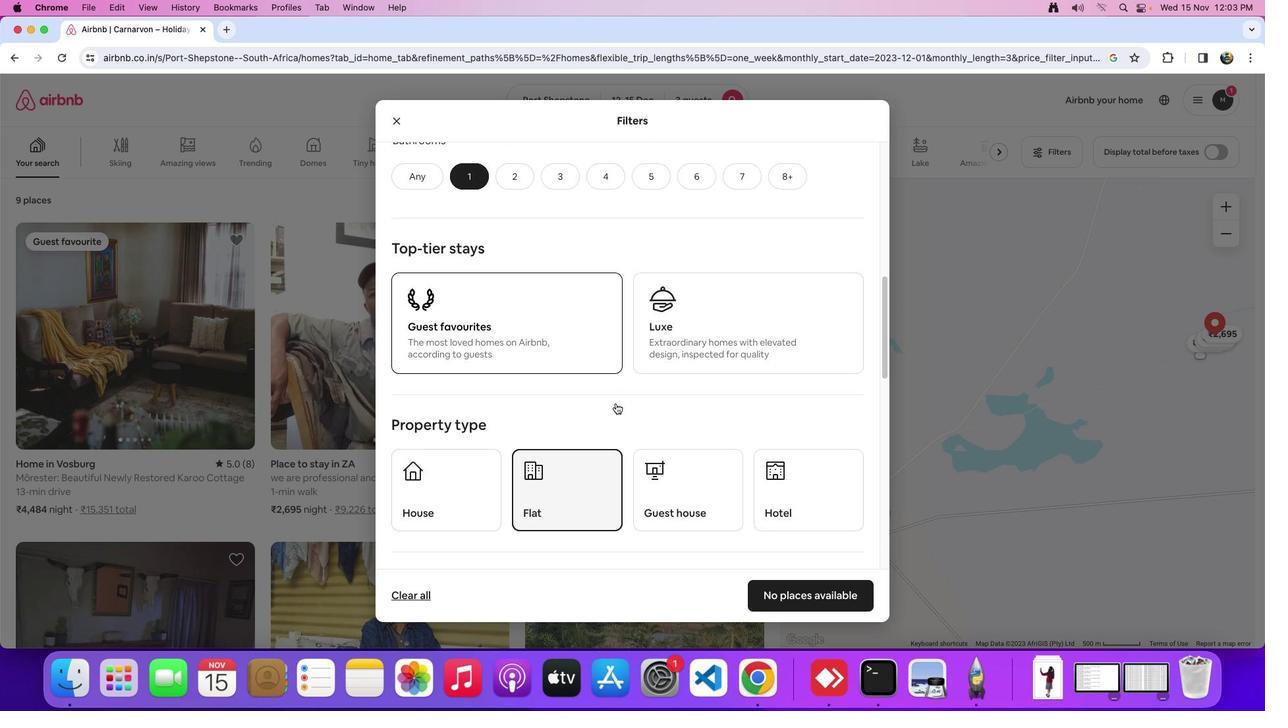 
Action: Mouse scrolled (616, 403) with delta (0, 0)
Screenshot: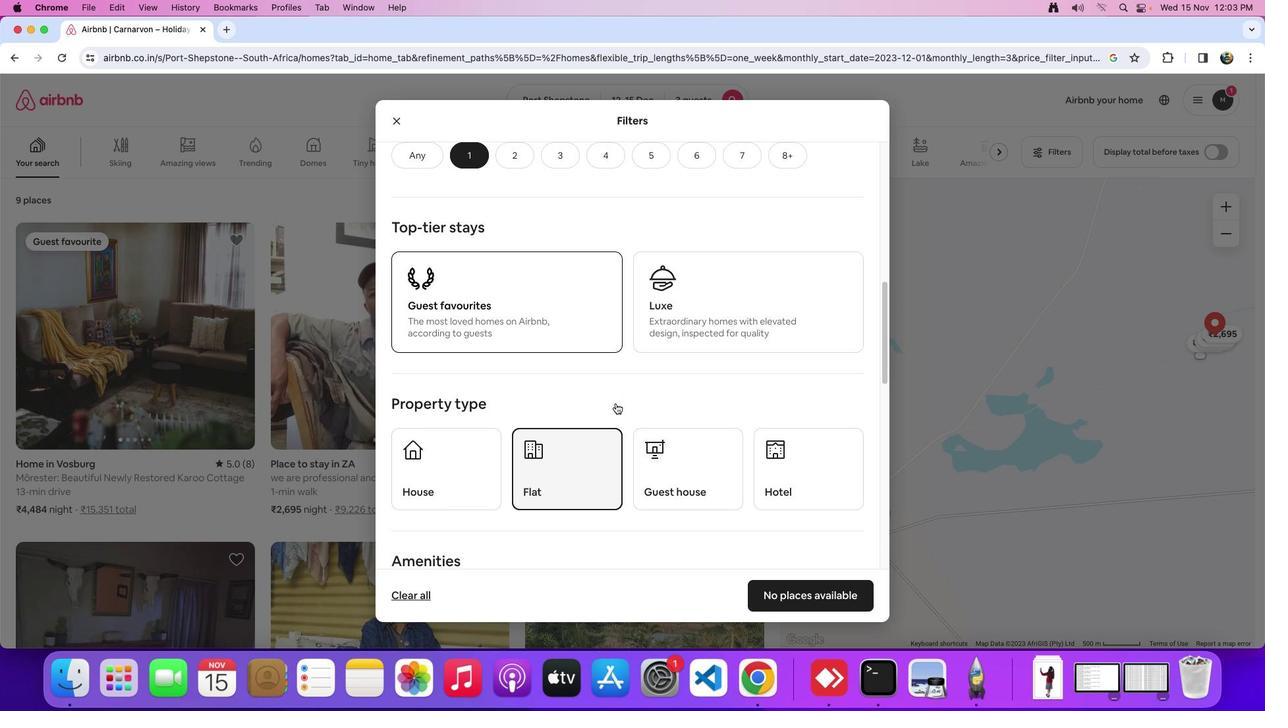 
Action: Mouse moved to (615, 403)
Screenshot: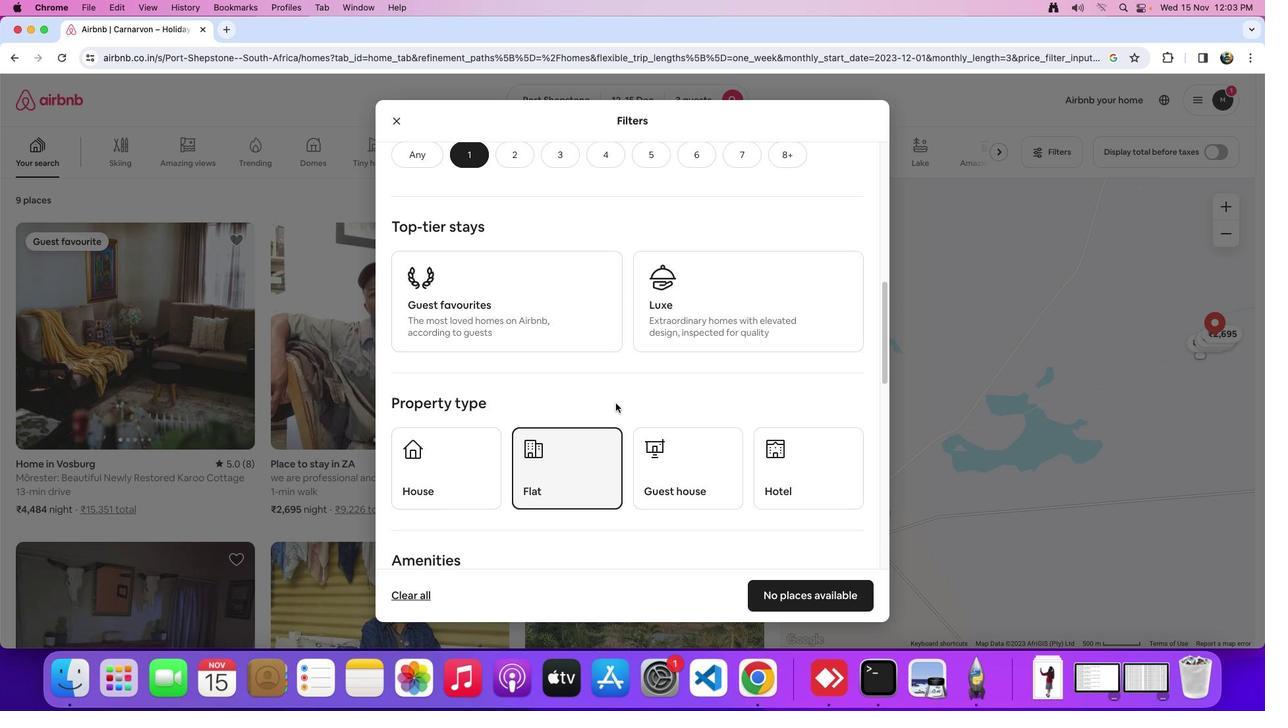 
Action: Mouse scrolled (615, 403) with delta (0, 0)
Screenshot: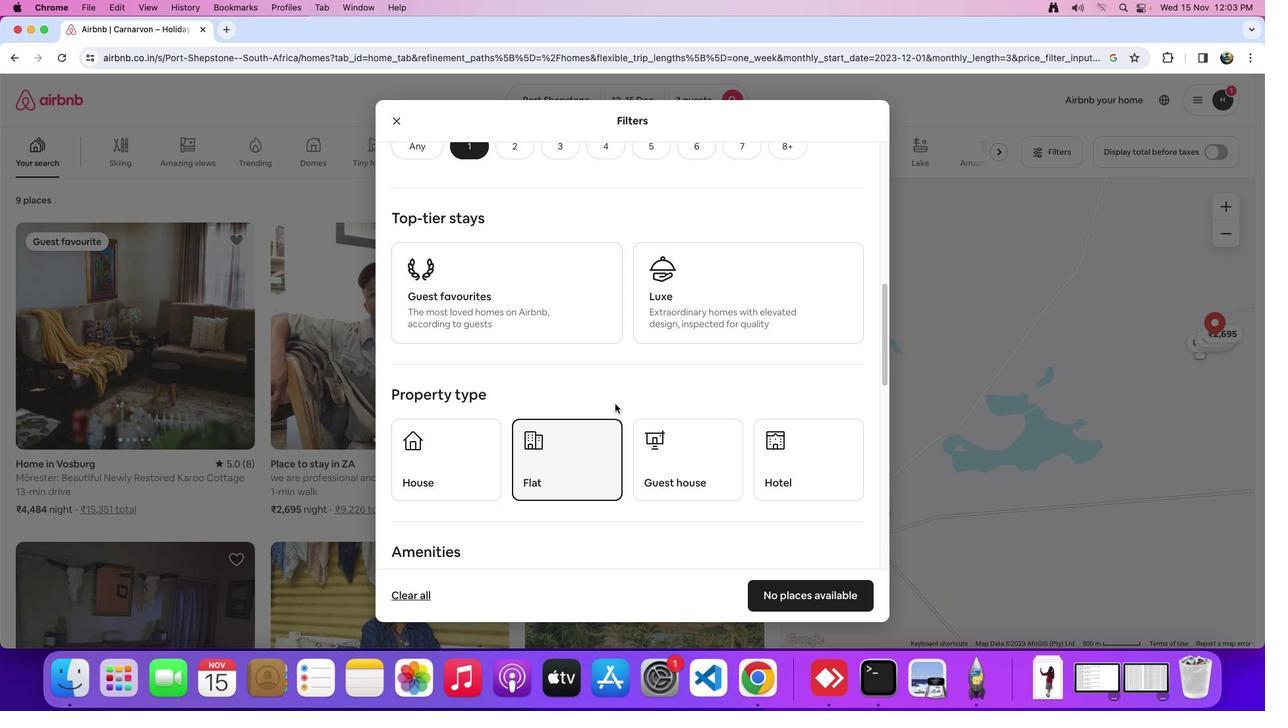 
Action: Mouse moved to (615, 403)
Screenshot: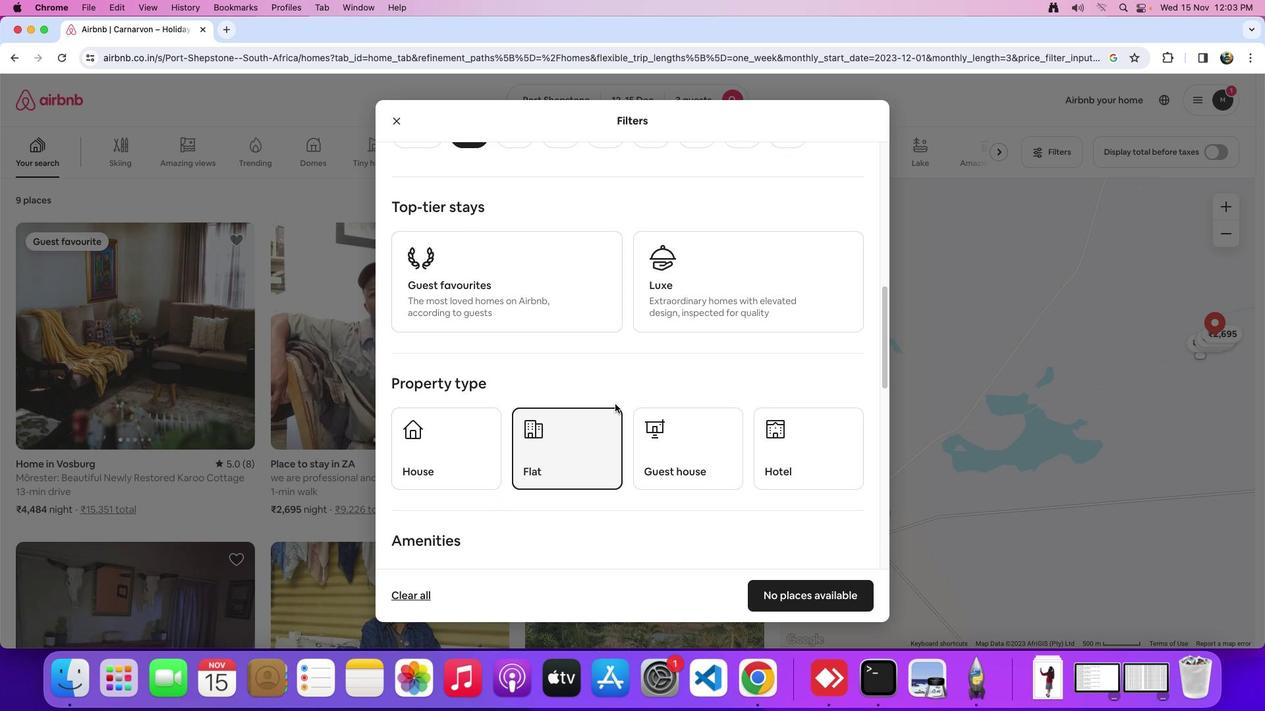 
Action: Mouse scrolled (615, 403) with delta (0, 0)
Screenshot: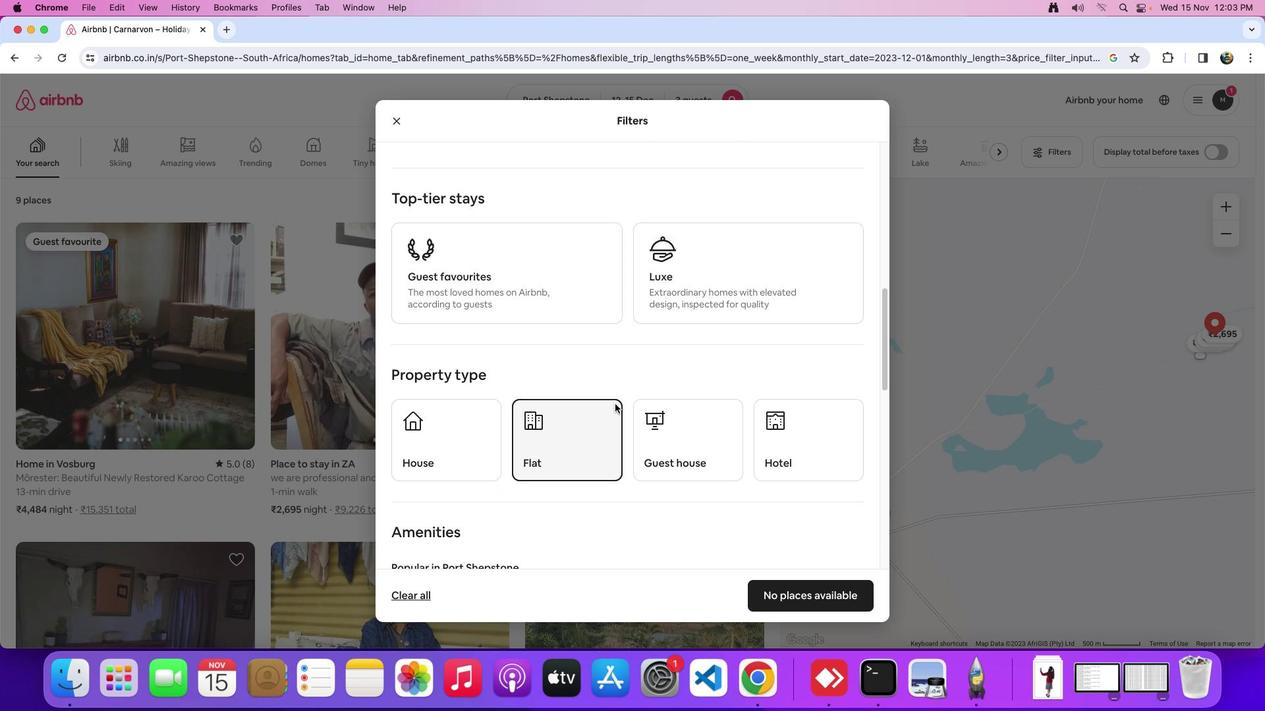 
Action: Mouse moved to (614, 404)
Screenshot: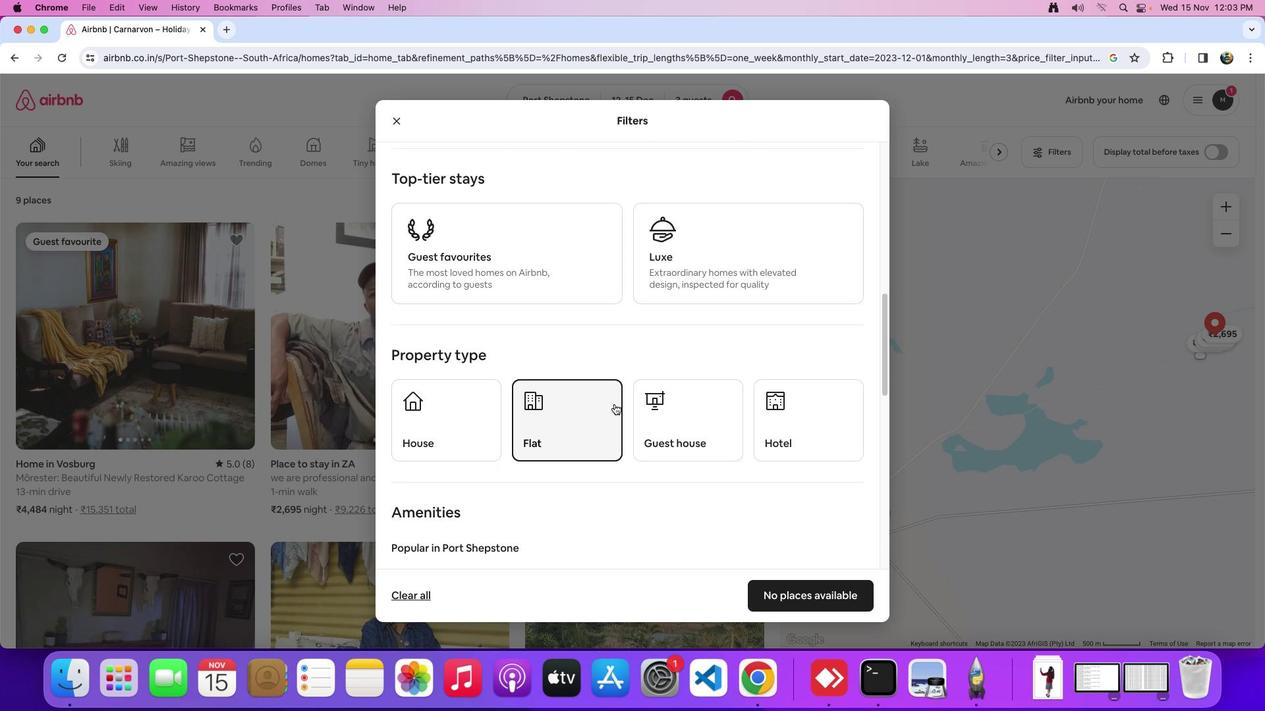 
Action: Mouse scrolled (614, 404) with delta (0, 0)
Screenshot: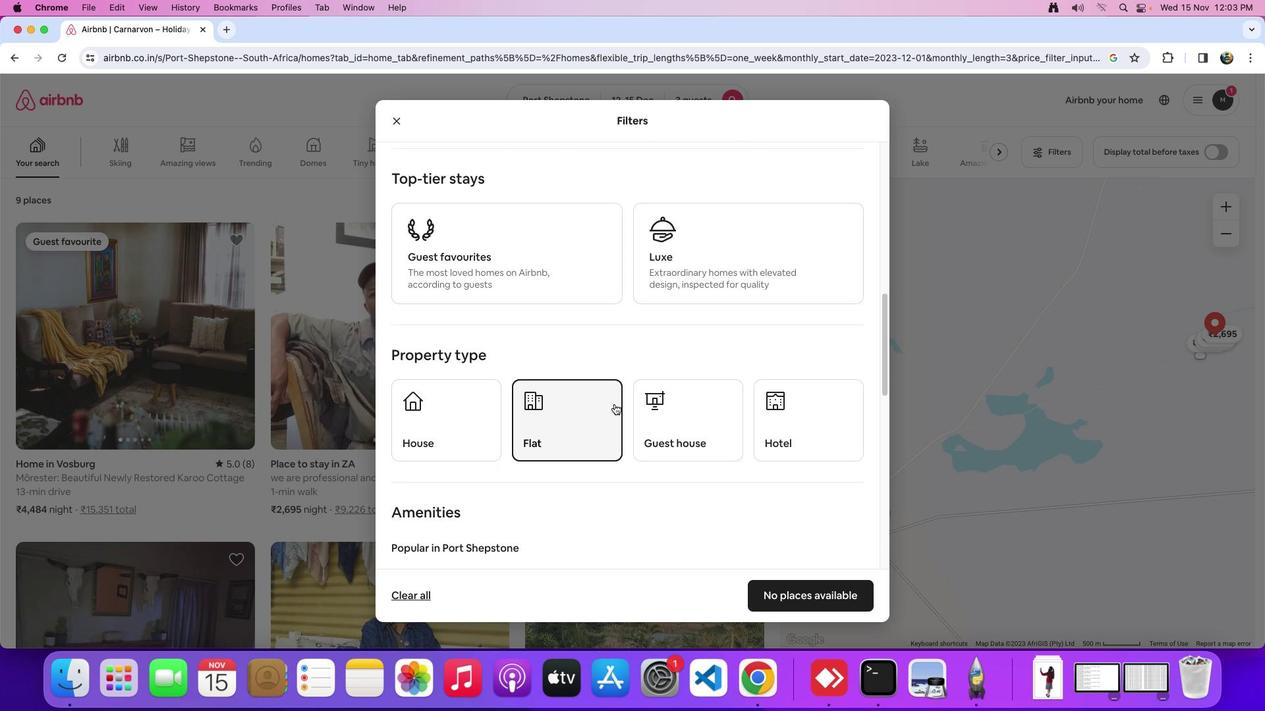 
Action: Mouse moved to (614, 404)
Screenshot: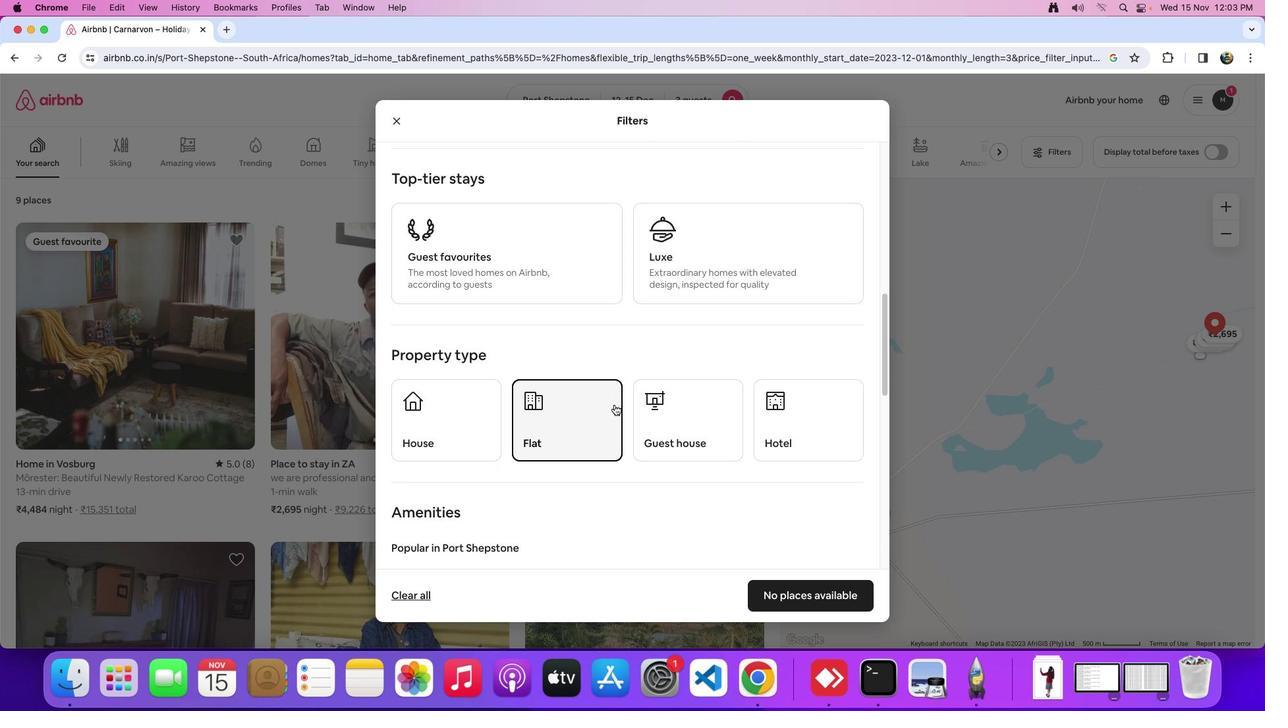 
Action: Mouse scrolled (614, 404) with delta (0, 0)
Screenshot: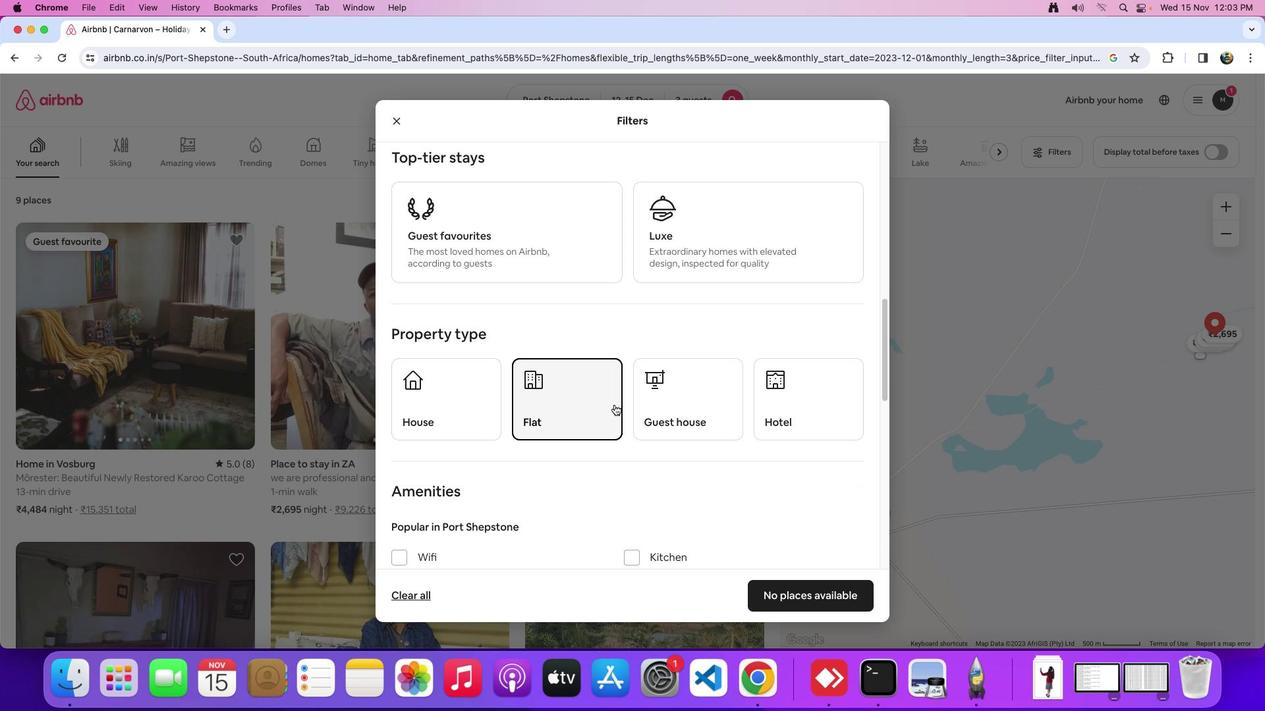 
Action: Mouse scrolled (614, 404) with delta (0, 0)
Screenshot: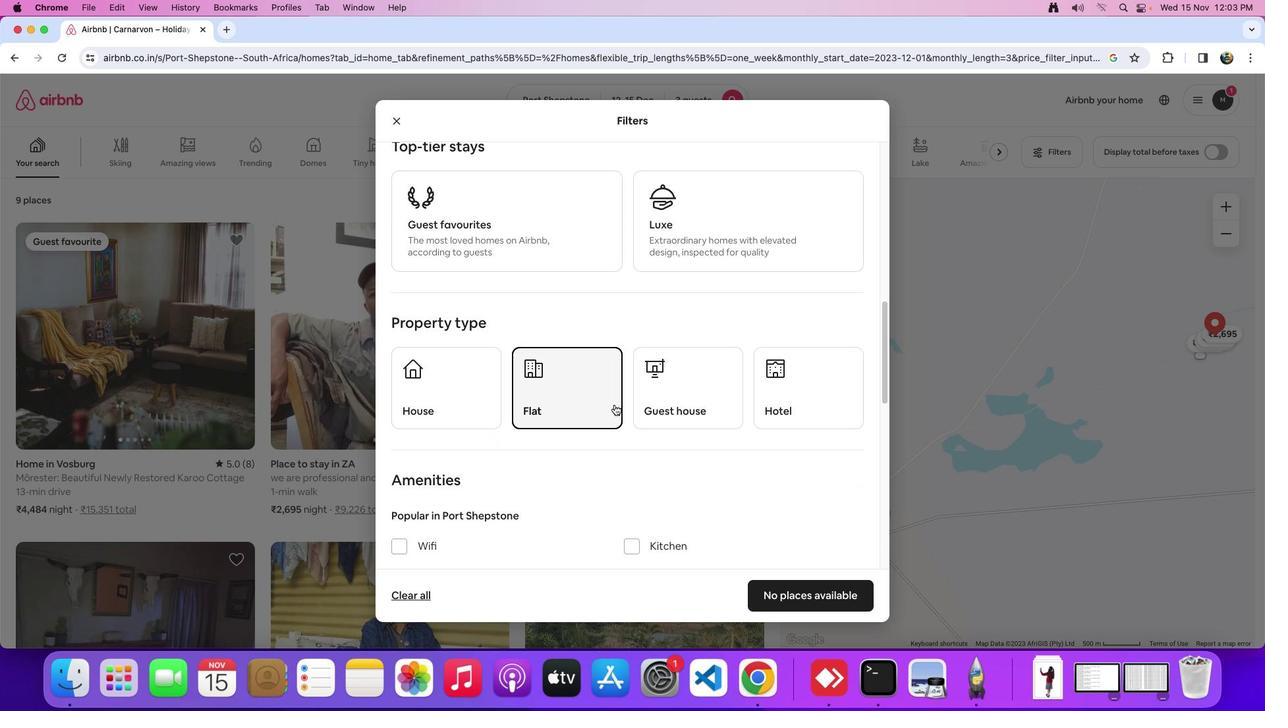
Action: Mouse scrolled (614, 404) with delta (0, 0)
Screenshot: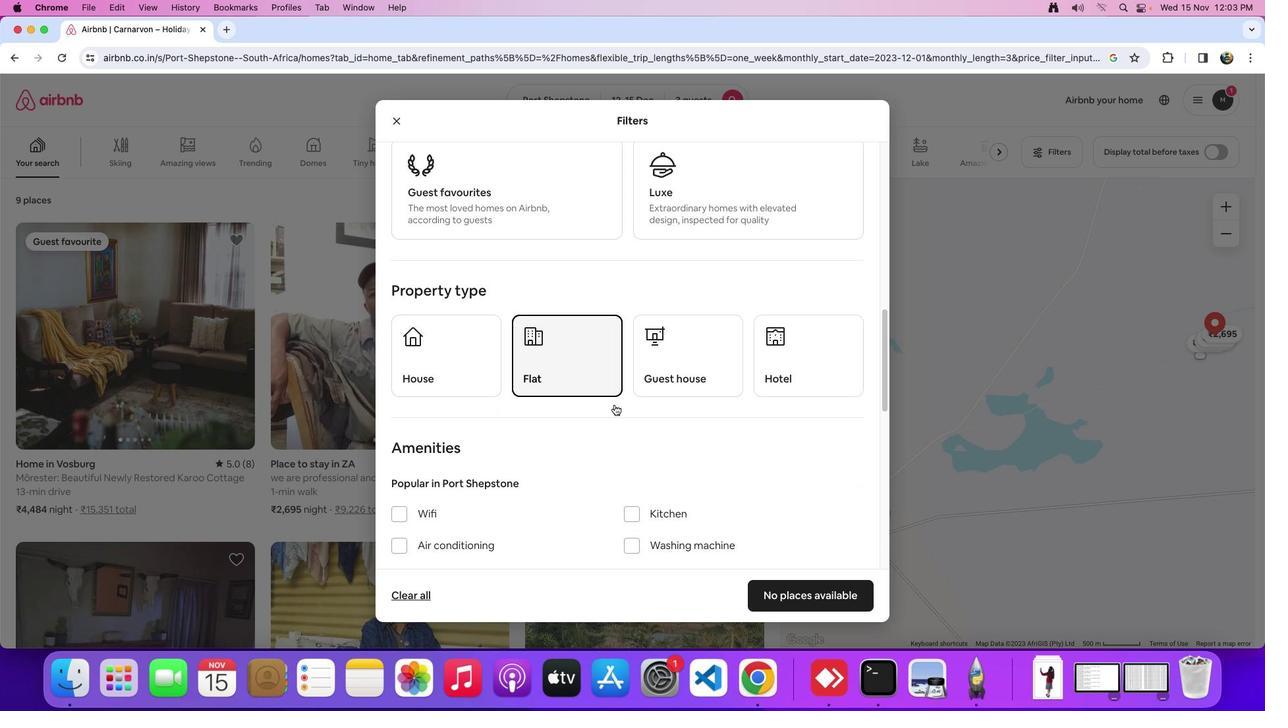 
Action: Mouse moved to (614, 405)
Screenshot: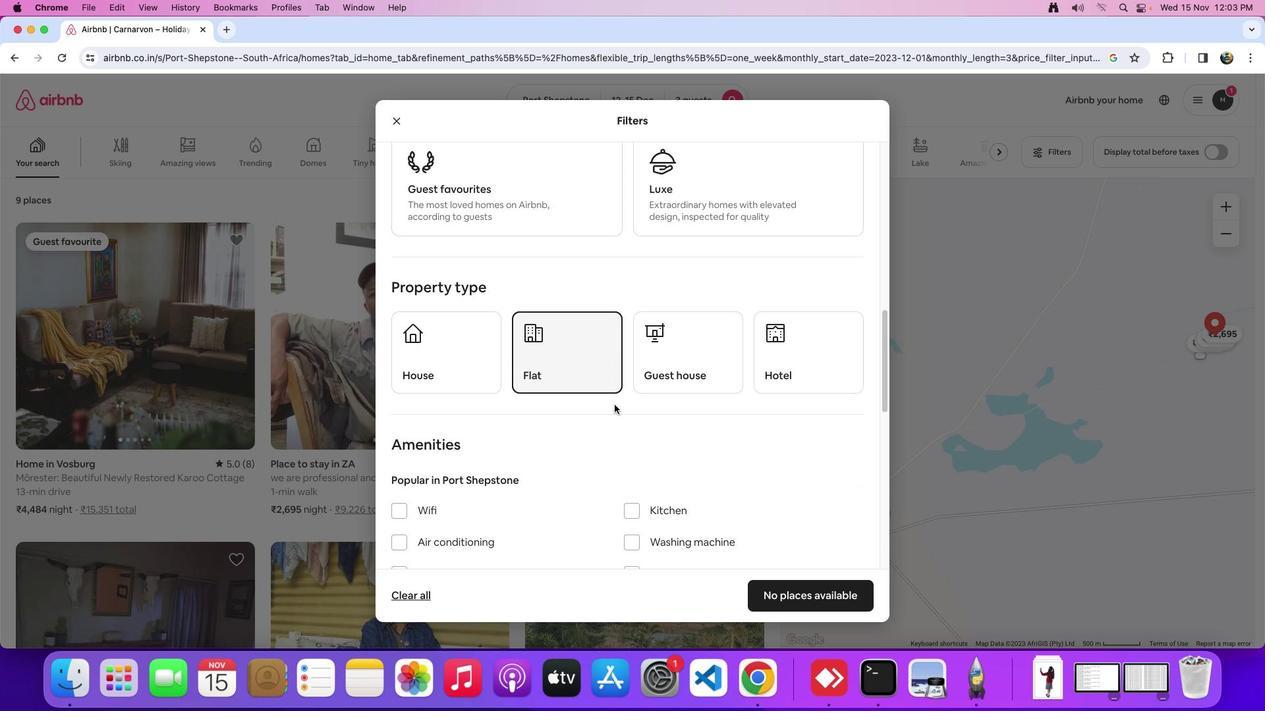 
Action: Mouse scrolled (614, 405) with delta (0, 0)
Screenshot: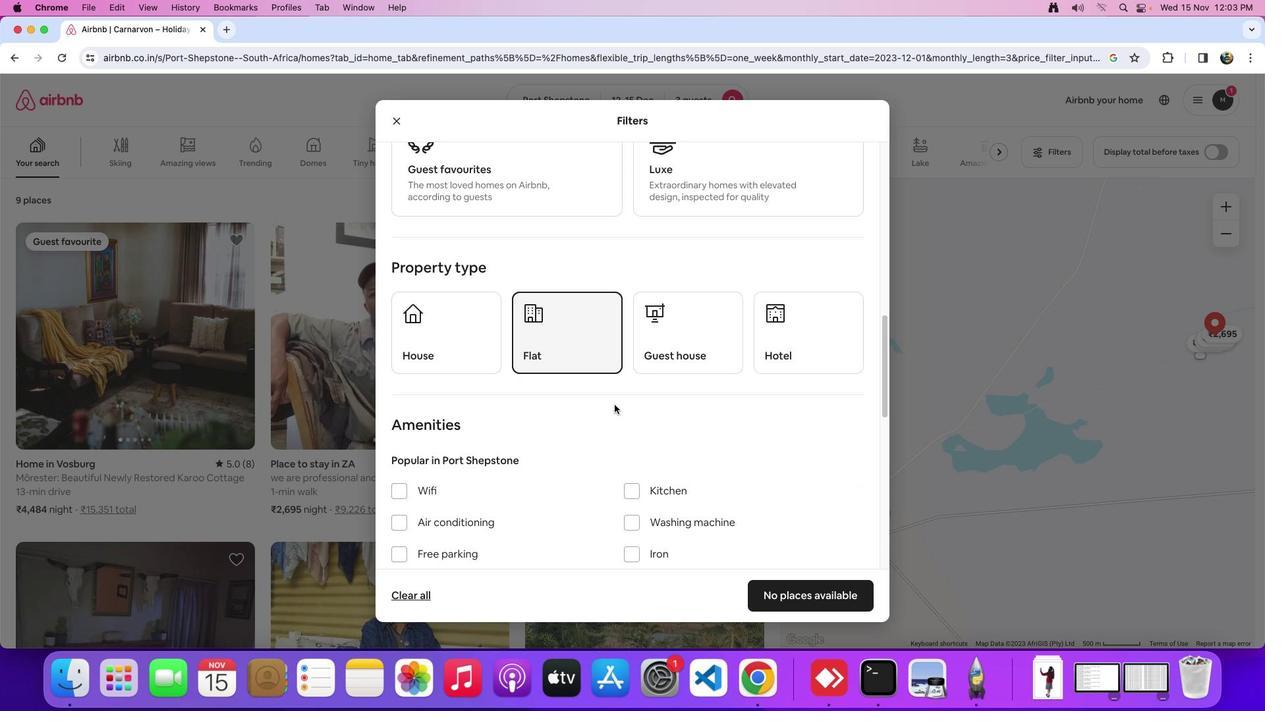 
Action: Mouse scrolled (614, 405) with delta (0, 0)
Screenshot: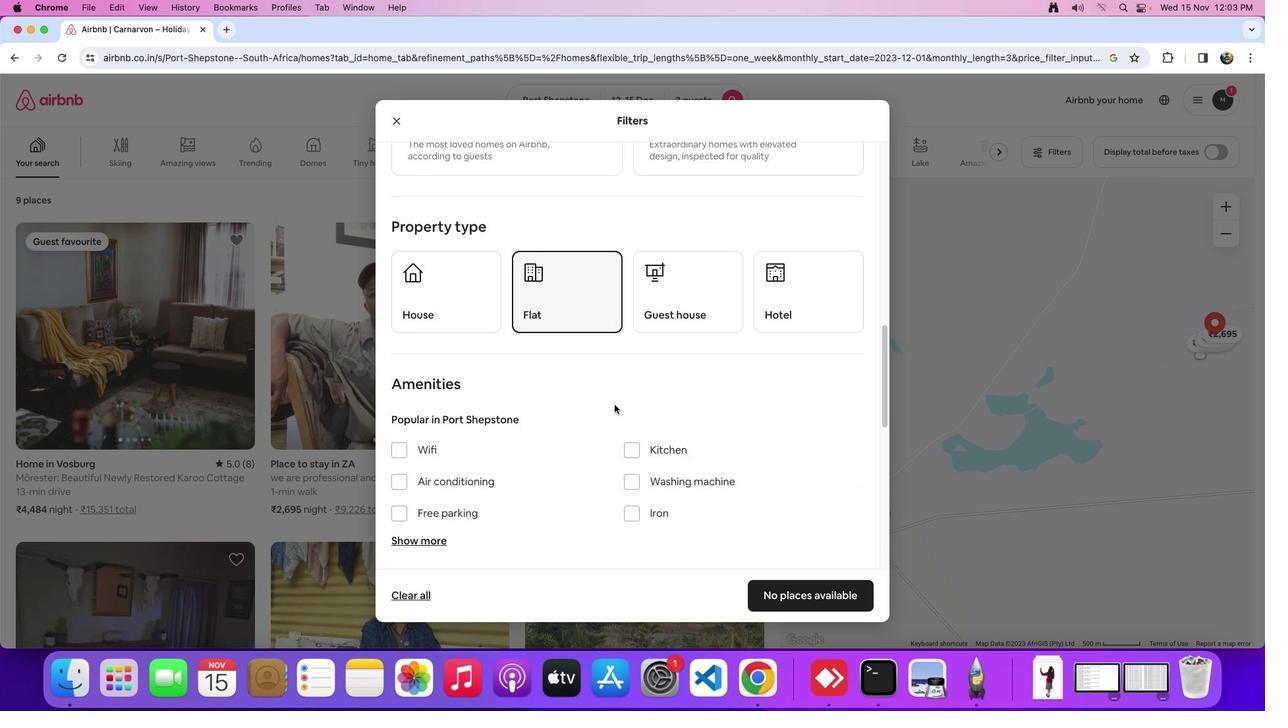 
Action: Mouse scrolled (614, 405) with delta (0, -1)
Screenshot: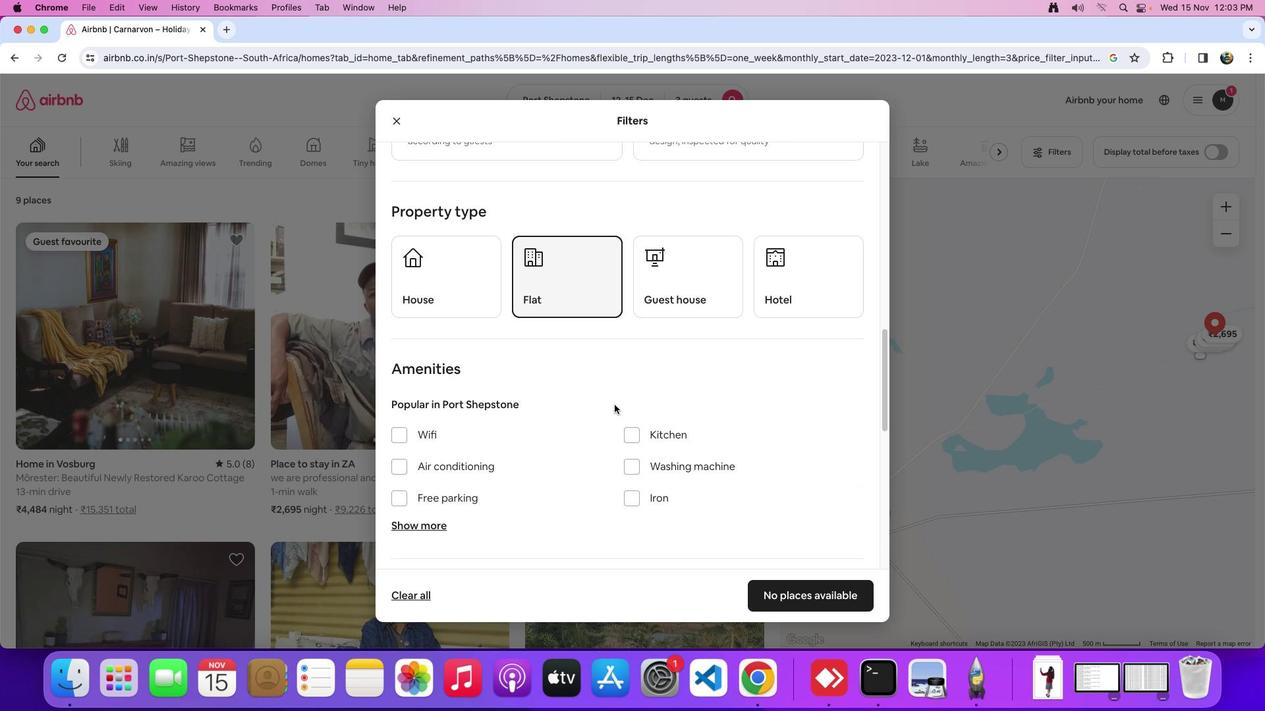 
Action: Mouse moved to (612, 386)
Screenshot: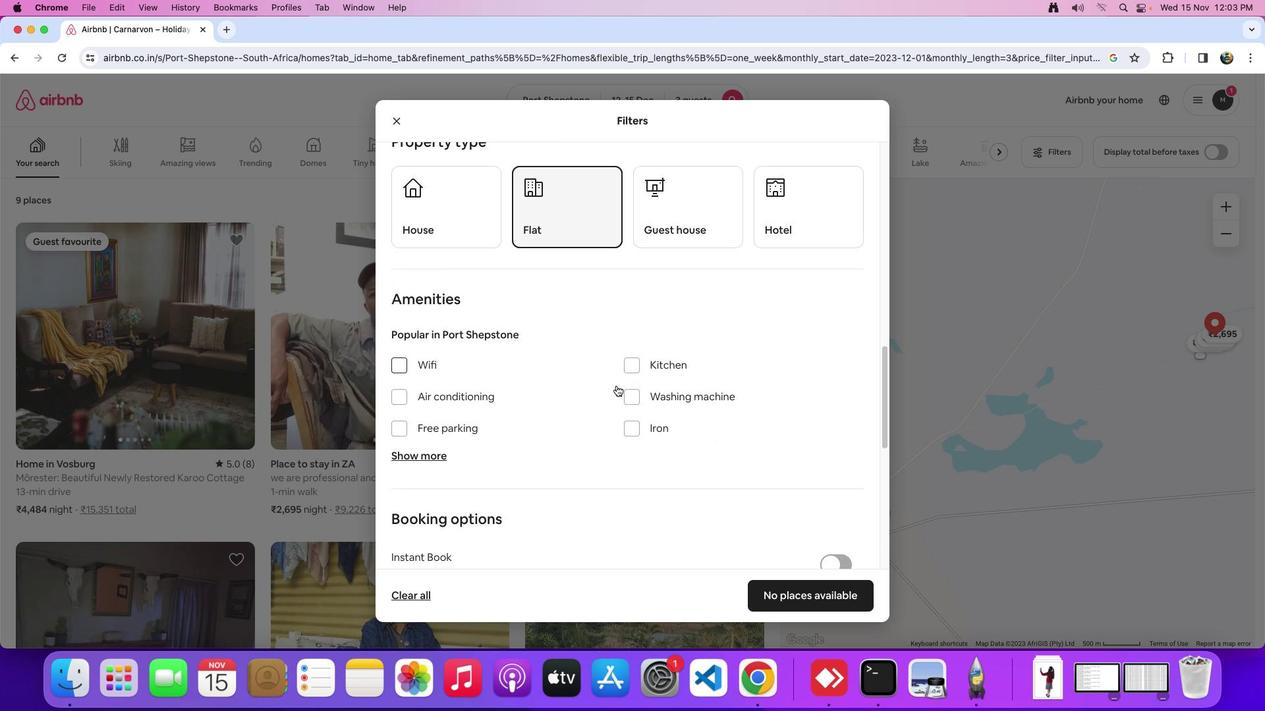 
Action: Mouse scrolled (612, 386) with delta (0, 0)
Screenshot: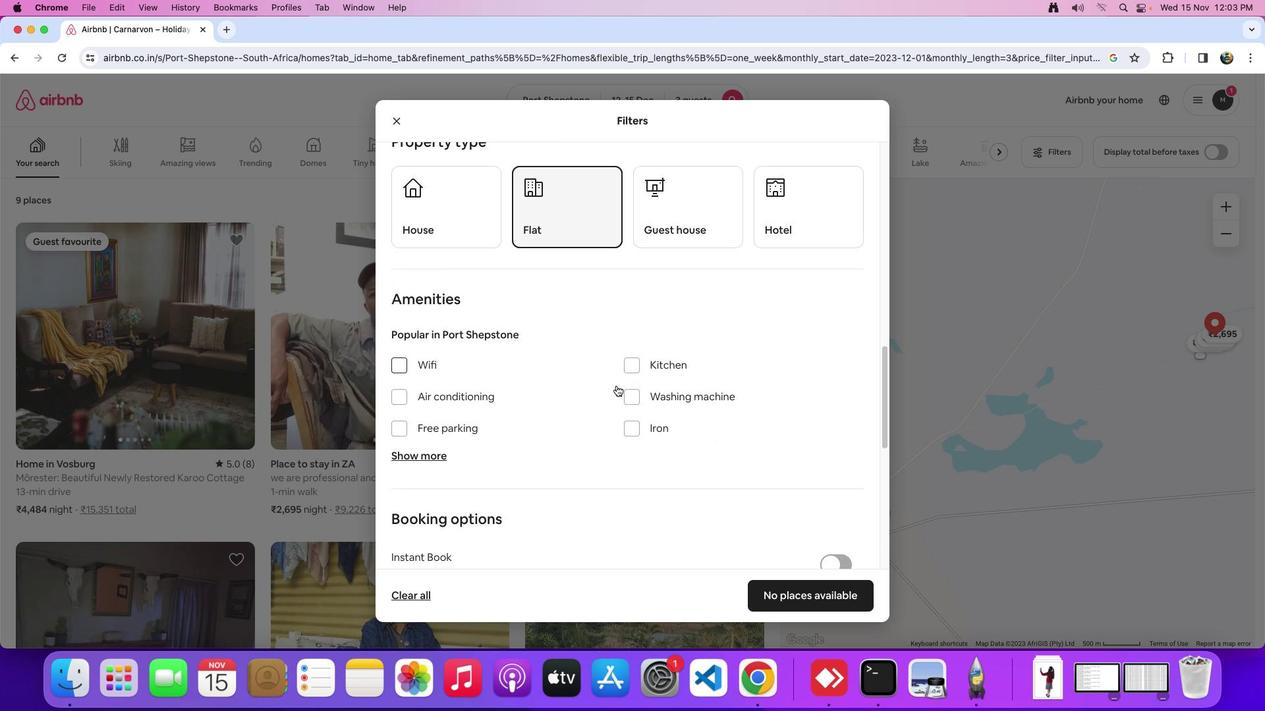 
Action: Mouse moved to (613, 386)
Screenshot: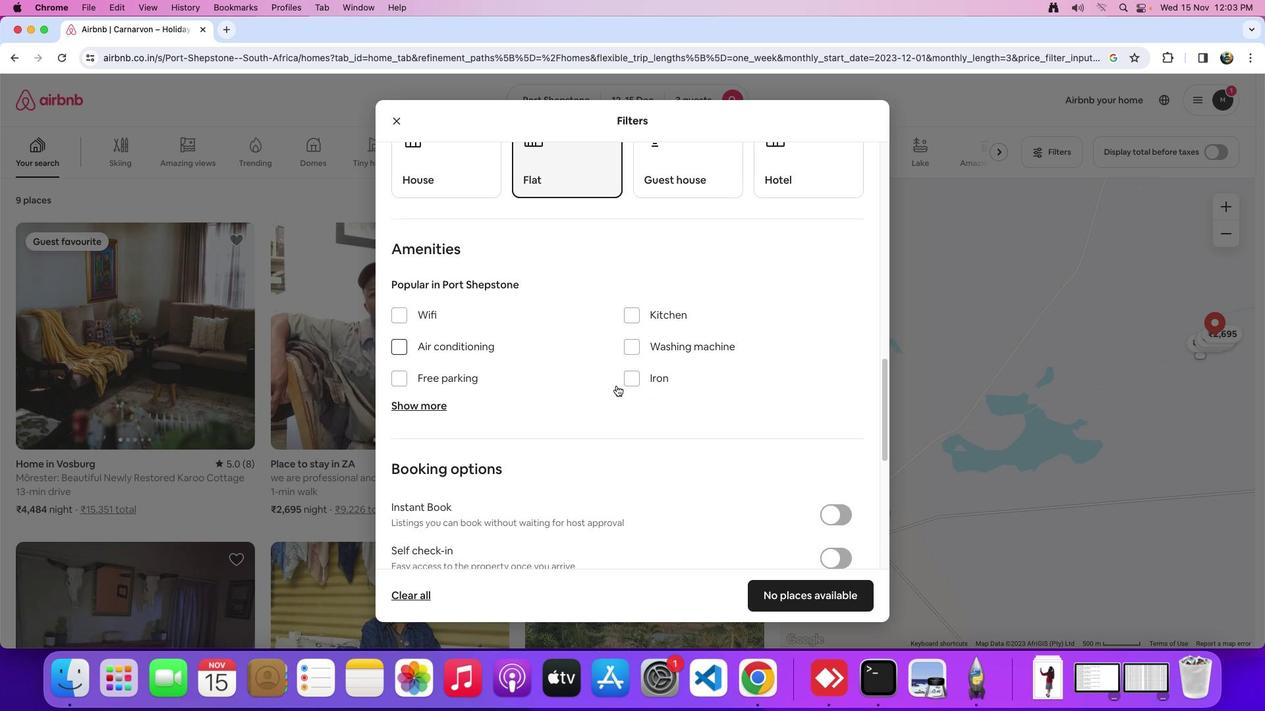 
Action: Mouse scrolled (613, 386) with delta (0, 0)
Screenshot: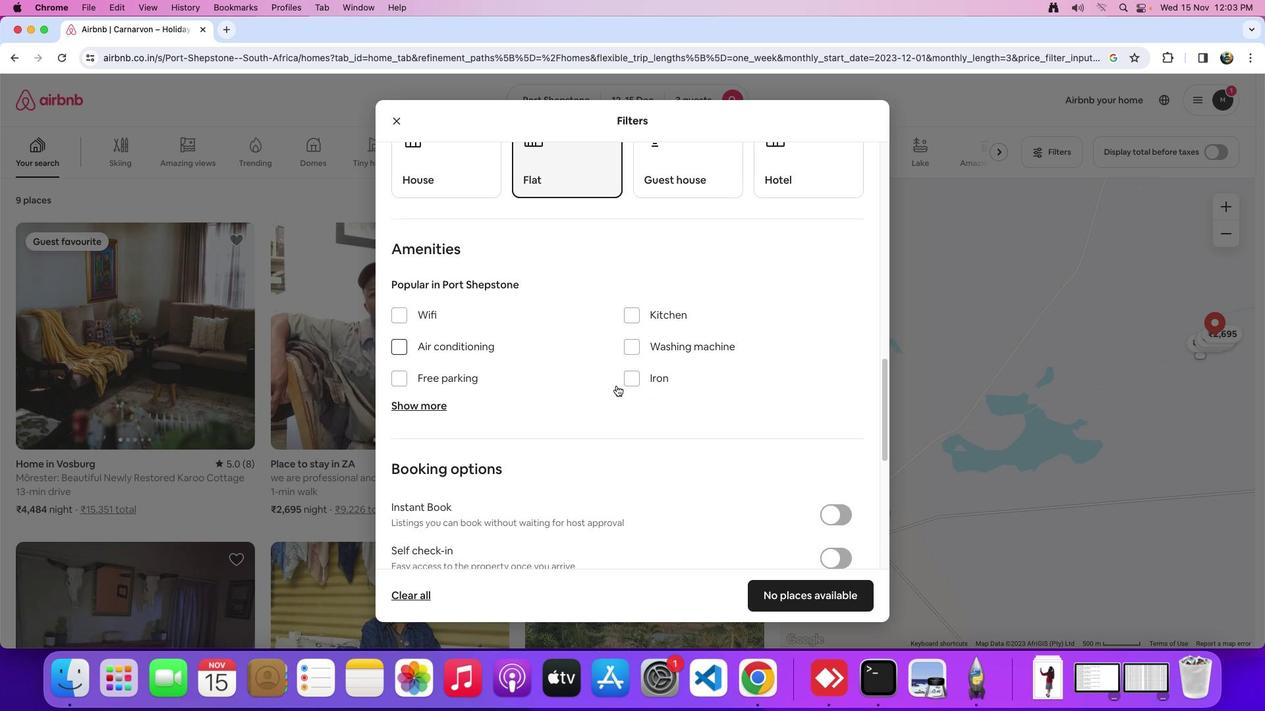 
Action: Mouse moved to (614, 385)
Screenshot: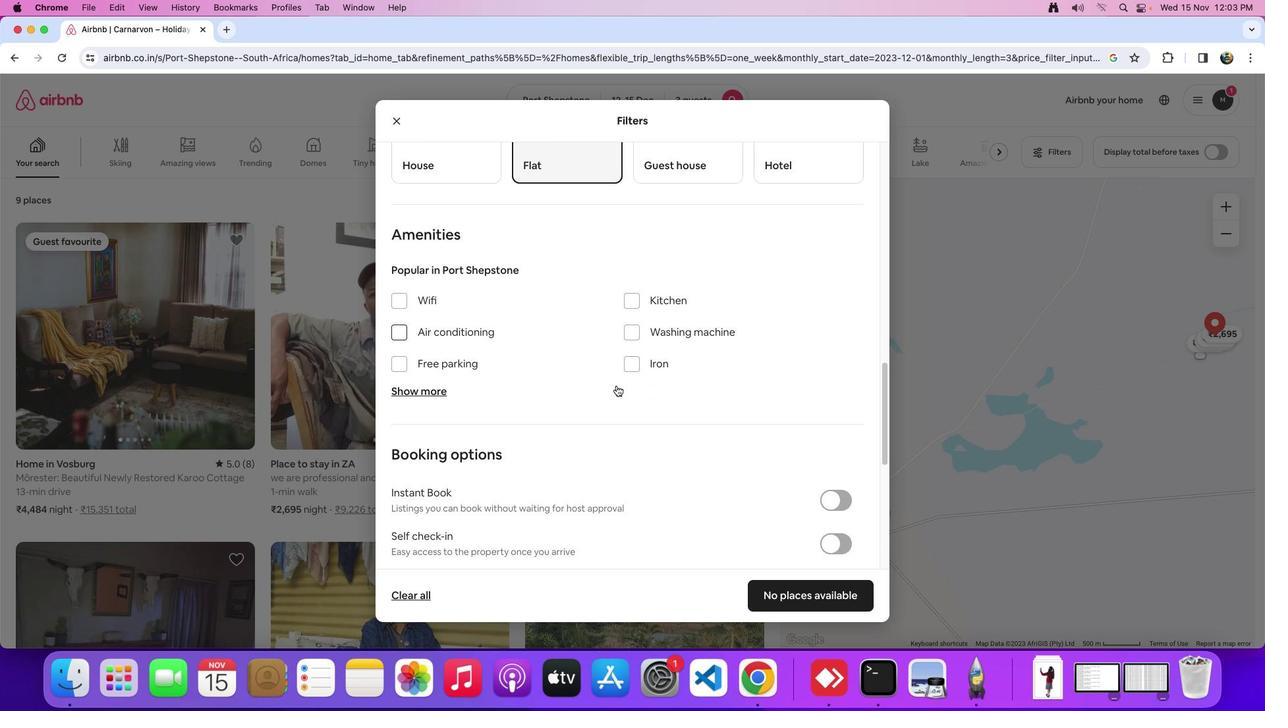 
Action: Mouse scrolled (614, 385) with delta (0, -1)
Screenshot: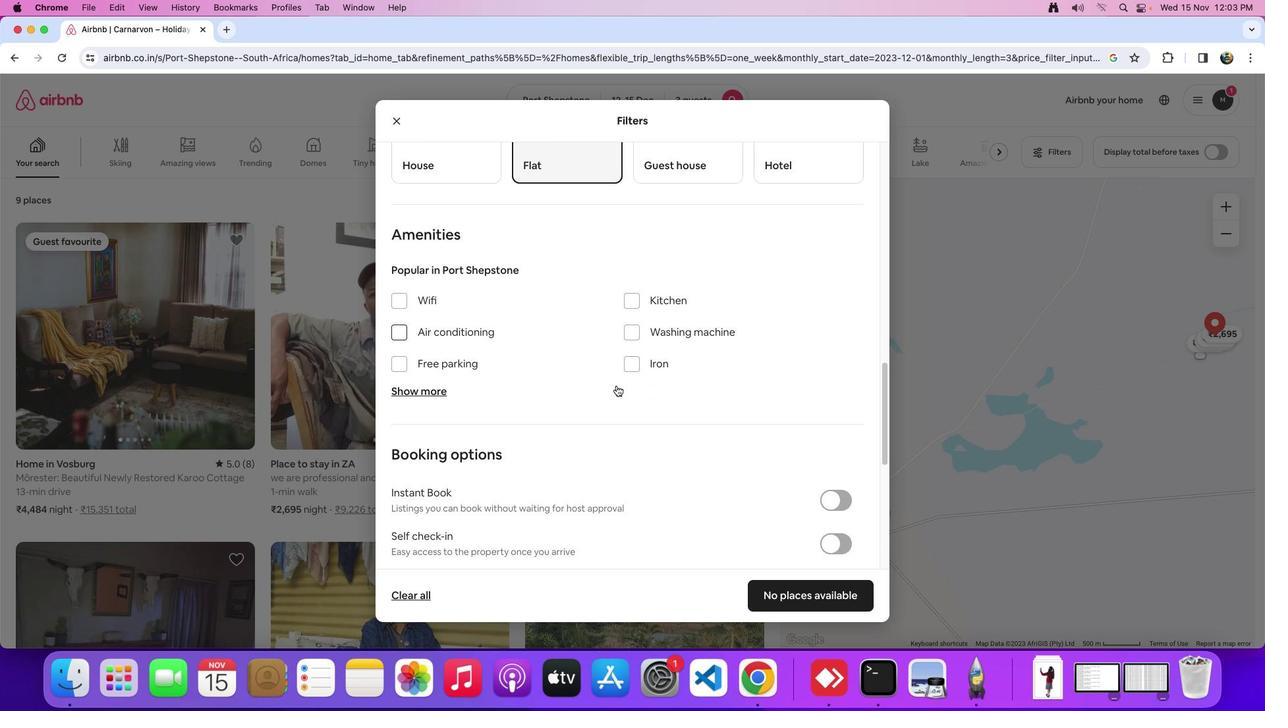 
Action: Mouse moved to (651, 375)
Screenshot: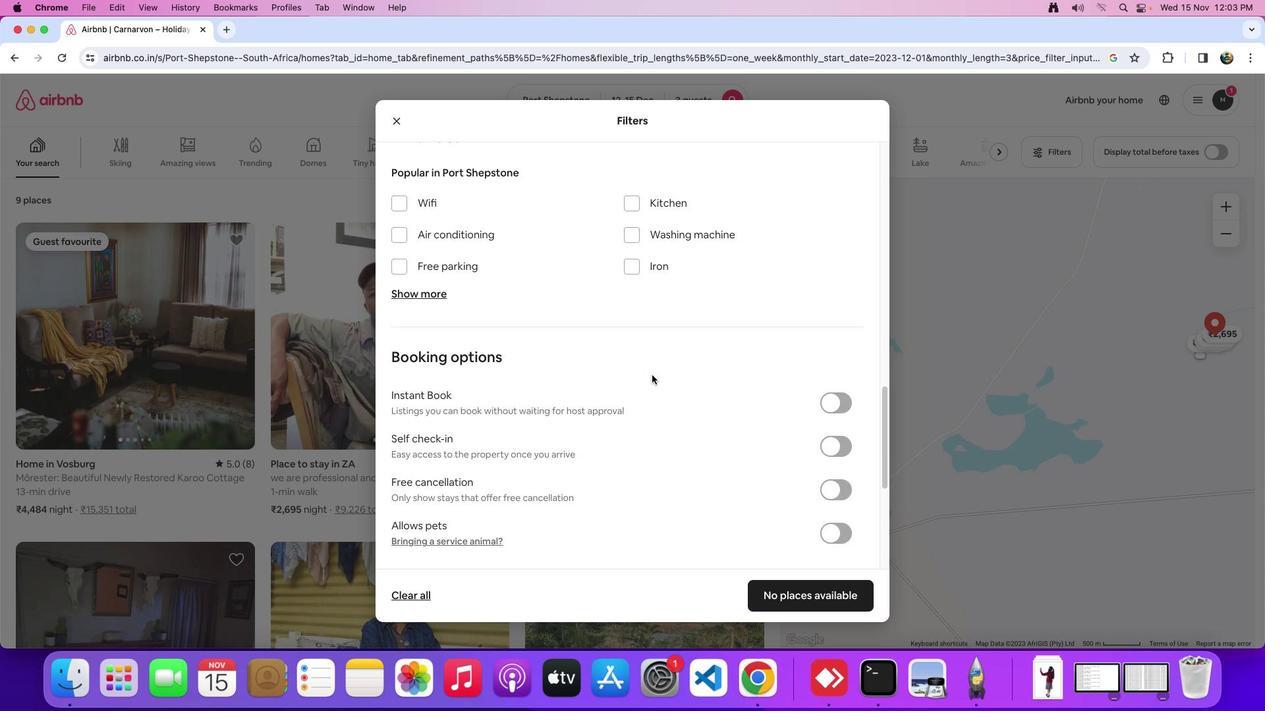 
Action: Mouse scrolled (651, 375) with delta (0, 0)
Screenshot: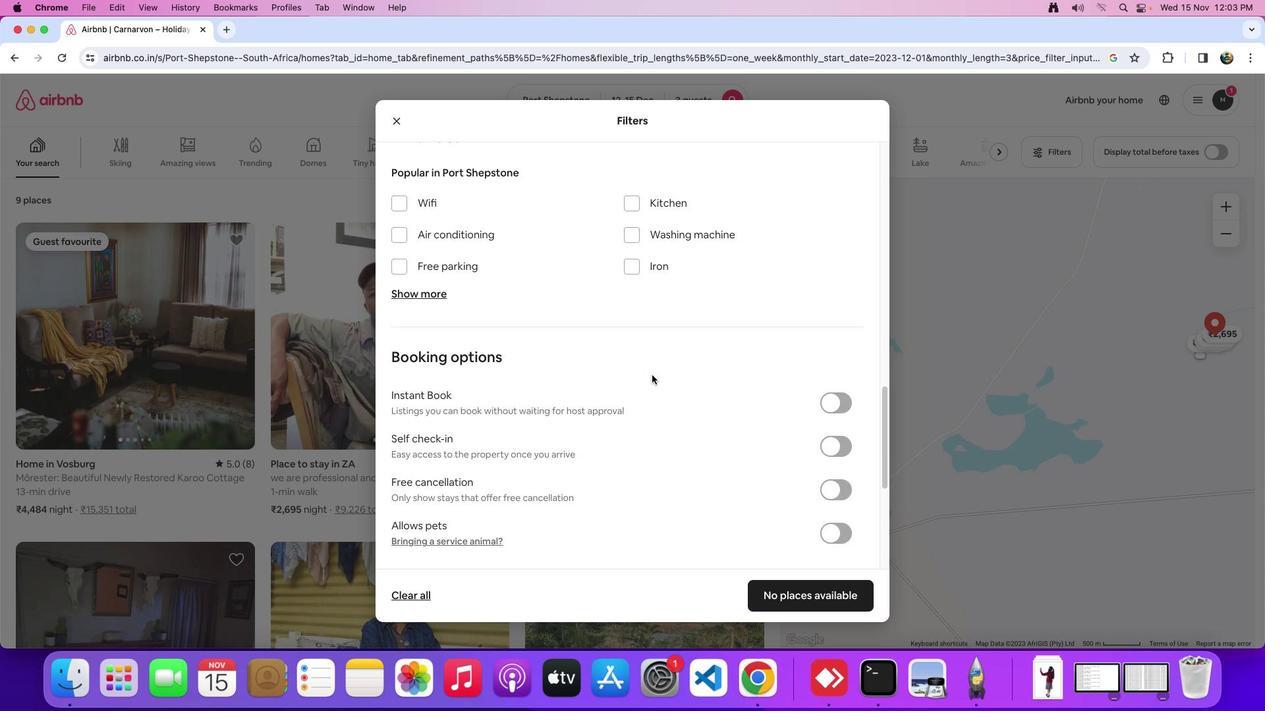 
Action: Mouse moved to (651, 375)
Screenshot: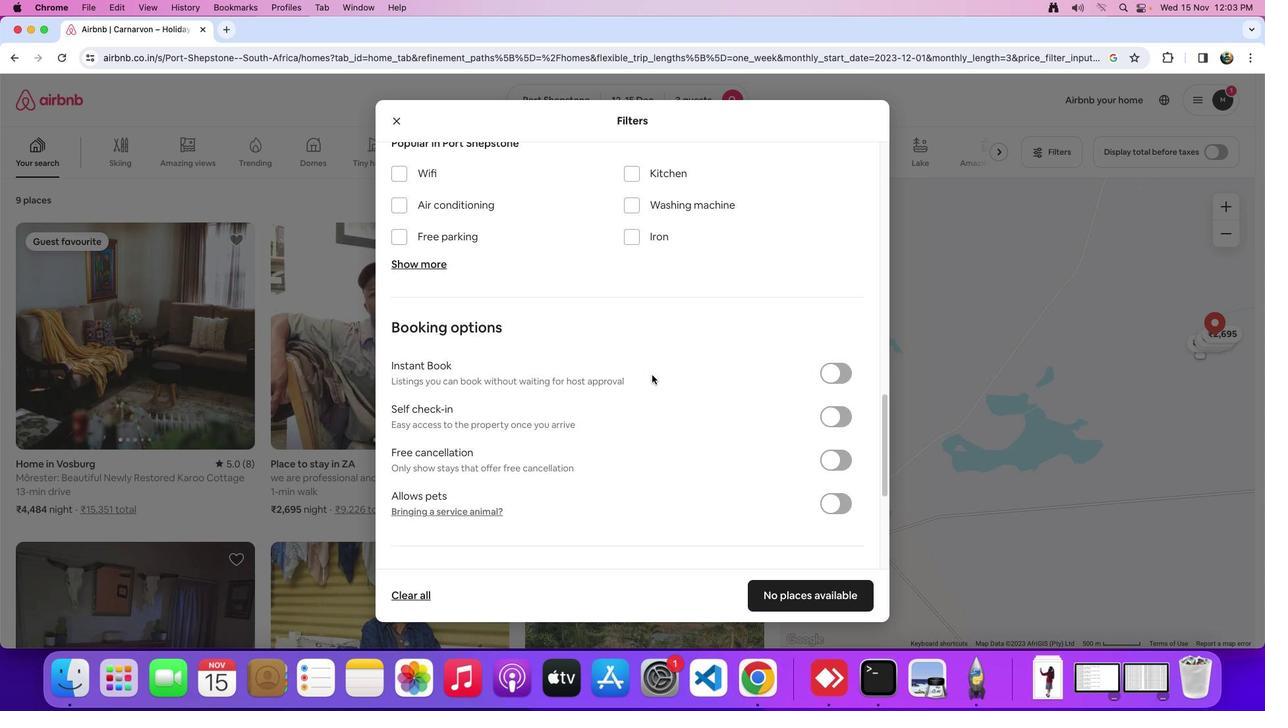 
Action: Mouse scrolled (651, 375) with delta (0, 0)
Screenshot: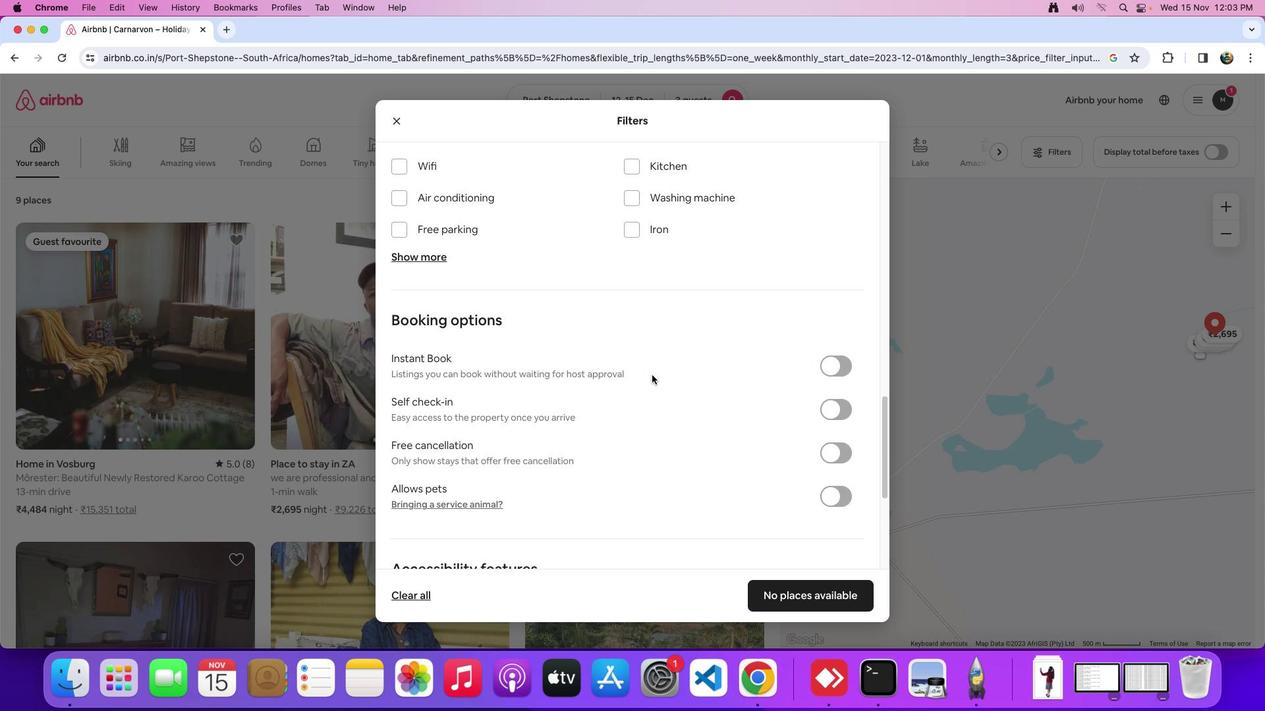 
Action: Mouse moved to (651, 375)
Screenshot: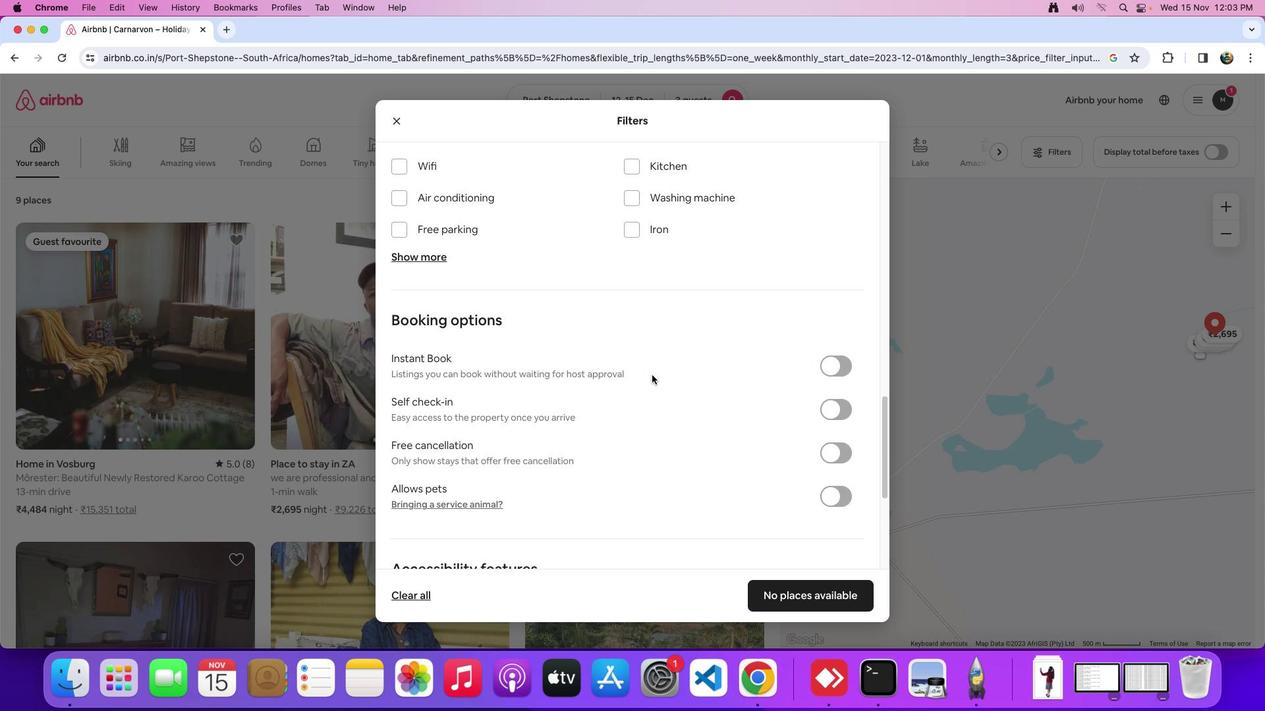 
Action: Mouse scrolled (651, 375) with delta (0, -2)
Screenshot: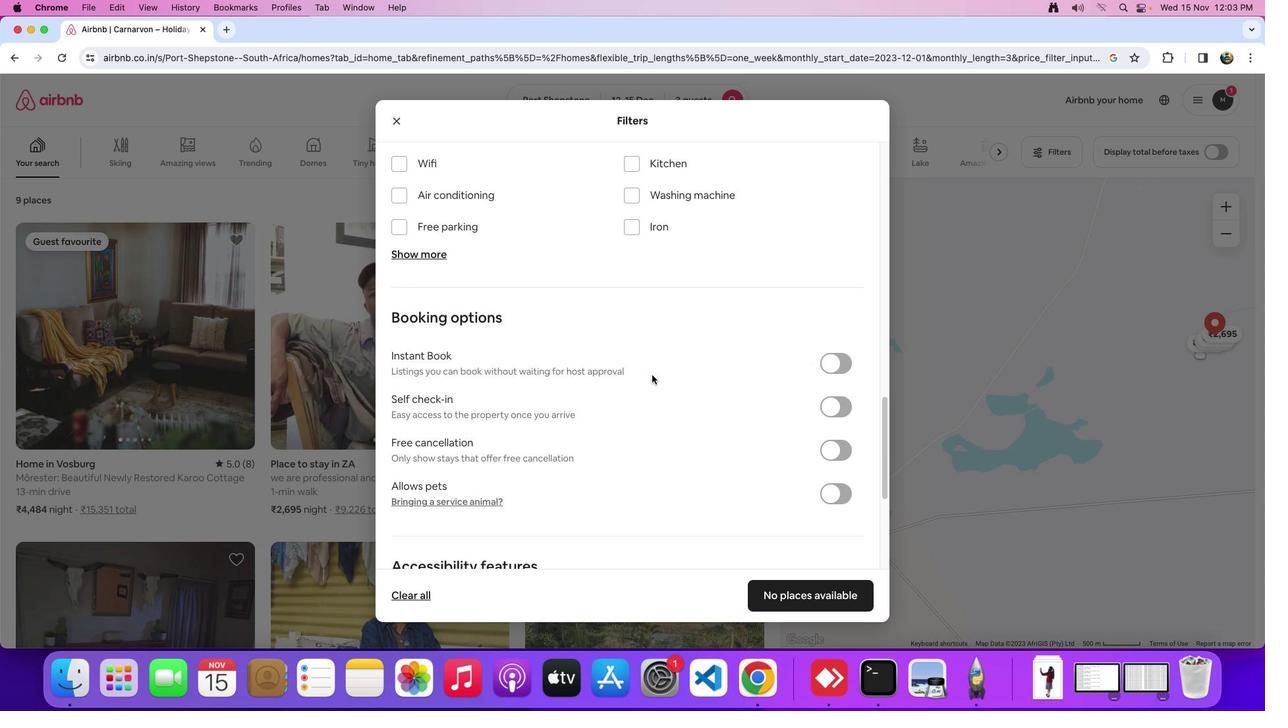 
Action: Mouse moved to (832, 411)
Screenshot: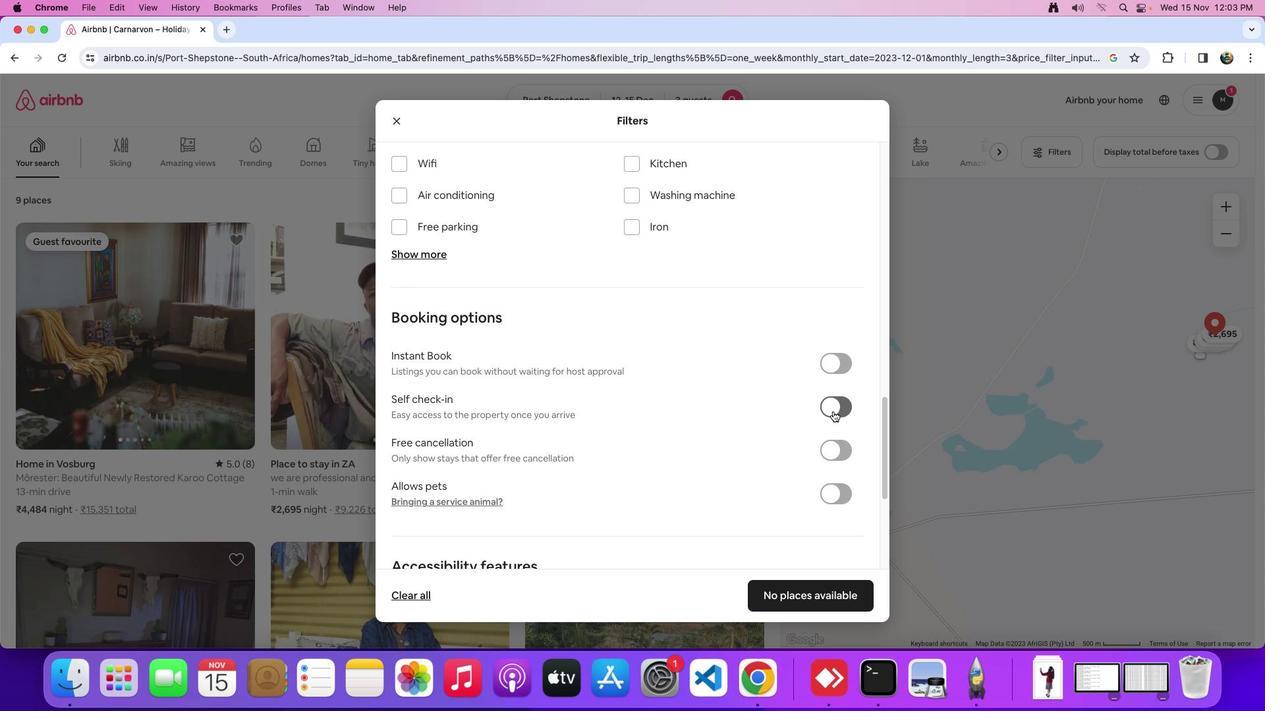 
Action: Mouse pressed left at (832, 411)
Screenshot: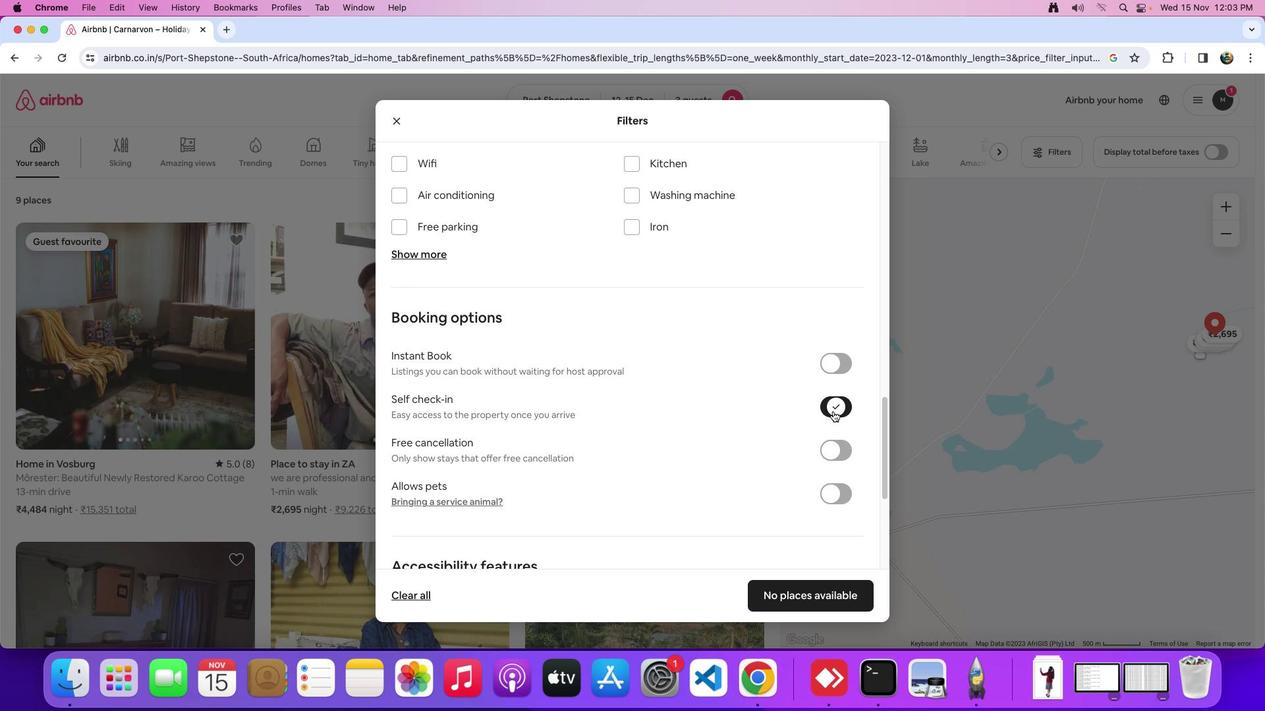 
Action: Mouse moved to (799, 595)
Screenshot: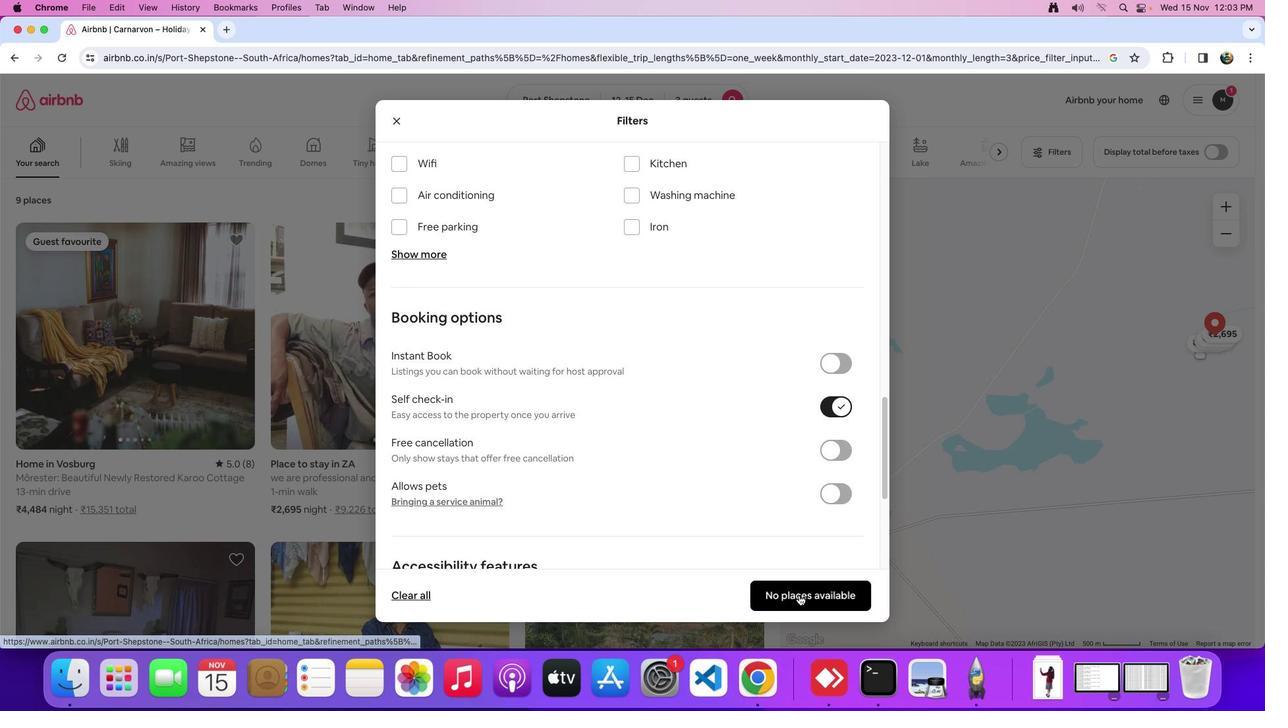 
Action: Mouse pressed left at (799, 595)
Screenshot: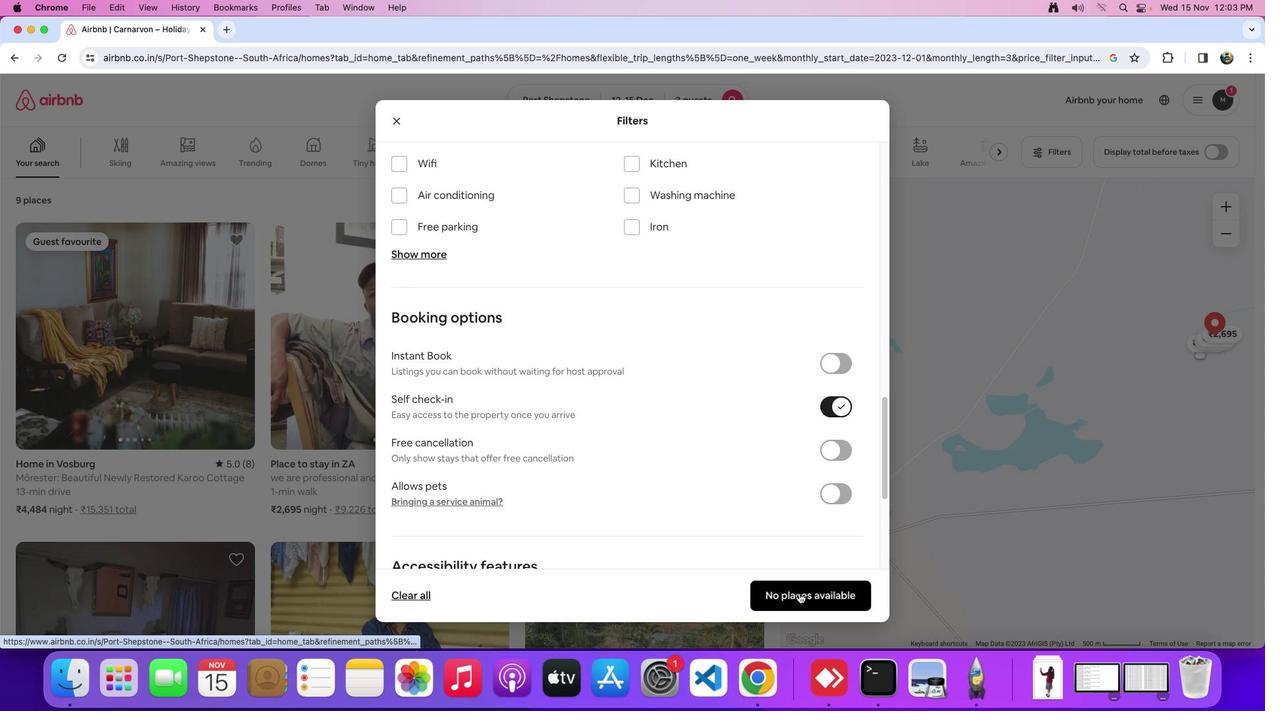 
Action: Mouse moved to (676, 481)
Screenshot: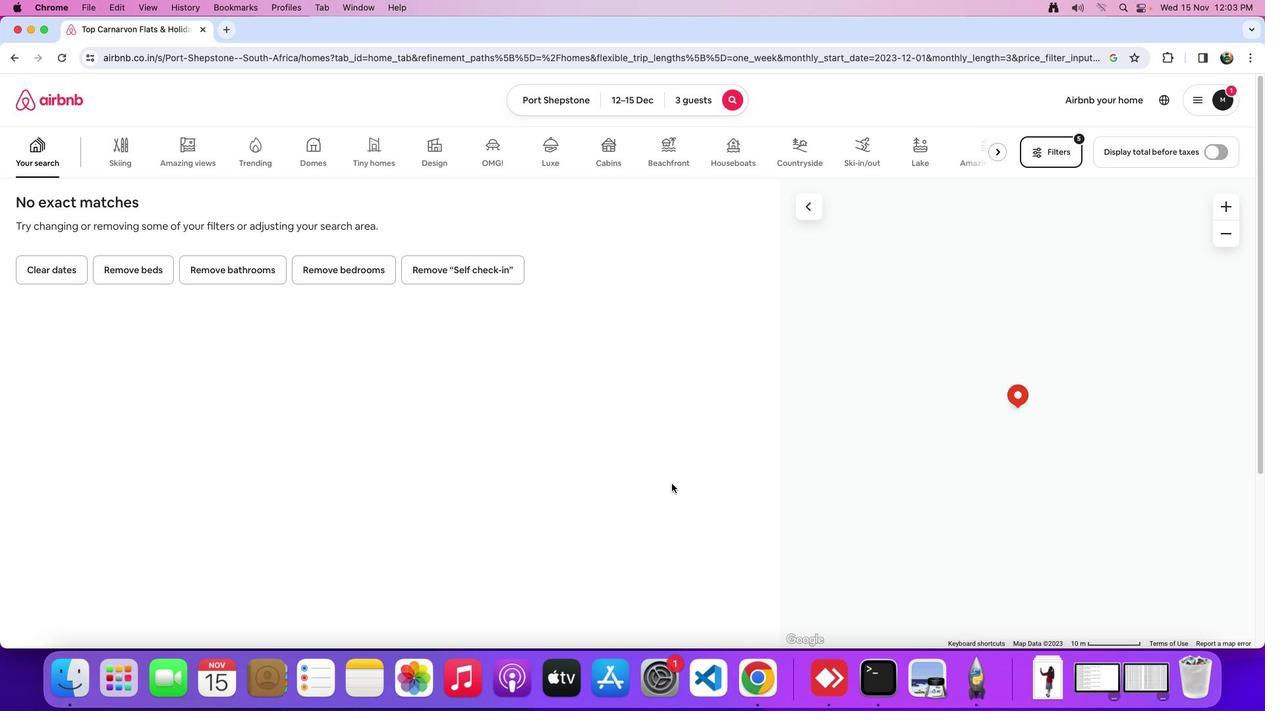 
